Task: Look for space in Biddulph, United Kingdom from 12th  July, 2023 to 15th July, 2023 for 3 adults in price range Rs.12000 to Rs.16000. Place can be entire place with 2 bedrooms having 3 beds and 1 bathroom. Property type can be house, flat, guest house. Booking option can be shelf check-in. Required host language is English.
Action: Mouse moved to (498, 77)
Screenshot: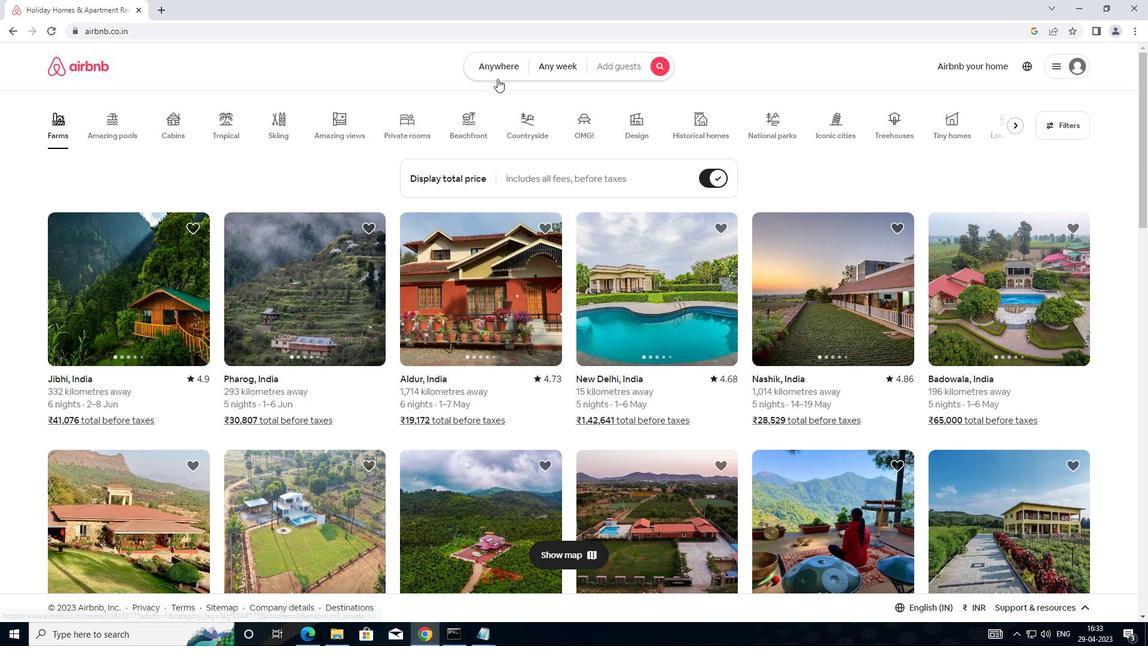 
Action: Mouse pressed left at (498, 77)
Screenshot: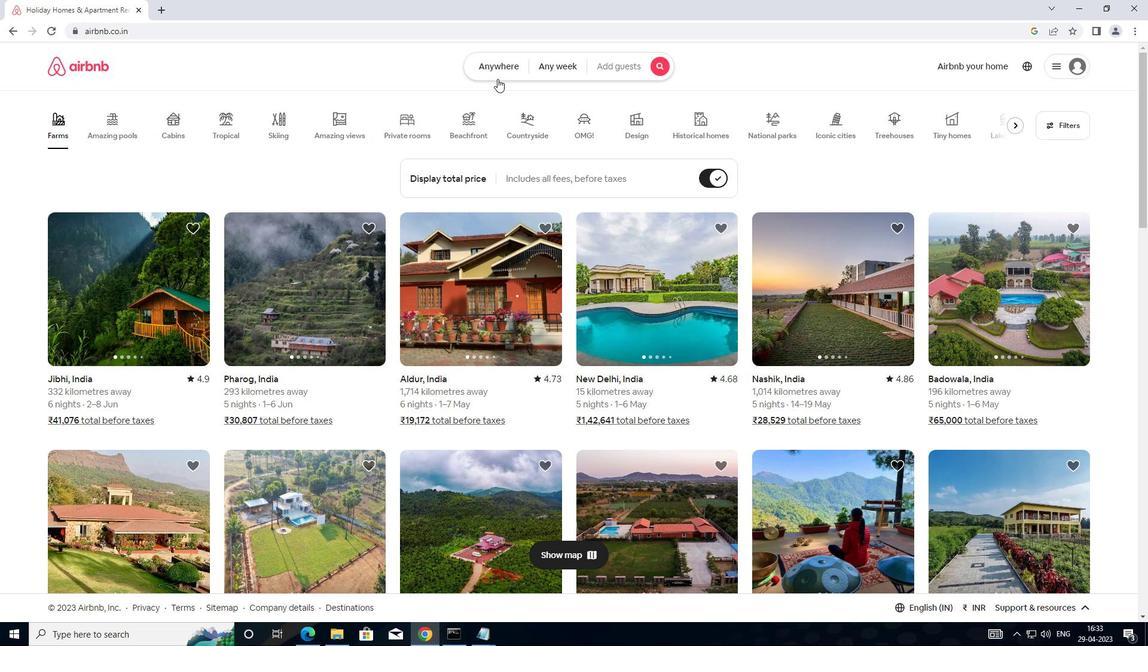 
Action: Mouse moved to (362, 119)
Screenshot: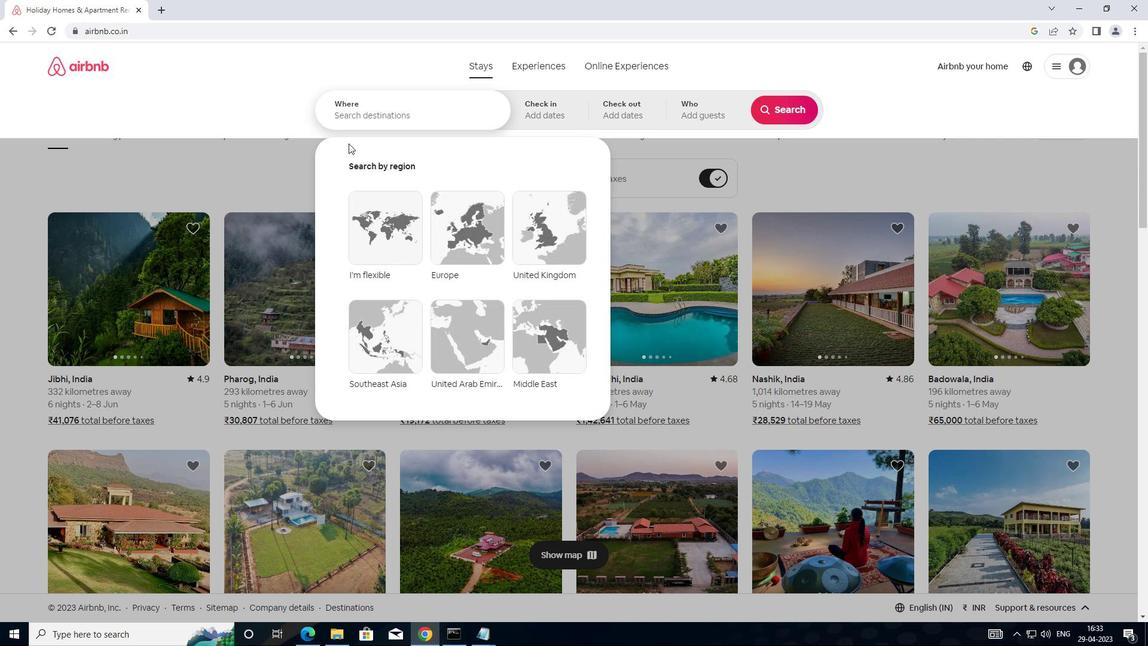 
Action: Mouse pressed left at (362, 119)
Screenshot: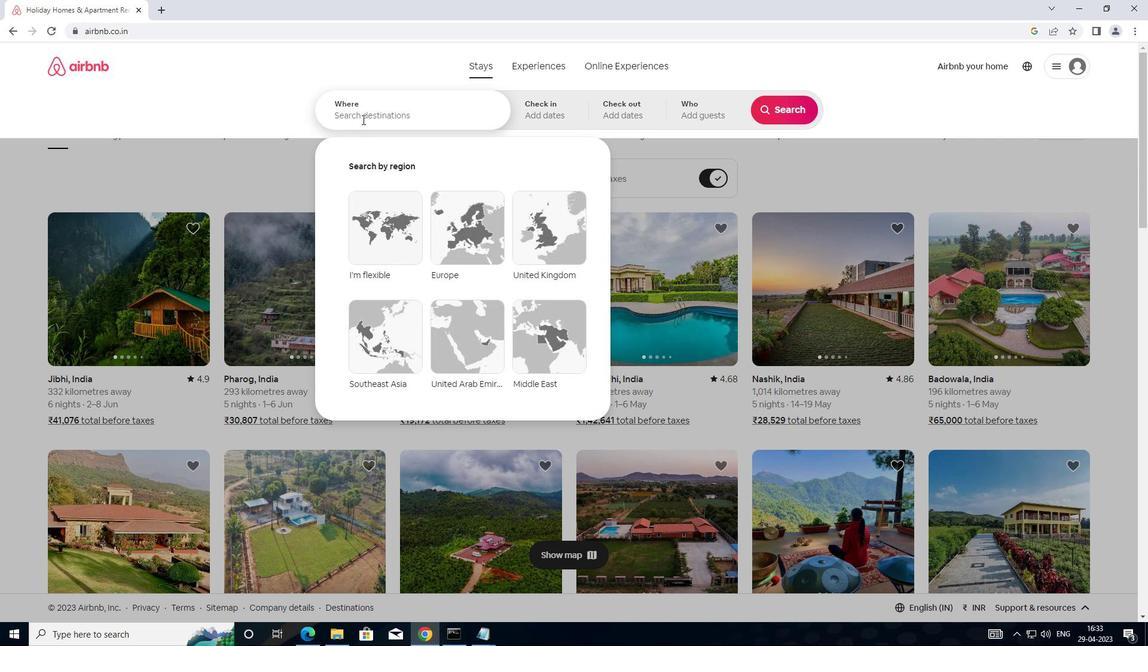 
Action: Mouse moved to (699, 55)
Screenshot: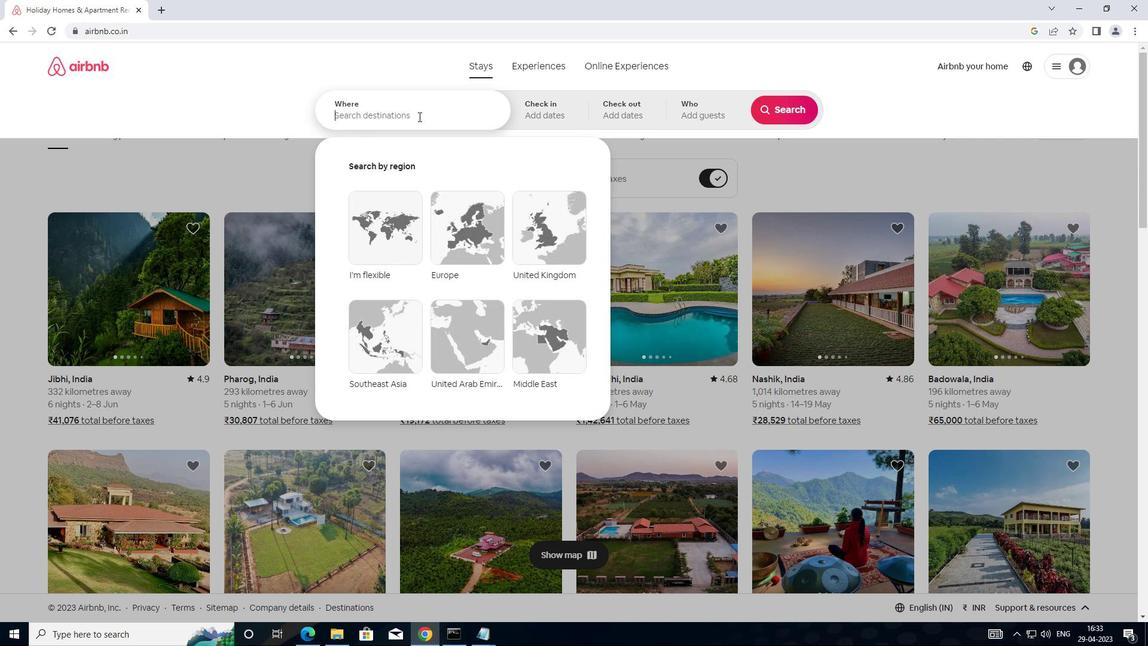 
Action: Key pressed <Key.shift>BIDDULPH,<Key.shift>UNITED
Screenshot: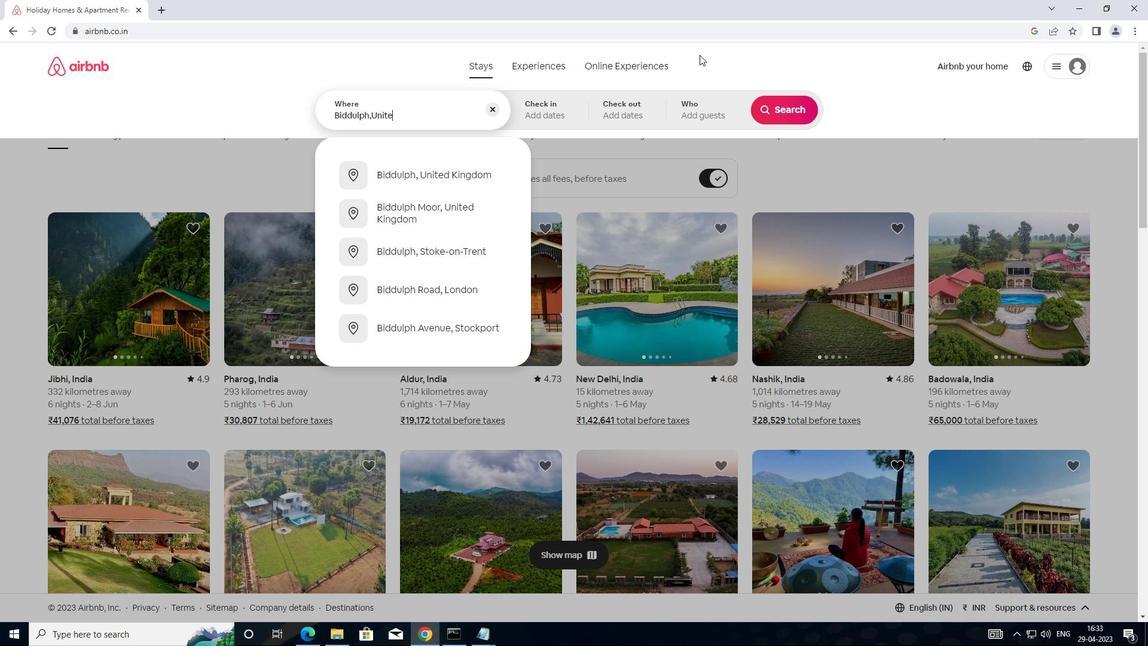 
Action: Mouse moved to (424, 166)
Screenshot: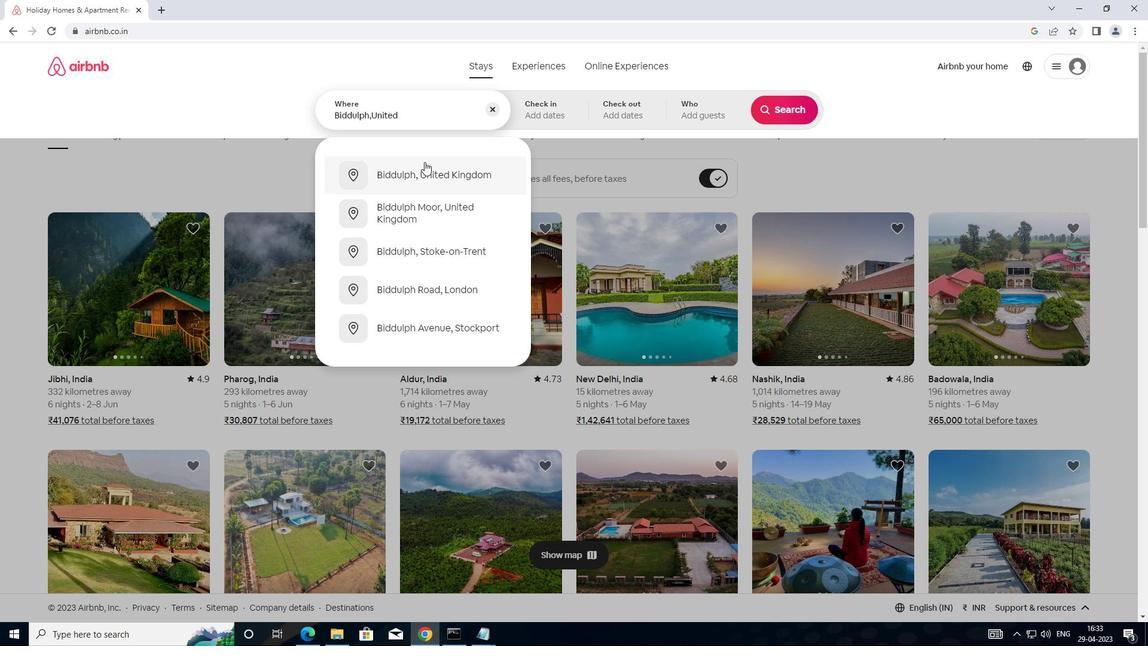 
Action: Mouse pressed left at (424, 166)
Screenshot: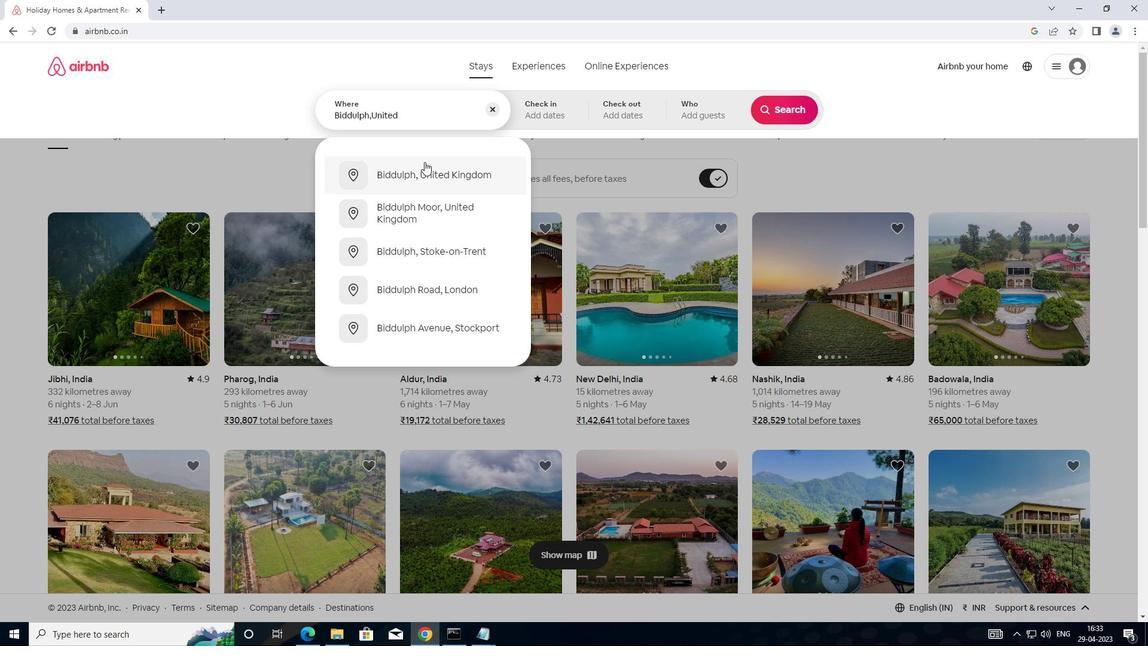 
Action: Mouse moved to (781, 199)
Screenshot: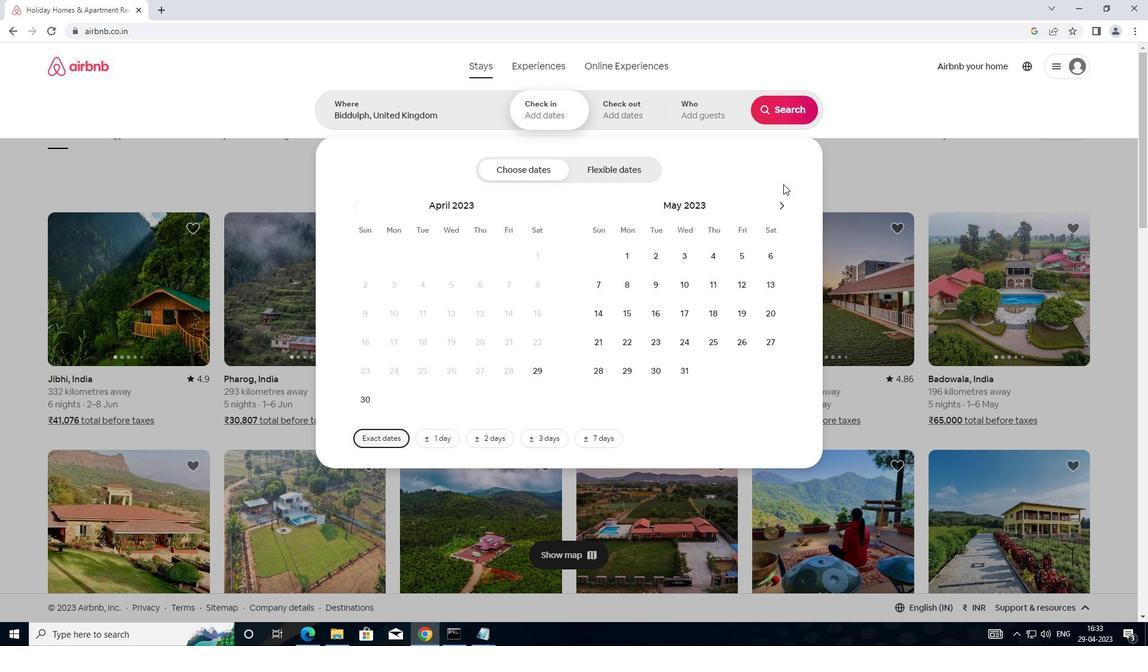 
Action: Mouse pressed left at (781, 199)
Screenshot: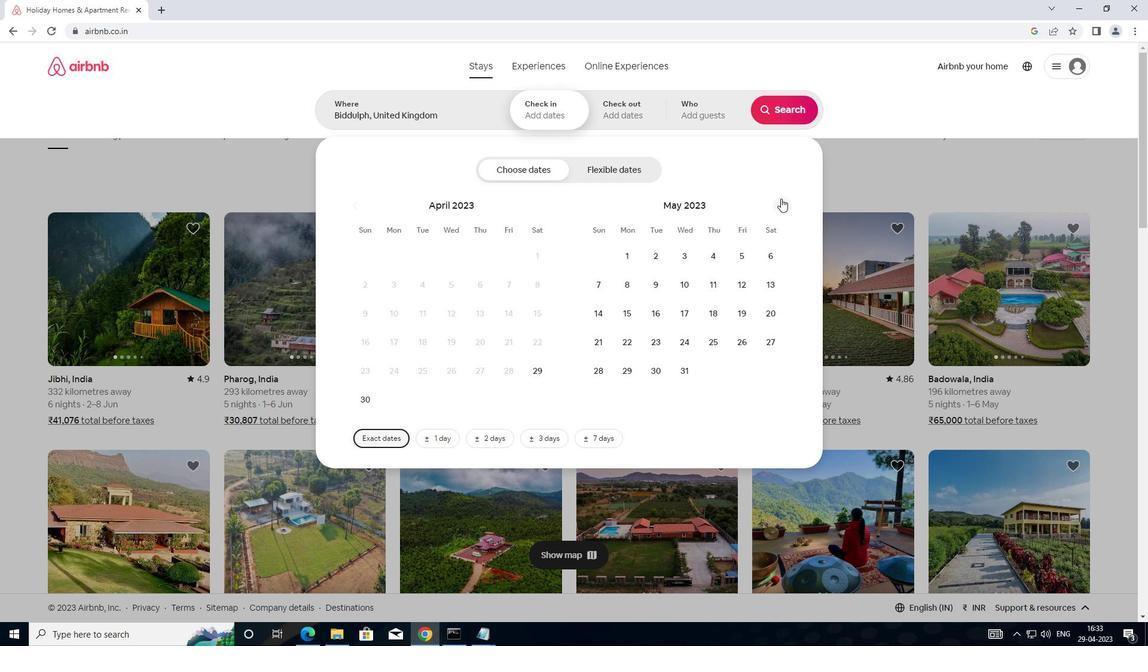 
Action: Mouse pressed left at (781, 199)
Screenshot: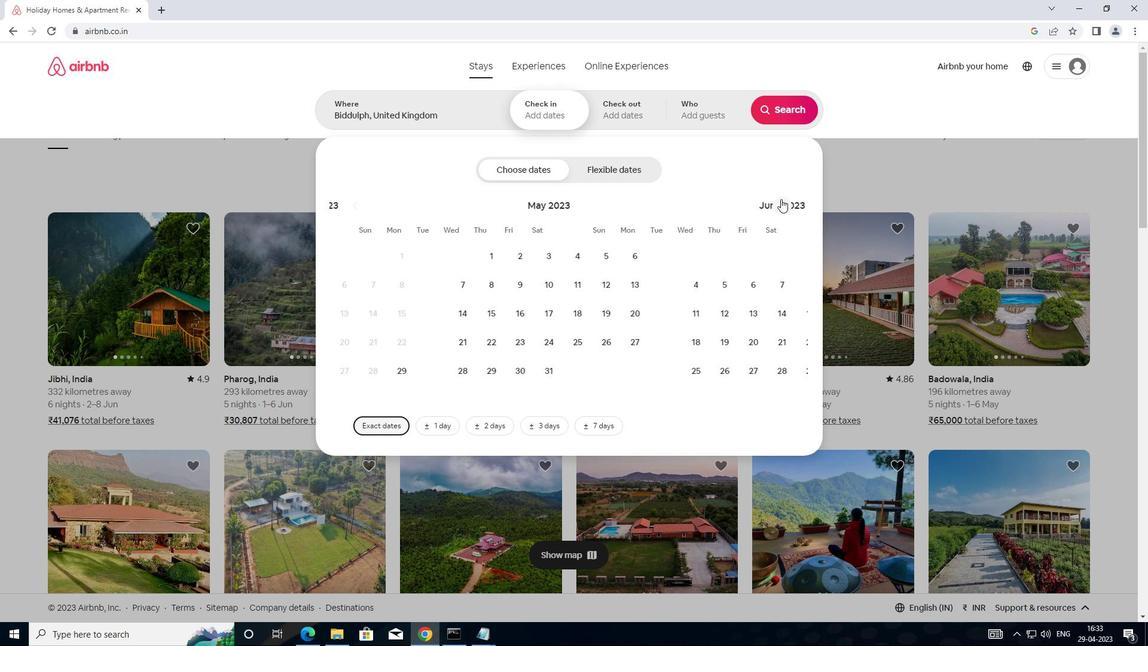 
Action: Mouse moved to (690, 309)
Screenshot: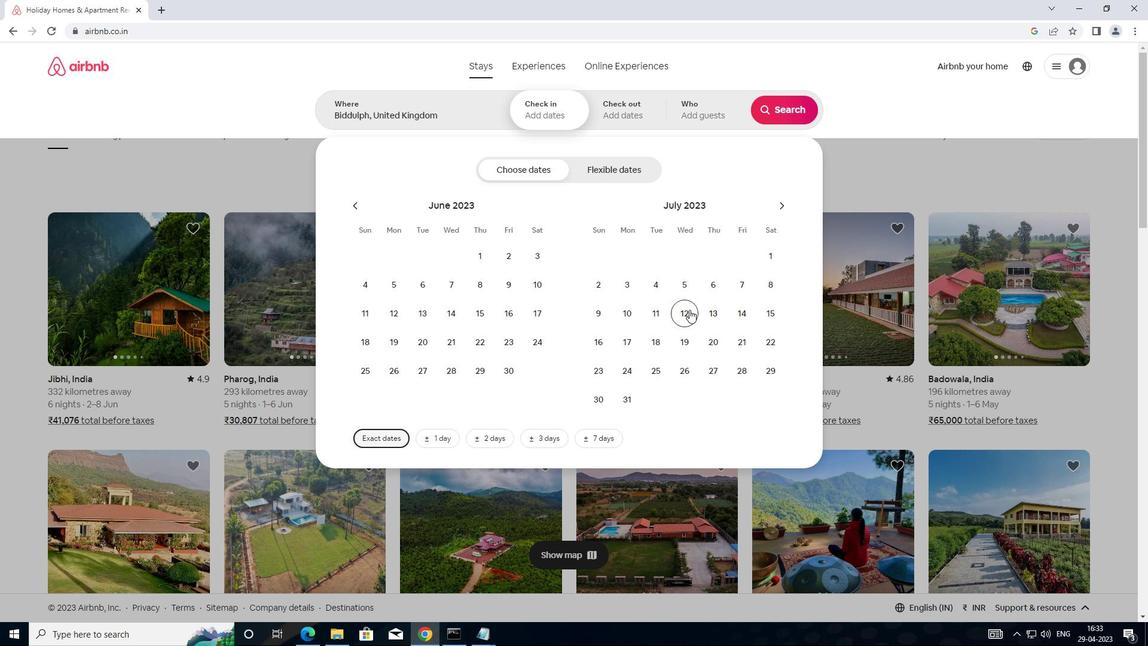
Action: Mouse pressed left at (690, 309)
Screenshot: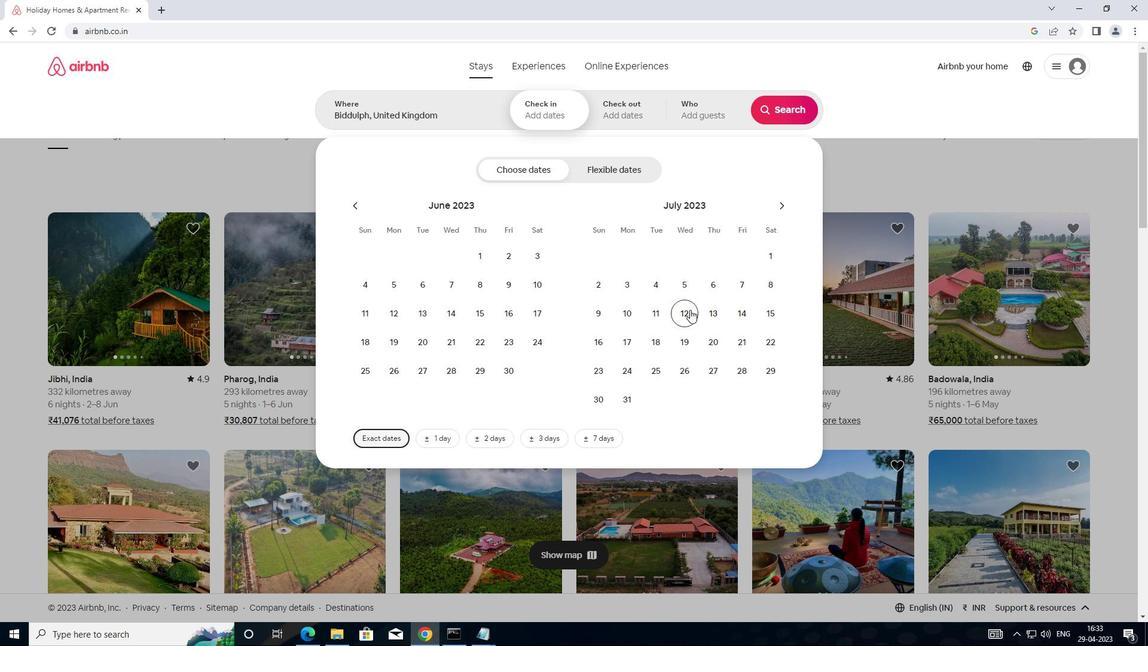 
Action: Mouse moved to (769, 314)
Screenshot: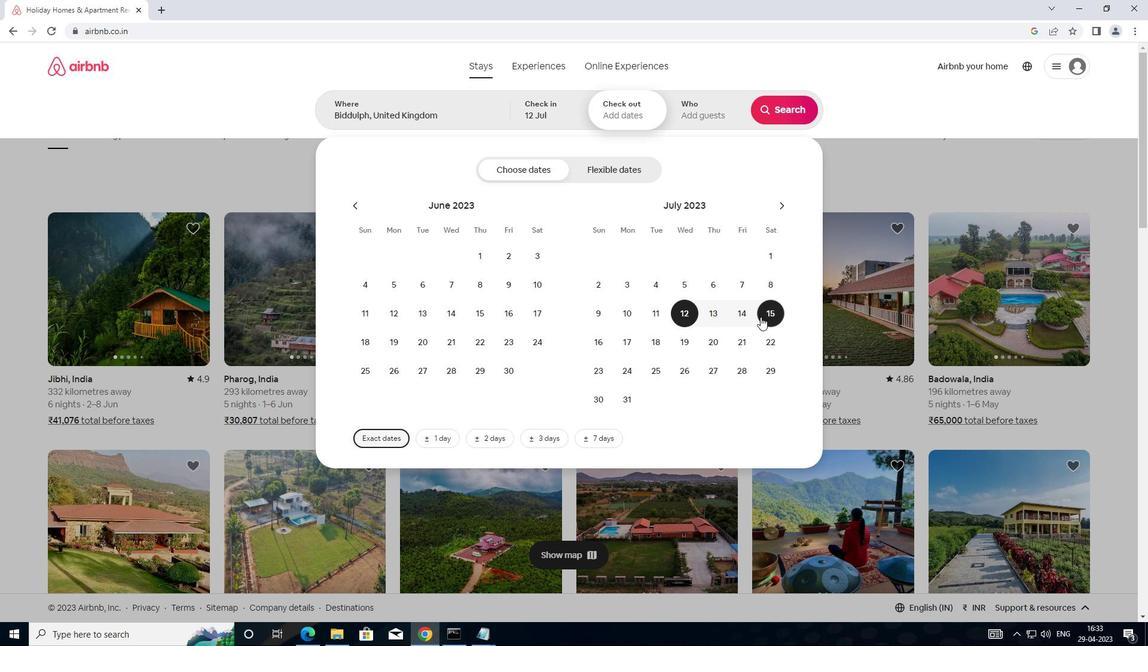 
Action: Mouse pressed left at (769, 314)
Screenshot: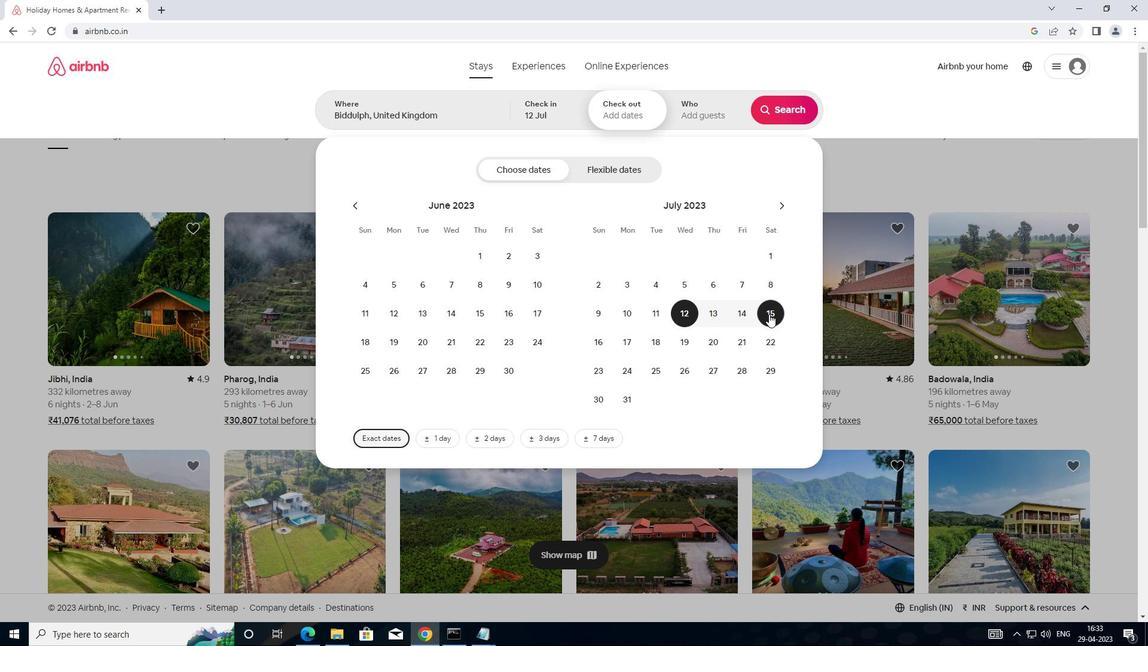 
Action: Mouse moved to (705, 115)
Screenshot: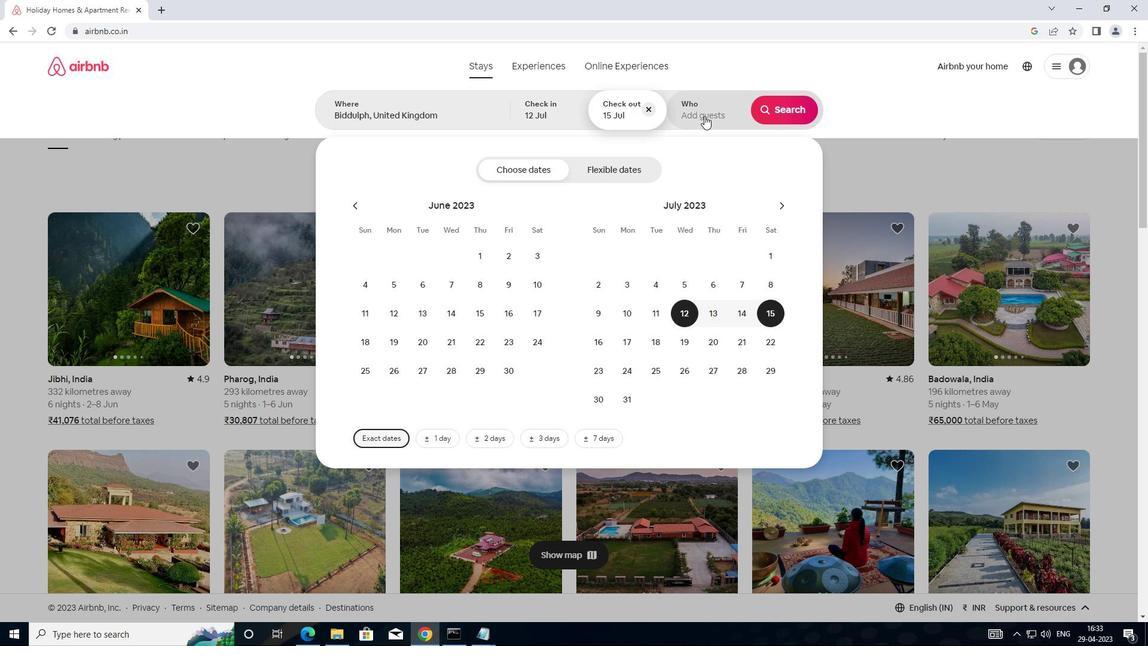 
Action: Mouse pressed left at (705, 115)
Screenshot: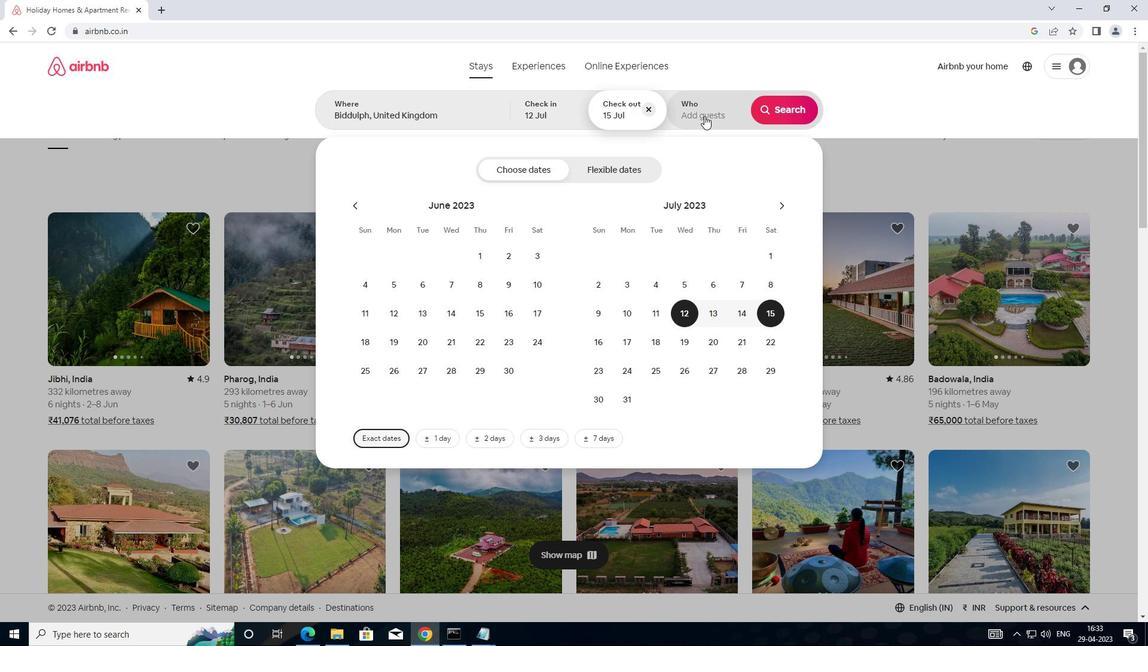 
Action: Mouse moved to (793, 173)
Screenshot: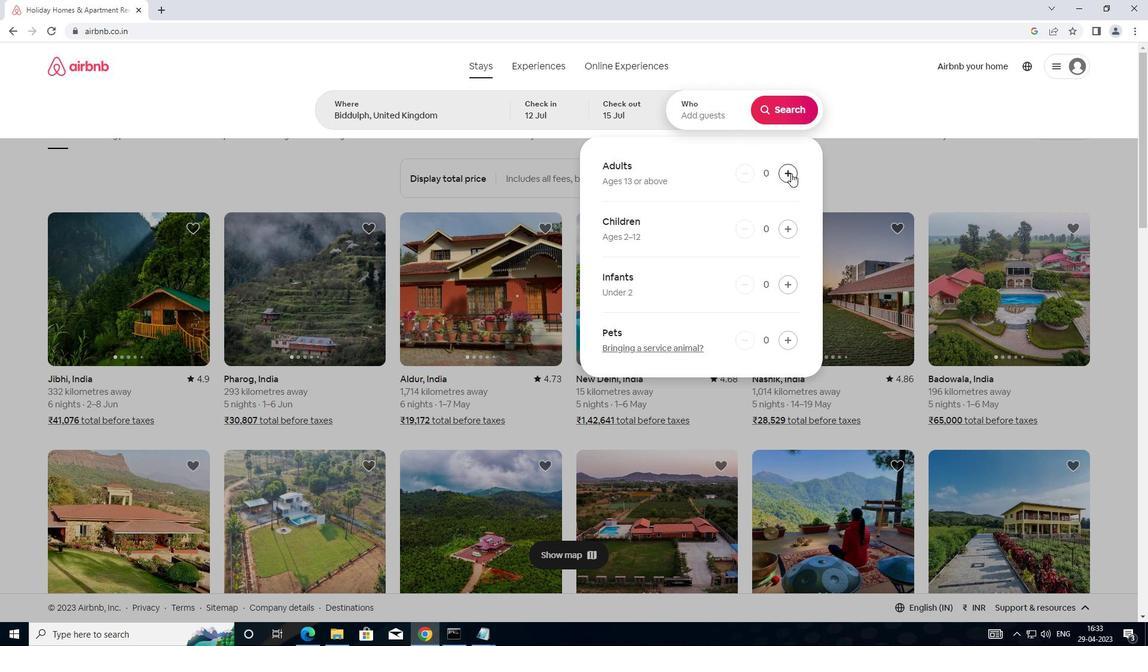 
Action: Mouse pressed left at (793, 173)
Screenshot: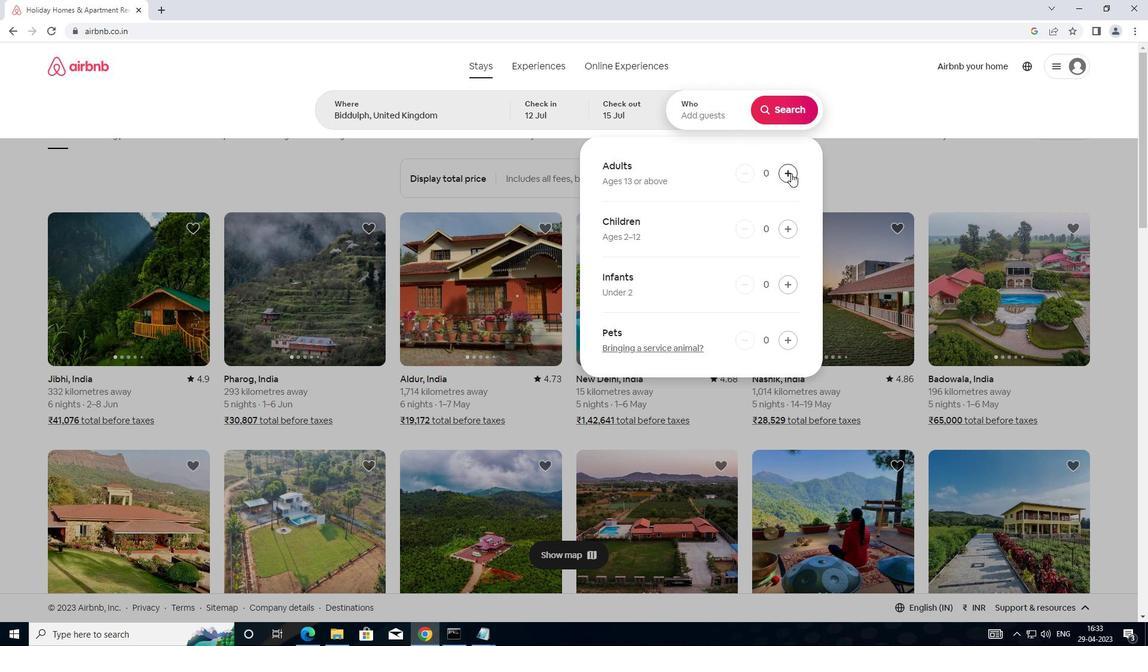 
Action: Mouse moved to (793, 172)
Screenshot: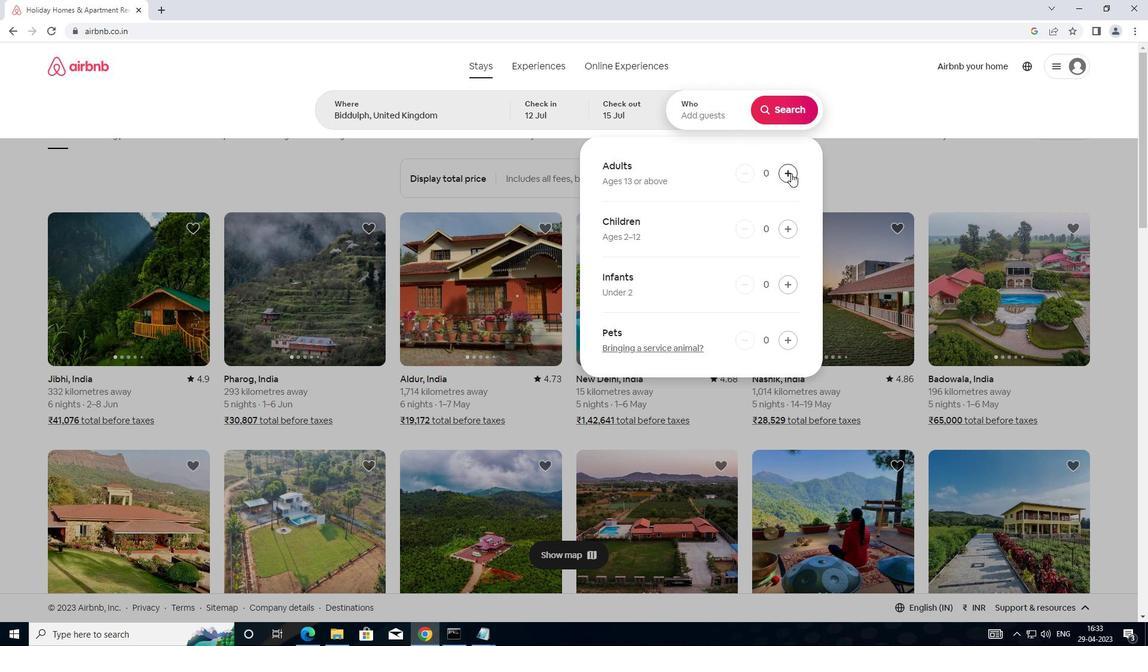 
Action: Mouse pressed left at (793, 172)
Screenshot: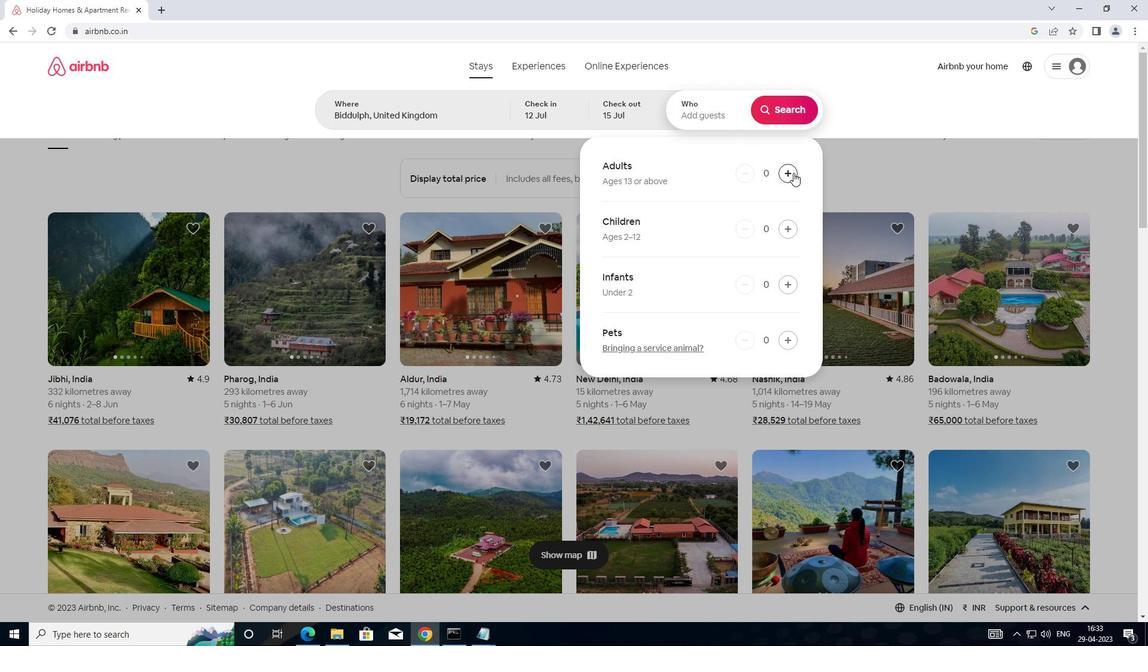 
Action: Mouse pressed left at (793, 172)
Screenshot: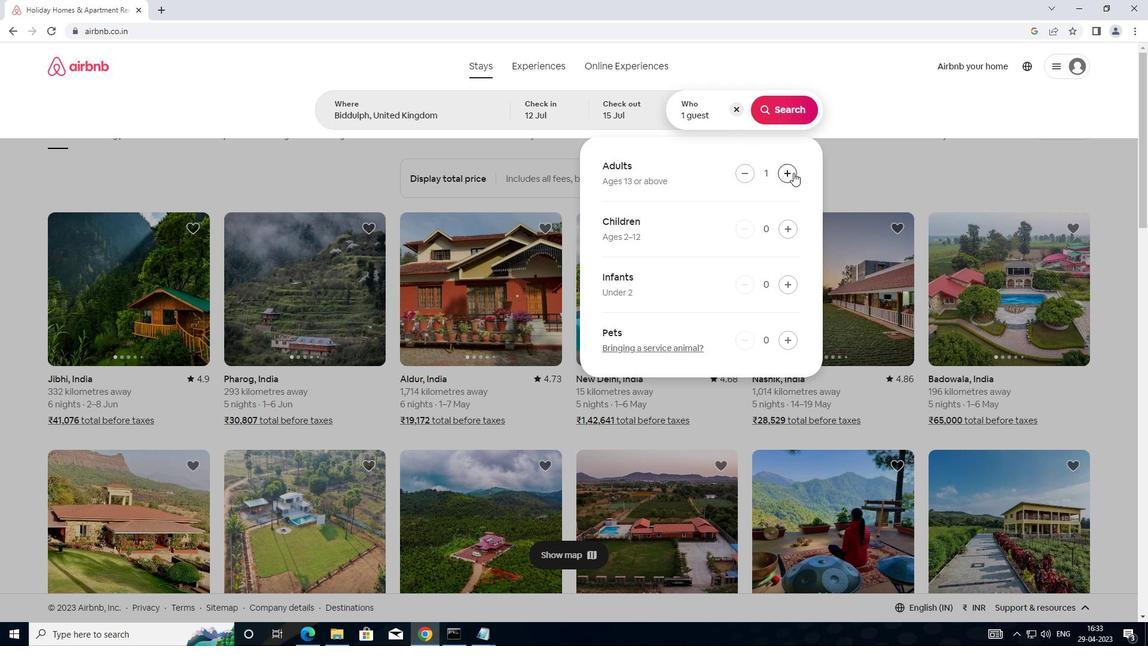 
Action: Mouse moved to (781, 116)
Screenshot: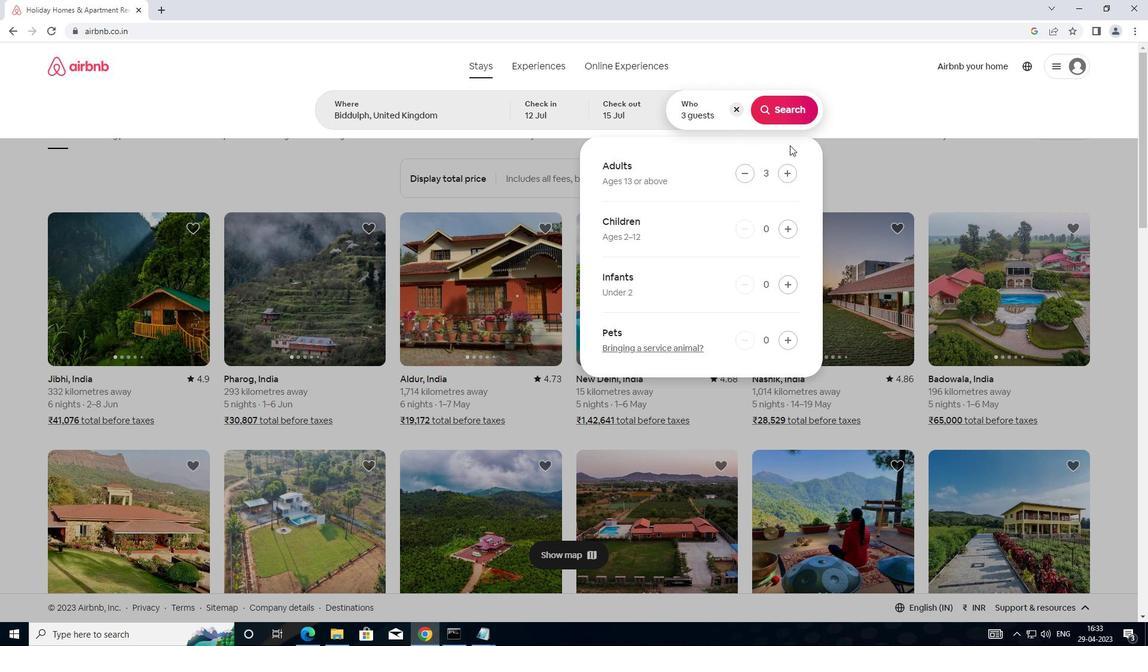 
Action: Mouse pressed left at (781, 116)
Screenshot: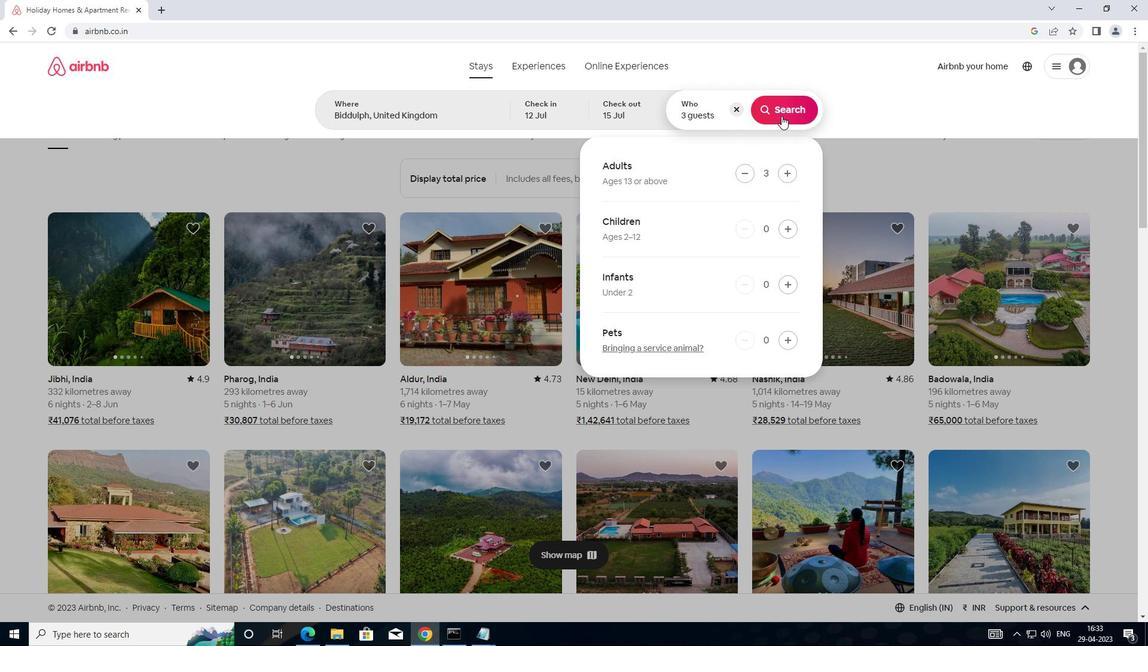 
Action: Mouse moved to (1086, 115)
Screenshot: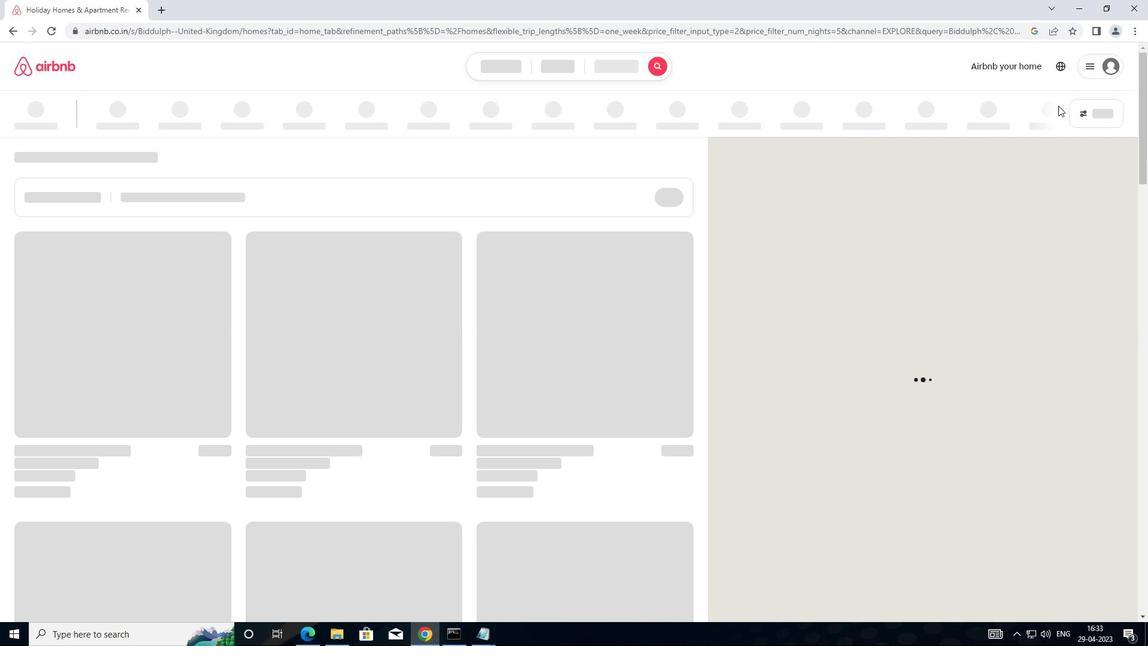 
Action: Mouse pressed left at (1086, 115)
Screenshot: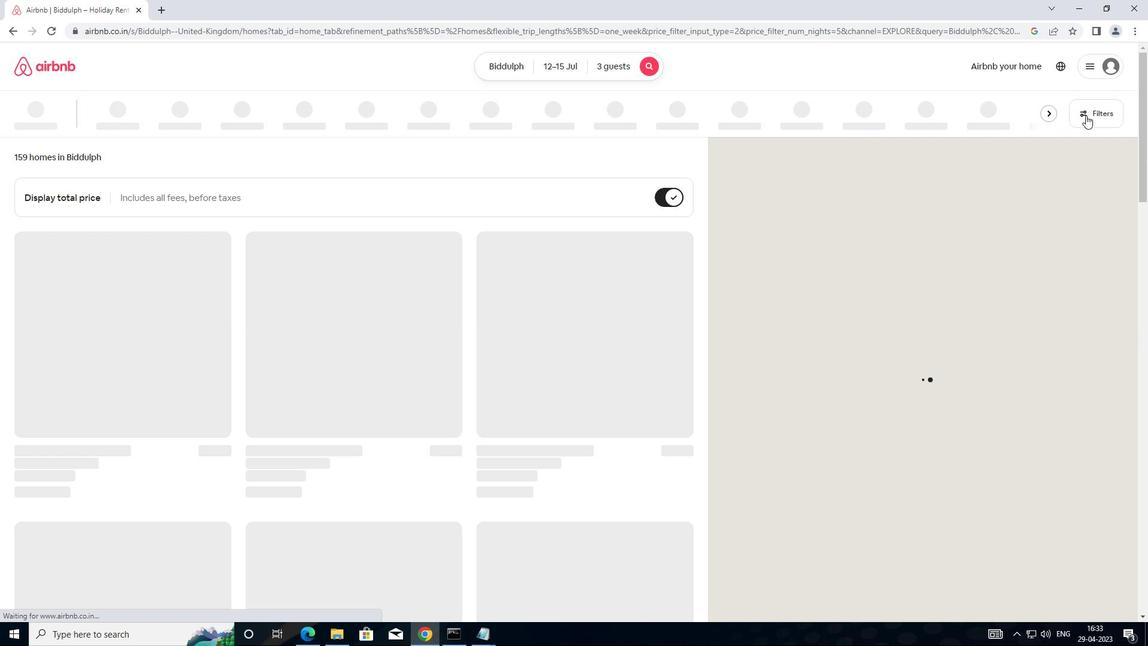 
Action: Mouse moved to (455, 266)
Screenshot: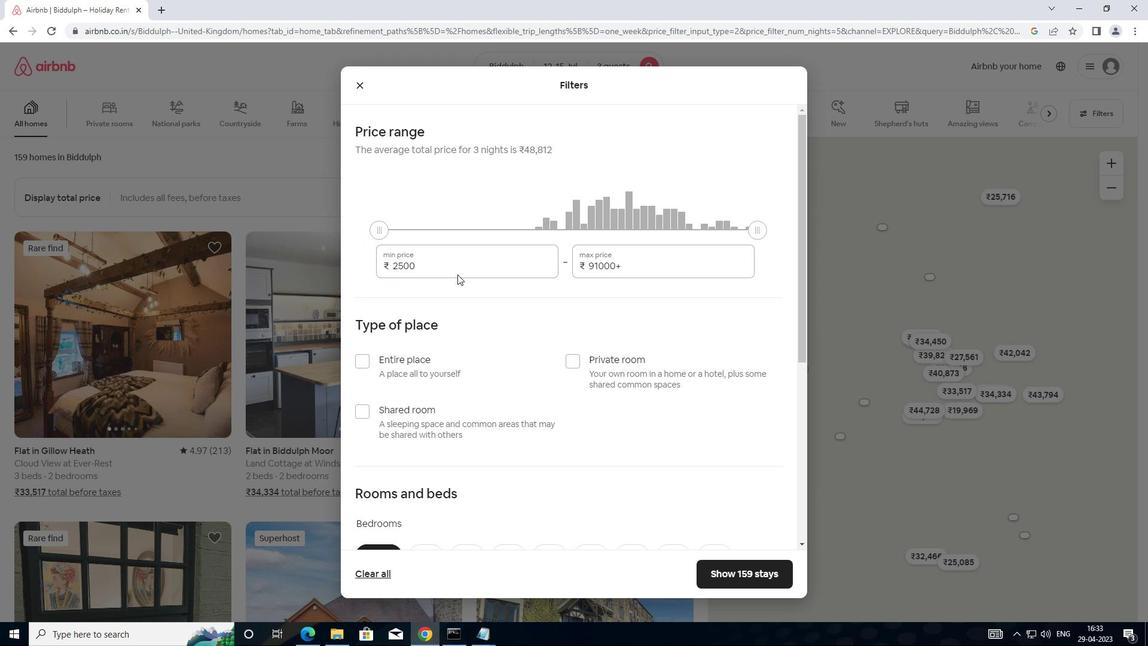 
Action: Mouse pressed left at (455, 266)
Screenshot: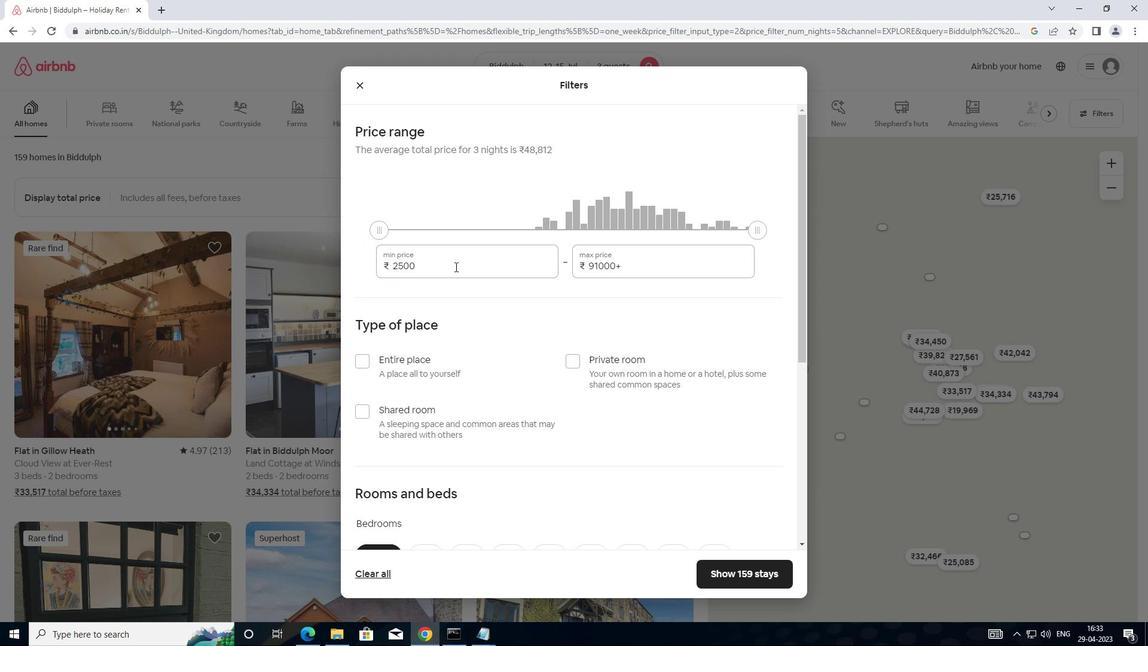 
Action: Mouse moved to (478, 261)
Screenshot: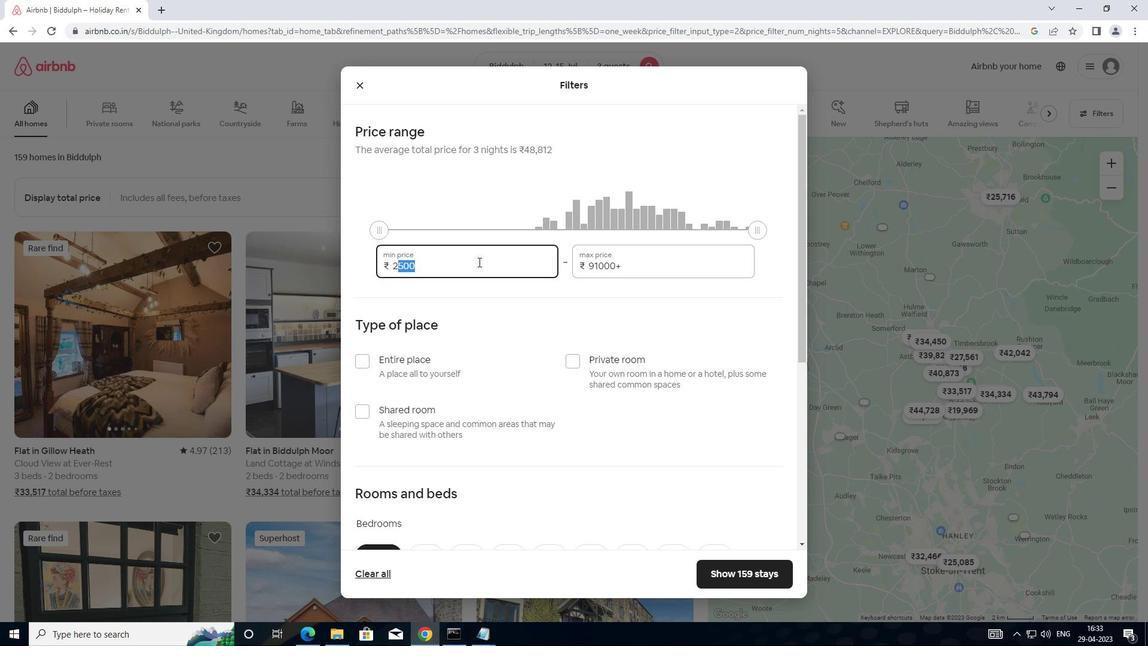 
Action: Mouse pressed left at (478, 261)
Screenshot: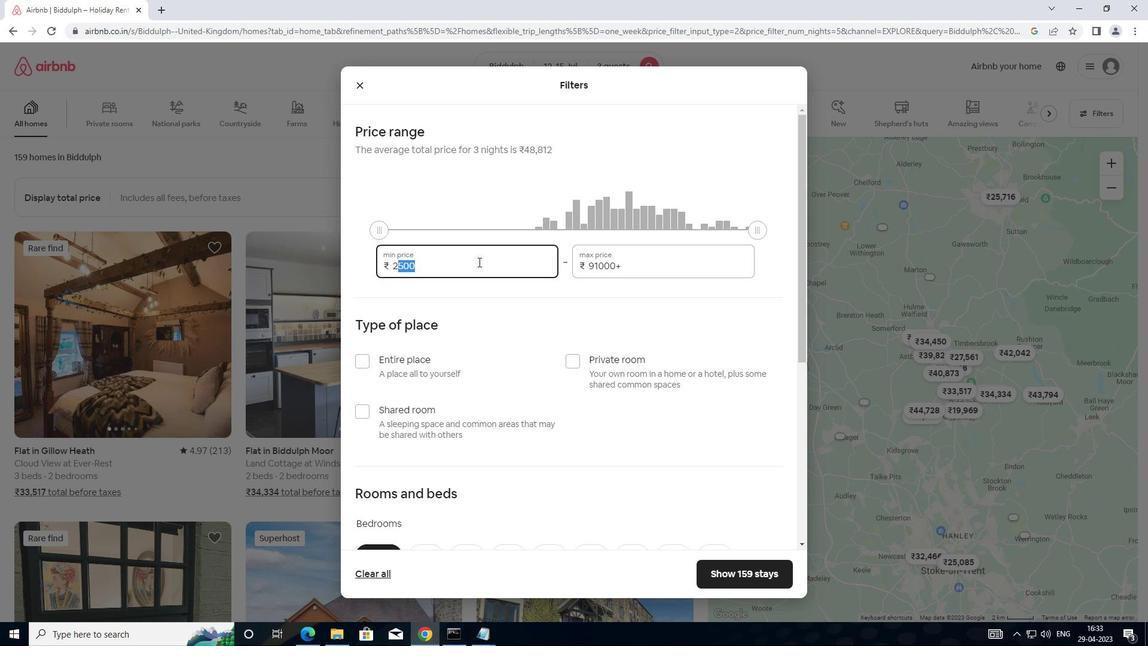 
Action: Mouse moved to (470, 256)
Screenshot: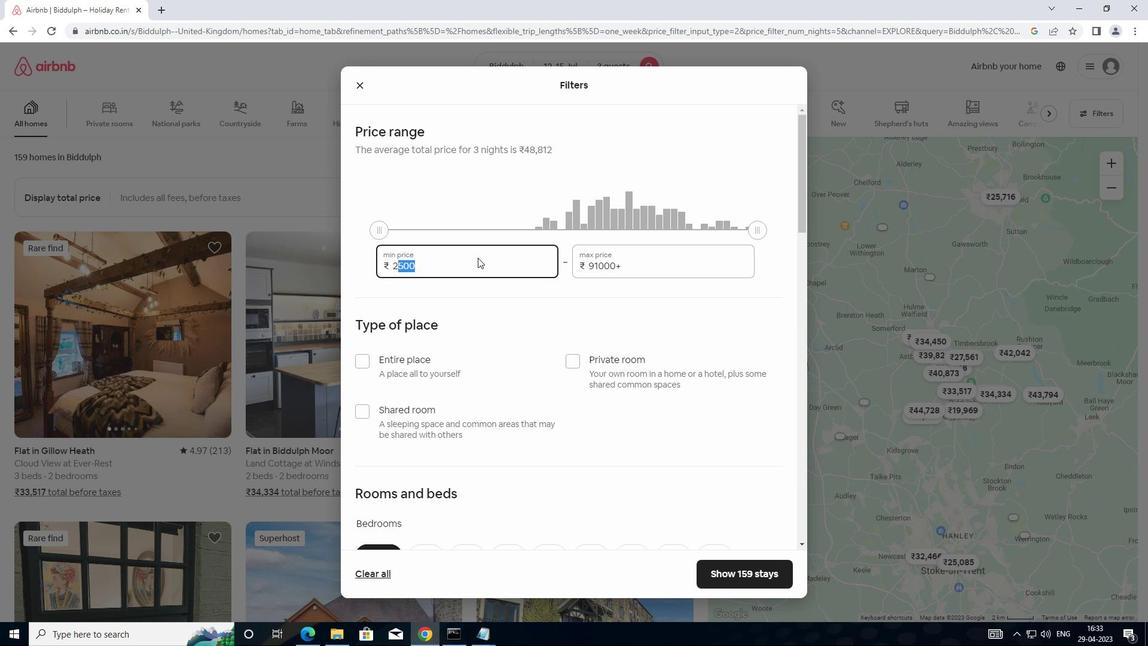 
Action: Mouse pressed left at (470, 256)
Screenshot: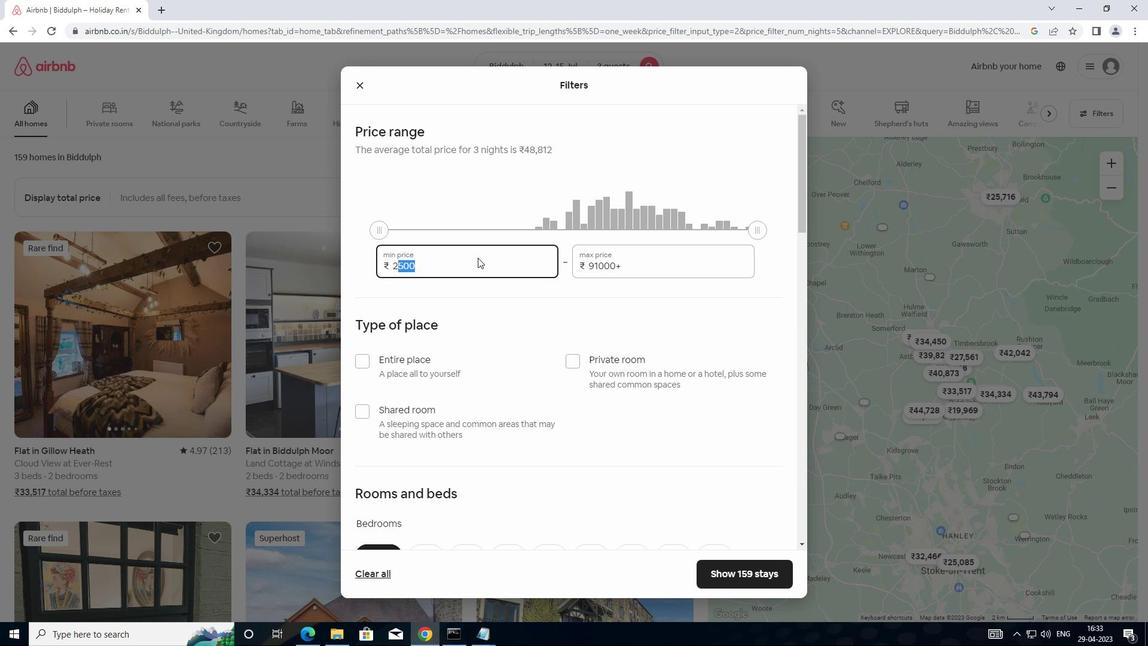
Action: Mouse moved to (458, 258)
Screenshot: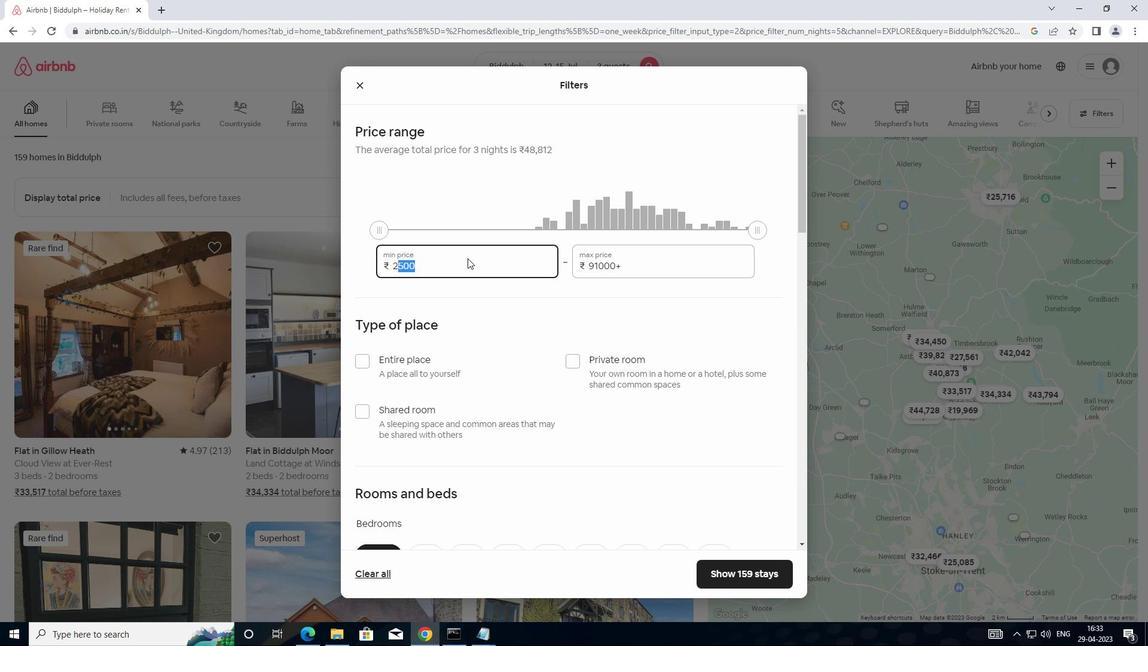 
Action: Mouse pressed left at (458, 258)
Screenshot: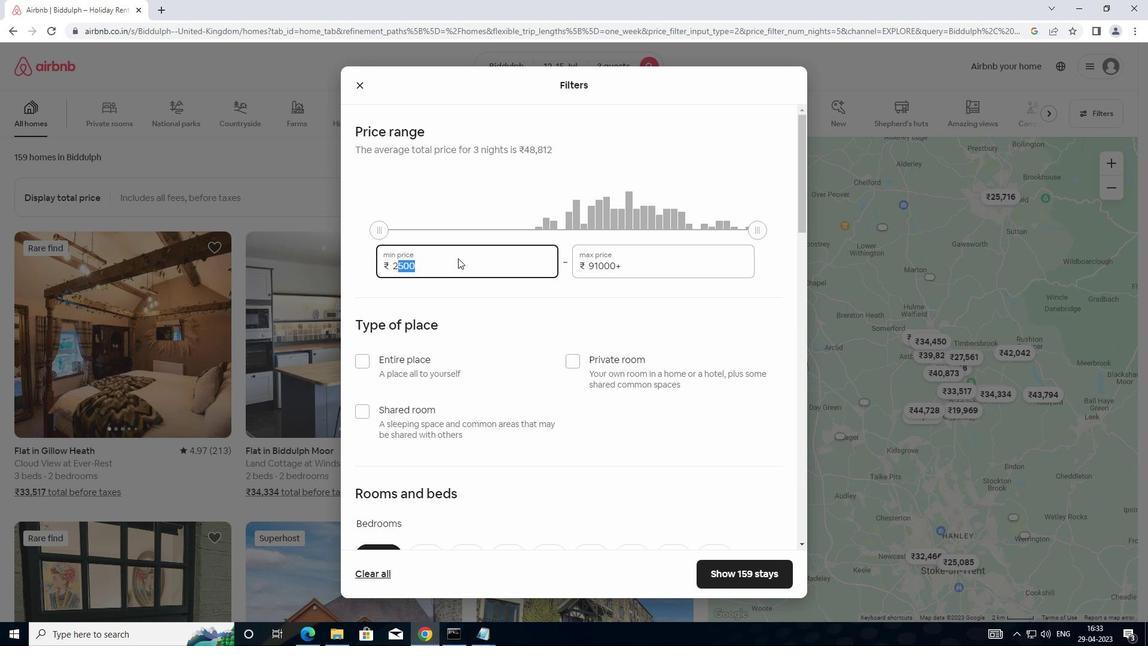 
Action: Mouse moved to (436, 264)
Screenshot: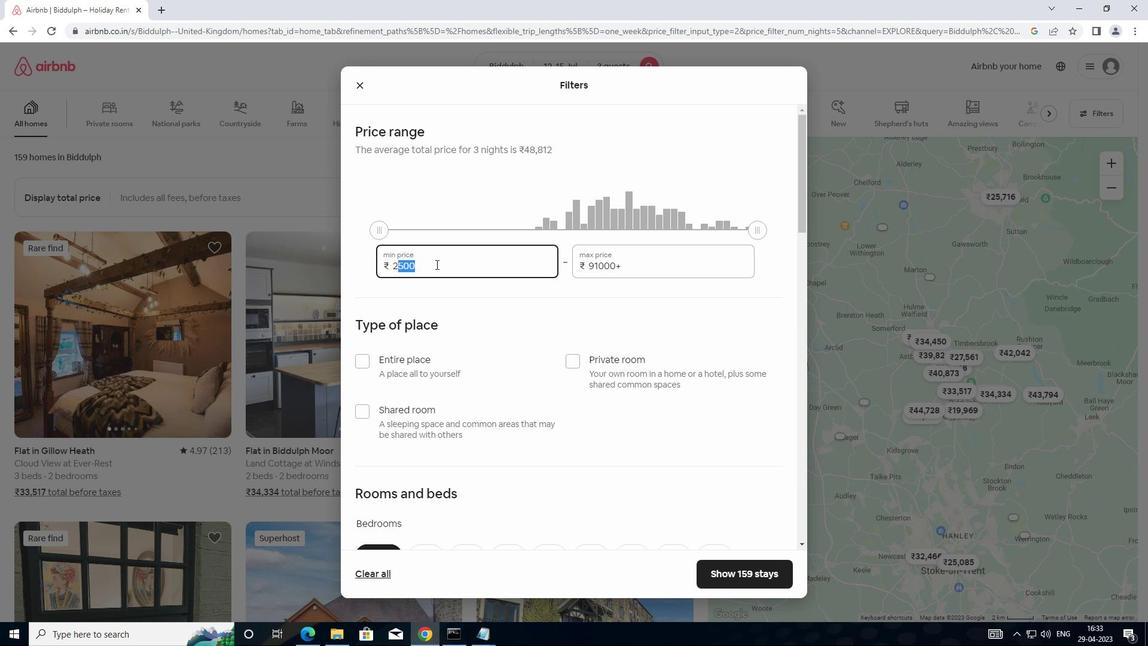
Action: Mouse pressed left at (436, 264)
Screenshot: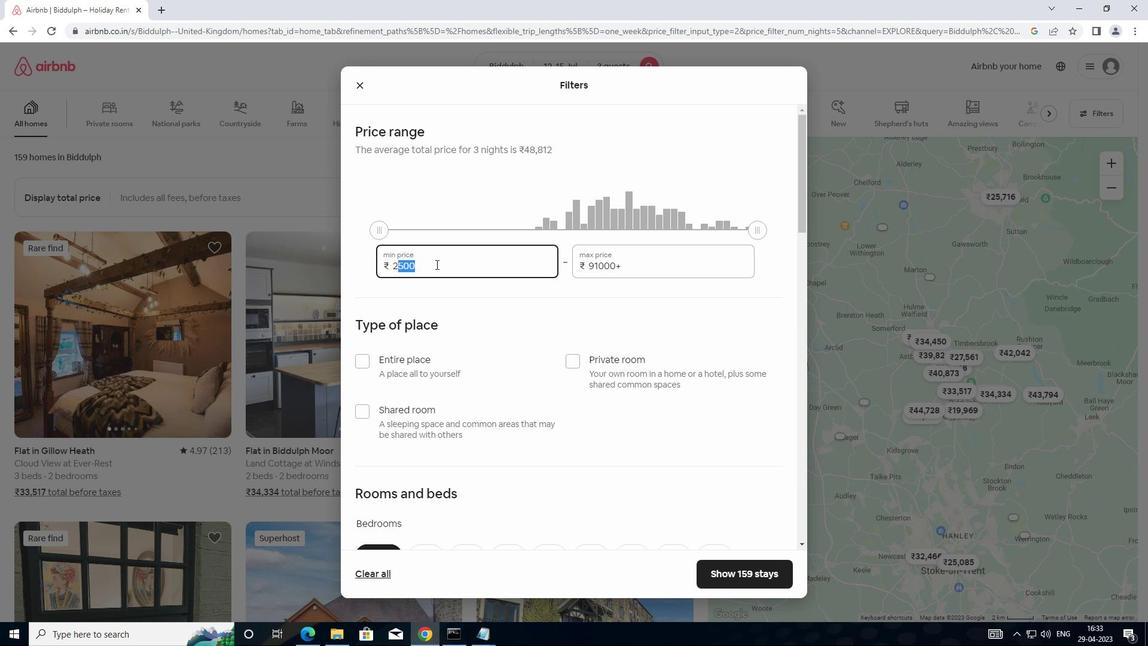 
Action: Mouse moved to (436, 264)
Screenshot: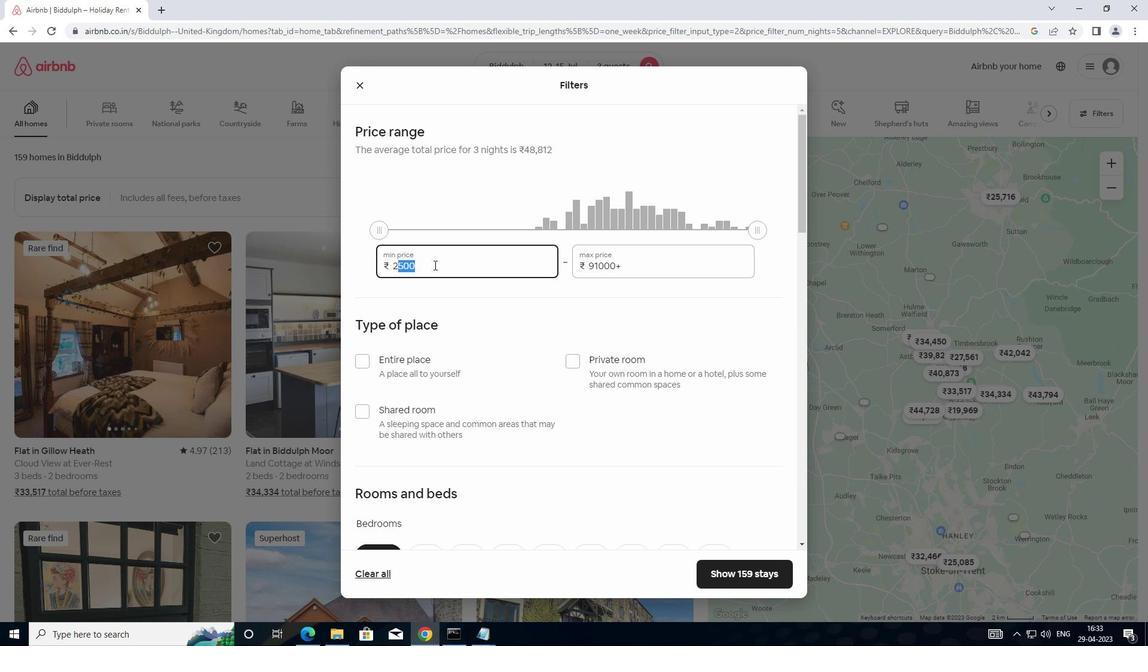 
Action: Key pressed <Key.backspace>
Screenshot: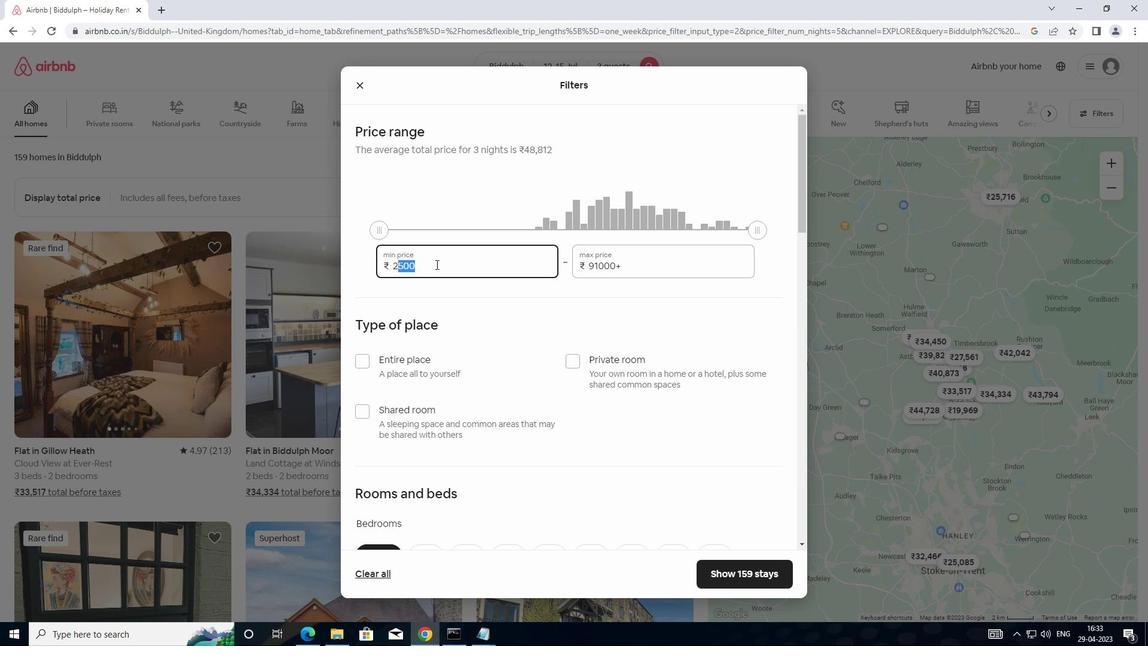 
Action: Mouse moved to (443, 258)
Screenshot: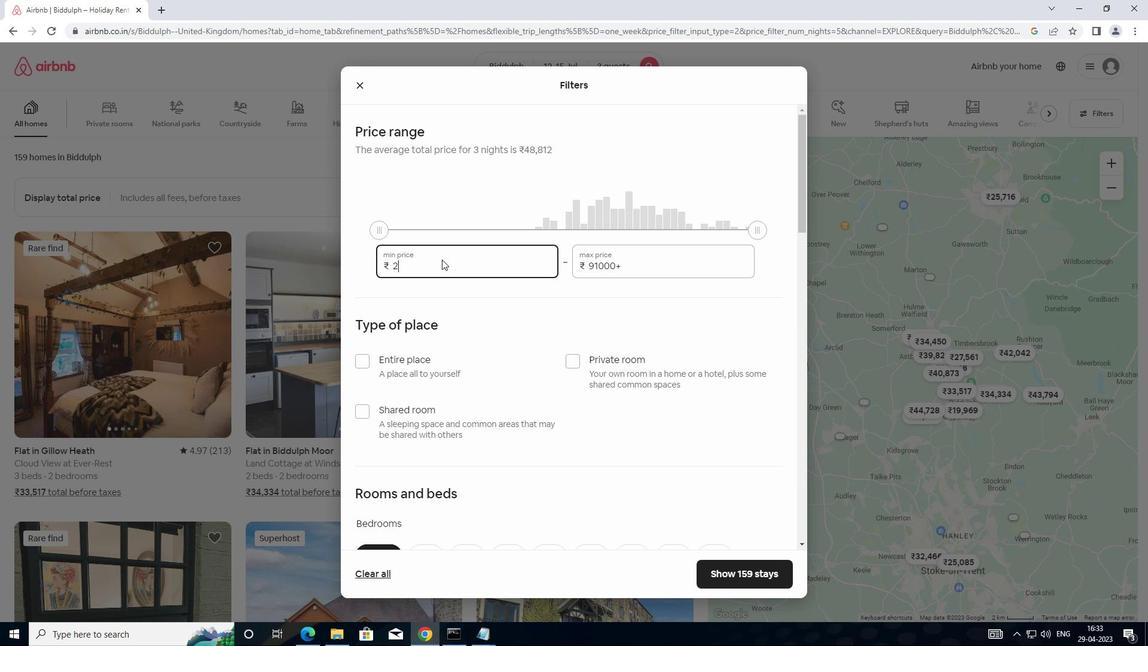 
Action: Key pressed <Key.backspace>
Screenshot: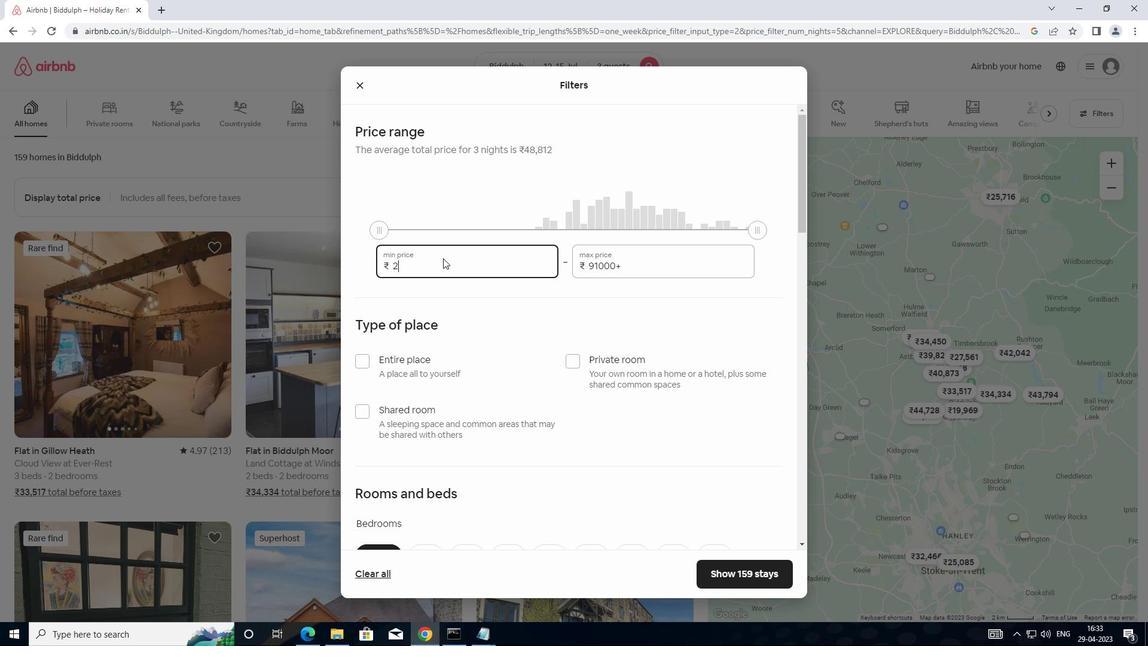 
Action: Mouse moved to (615, 244)
Screenshot: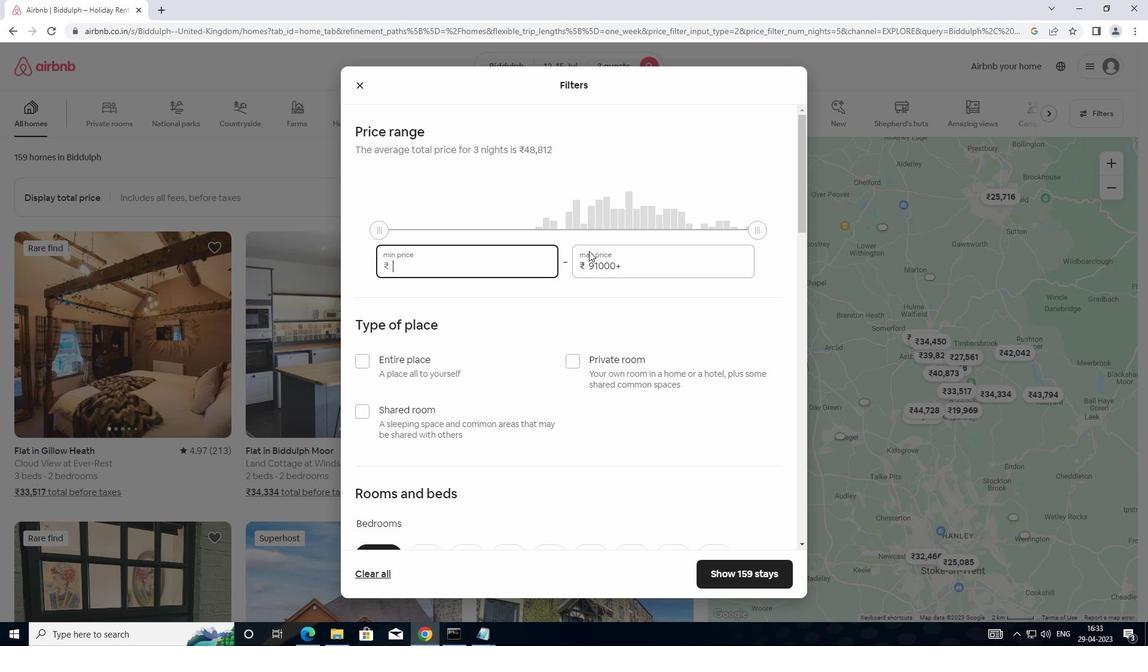 
Action: Key pressed 12000
Screenshot: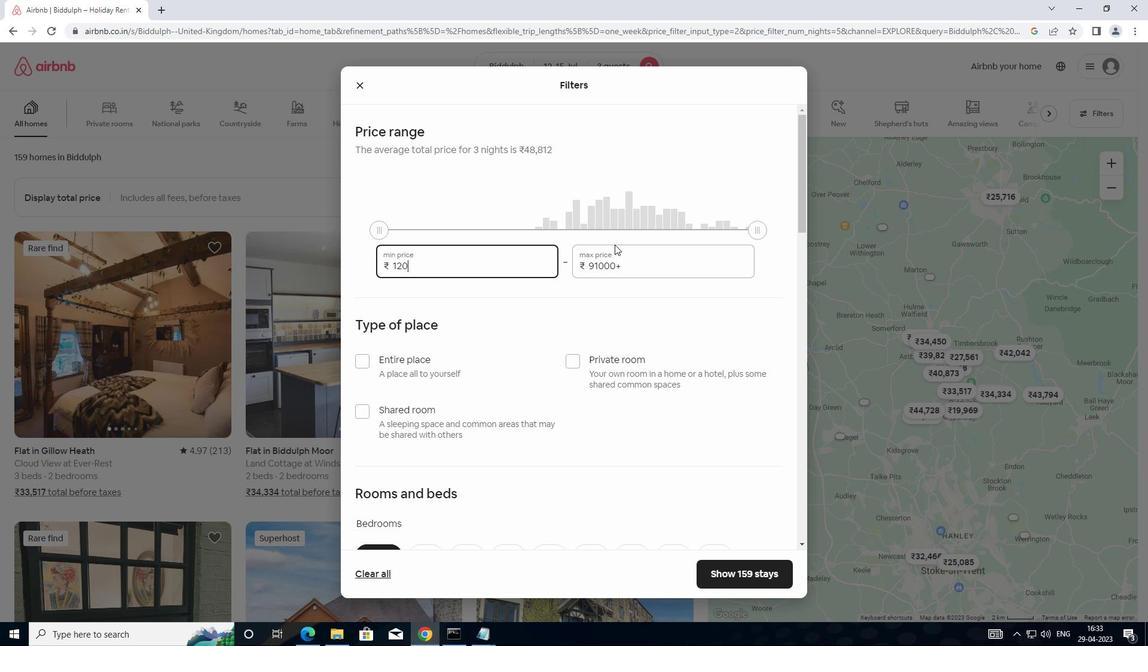 
Action: Mouse moved to (634, 262)
Screenshot: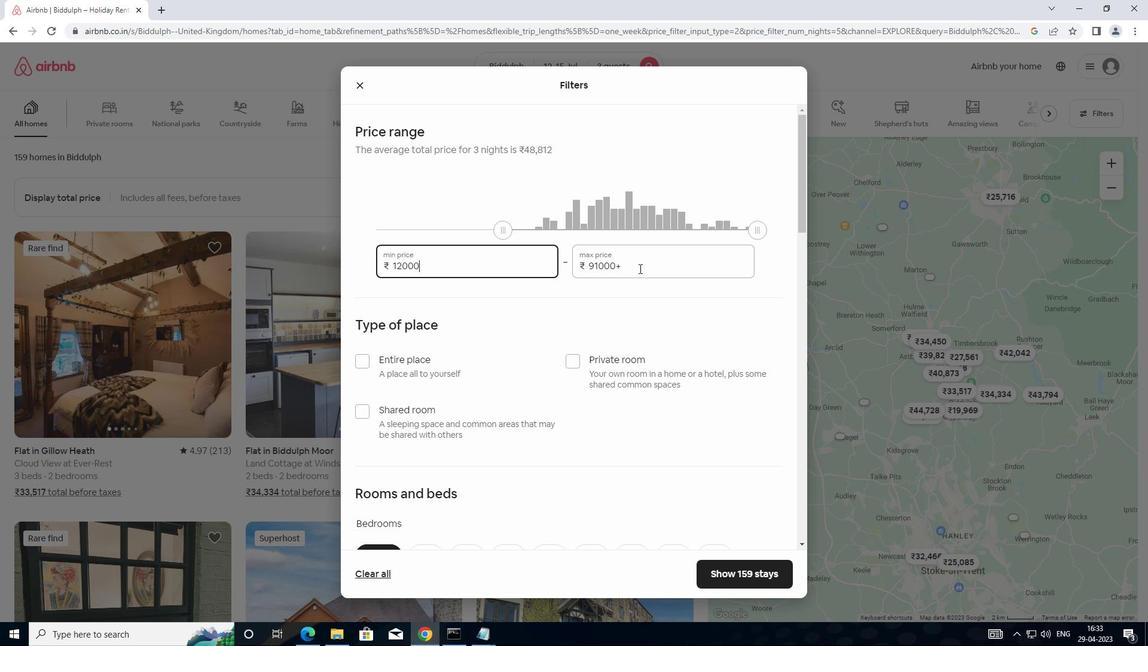
Action: Mouse pressed left at (634, 262)
Screenshot: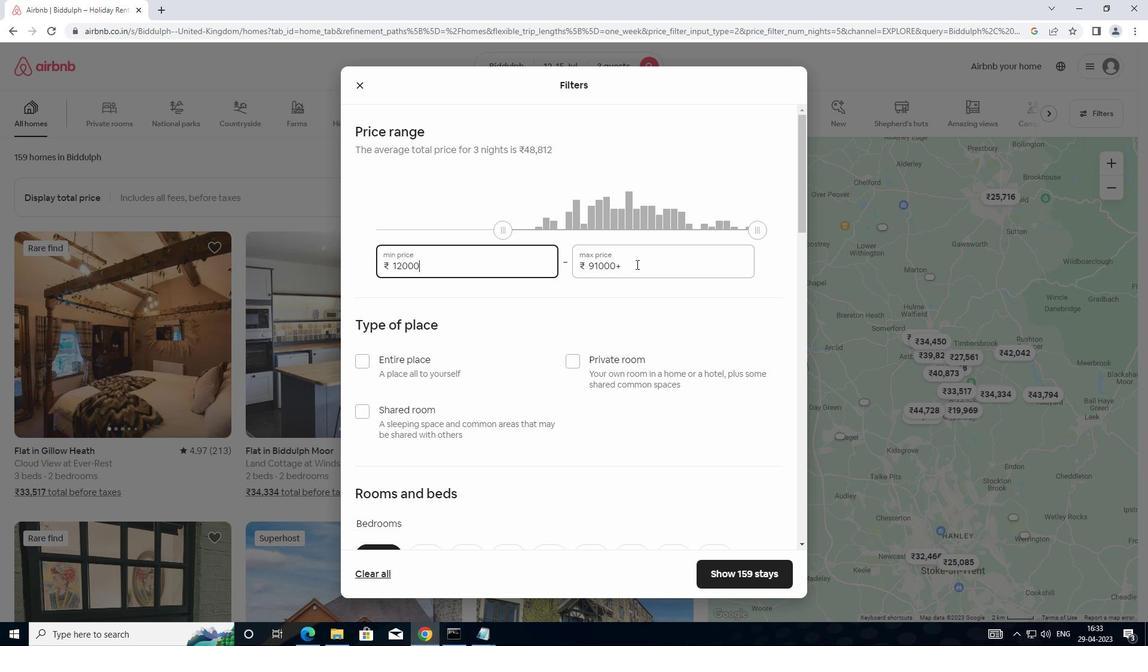 
Action: Mouse moved to (577, 262)
Screenshot: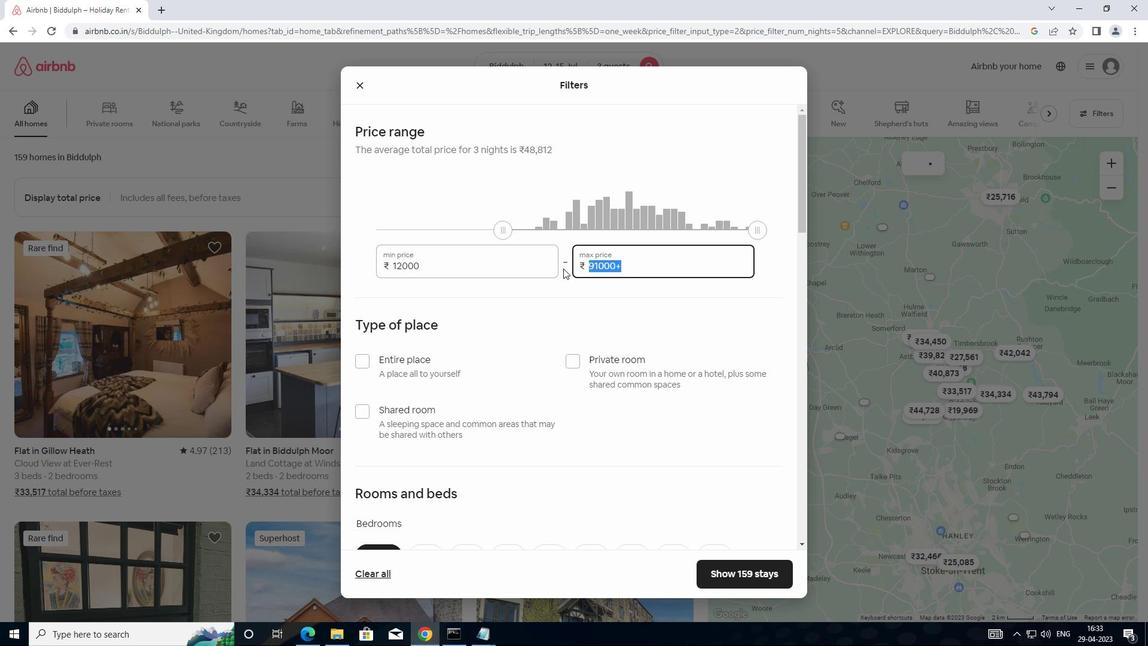 
Action: Key pressed 1
Screenshot: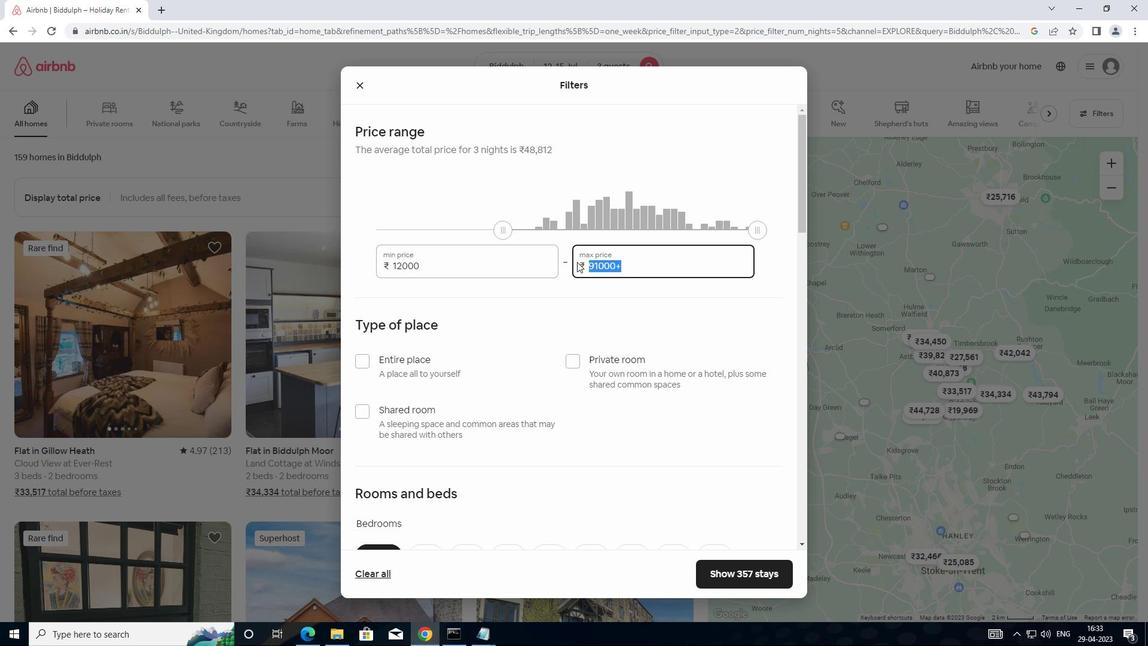 
Action: Mouse moved to (588, 255)
Screenshot: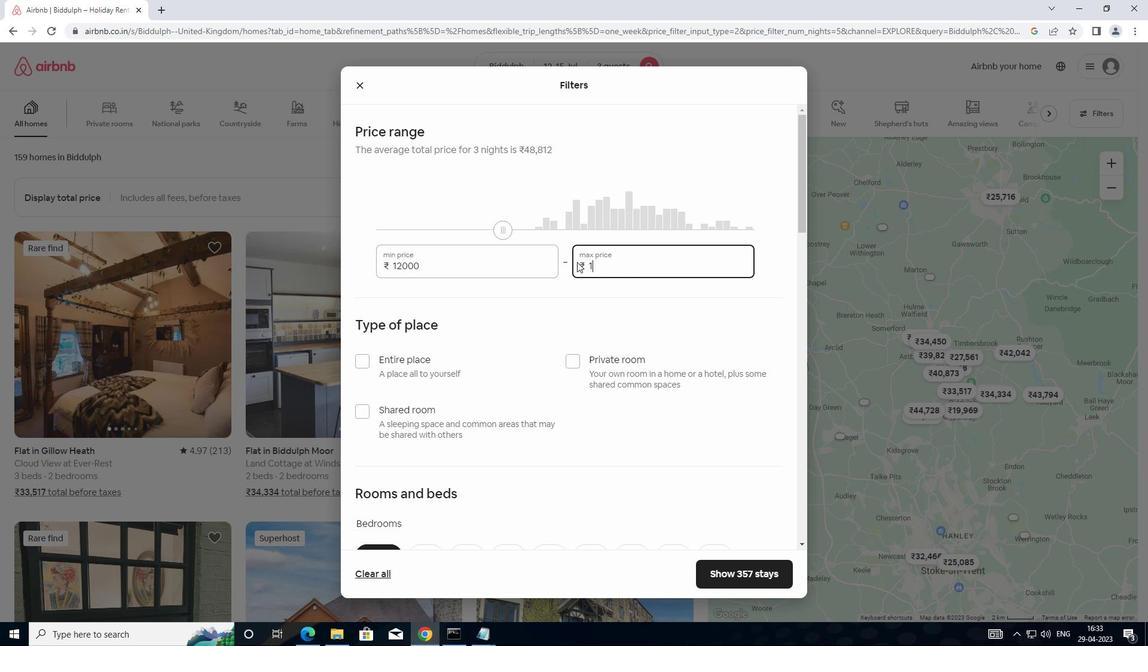 
Action: Key pressed 6
Screenshot: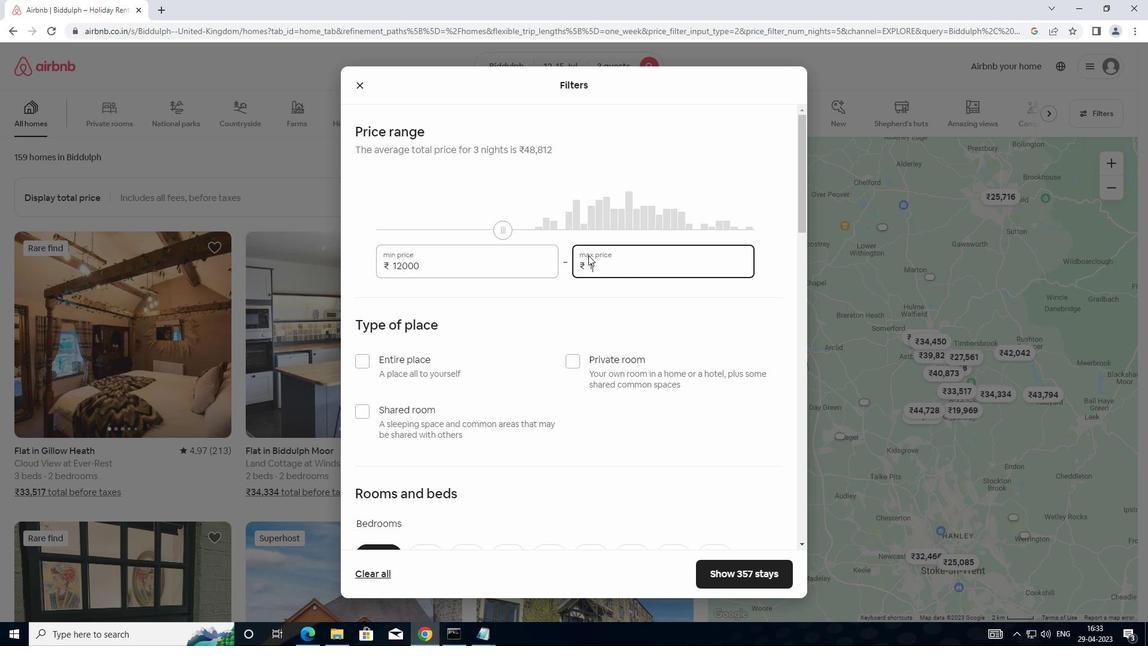 
Action: Mouse moved to (620, 265)
Screenshot: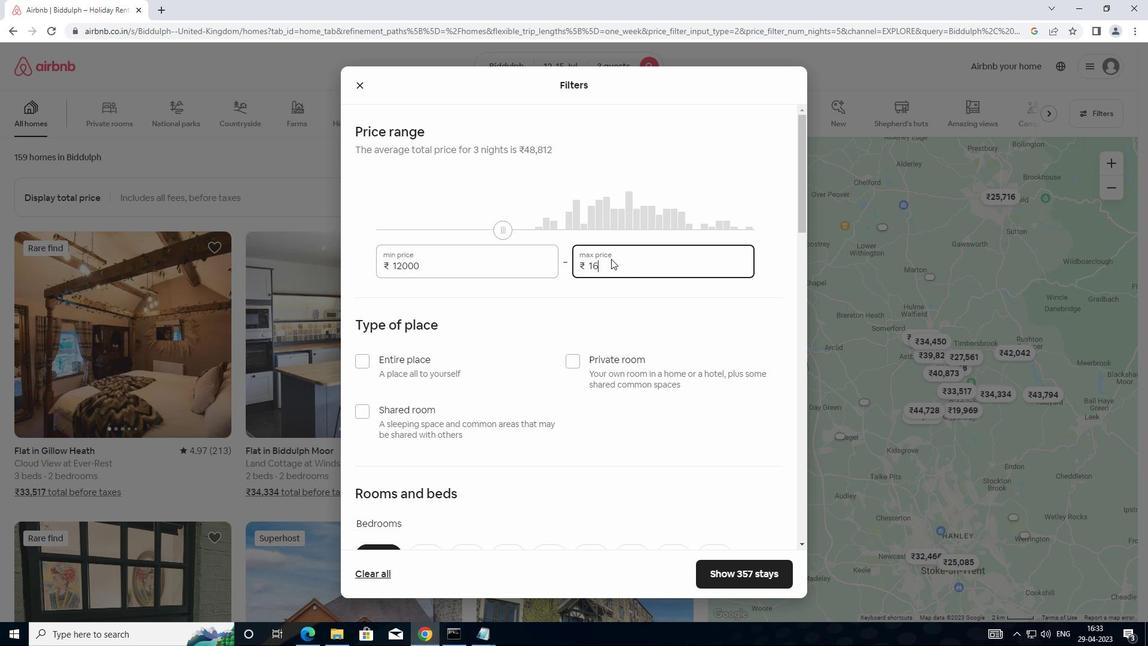 
Action: Key pressed 9
Screenshot: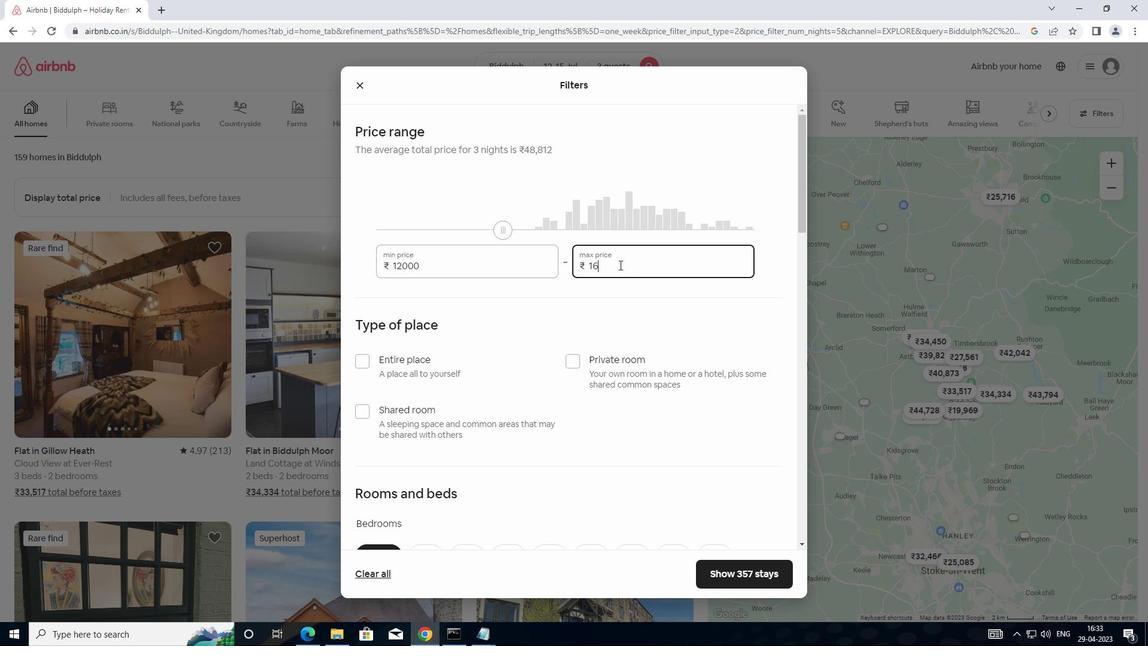 
Action: Mouse moved to (653, 271)
Screenshot: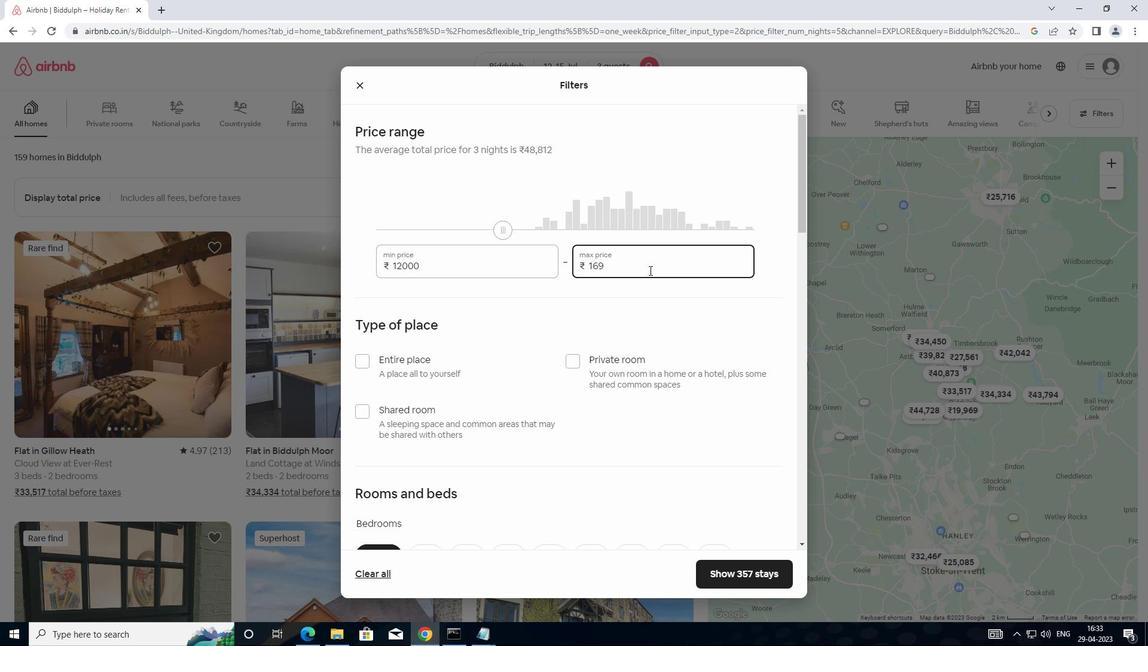 
Action: Key pressed <Key.backspace>
Screenshot: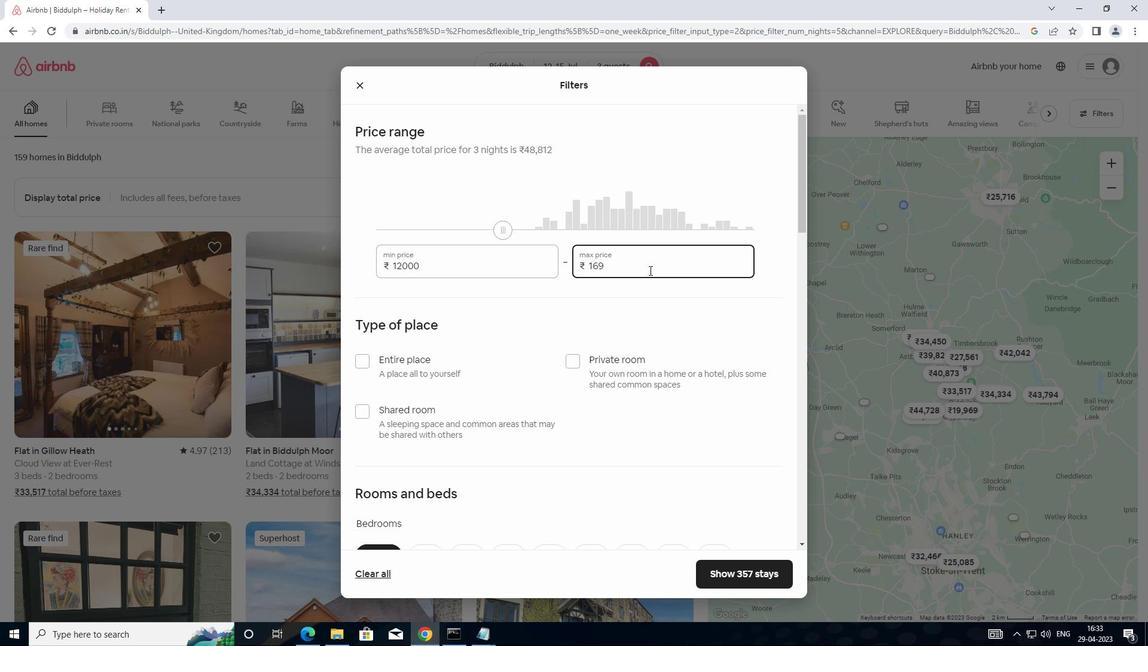
Action: Mouse moved to (667, 283)
Screenshot: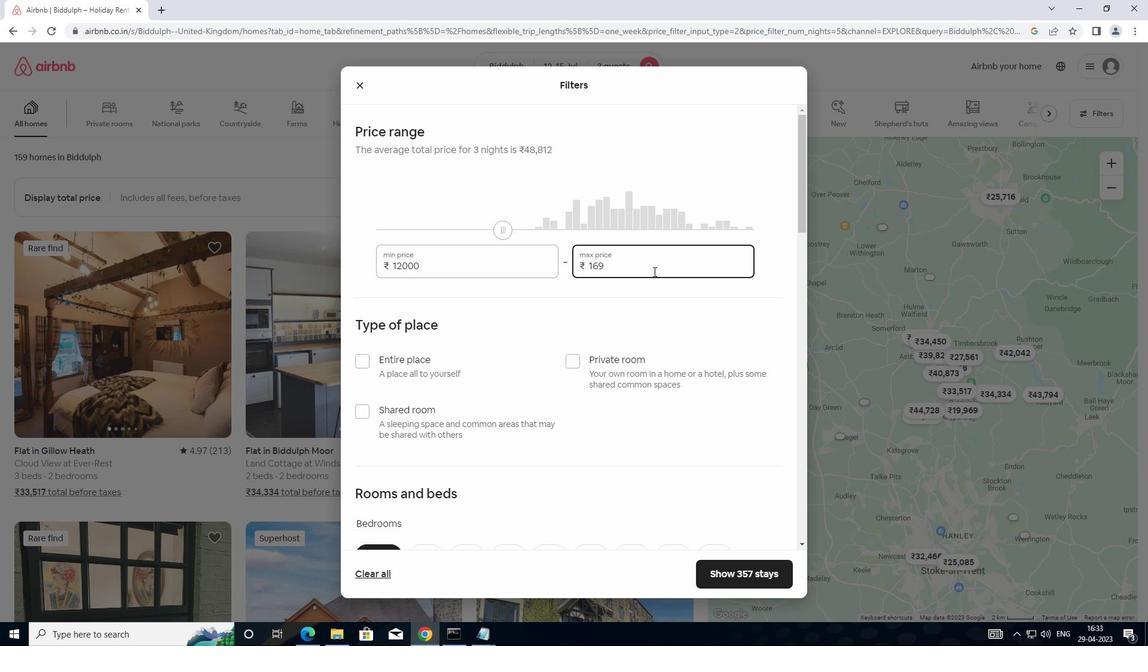 
Action: Key pressed 000
Screenshot: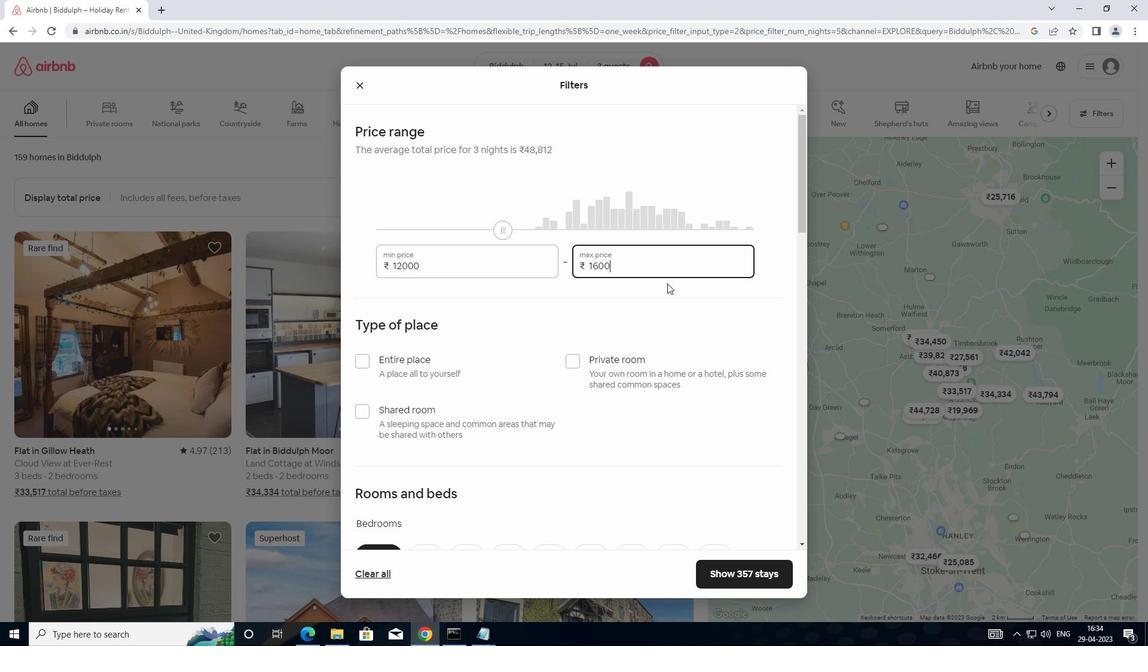 
Action: Mouse moved to (626, 256)
Screenshot: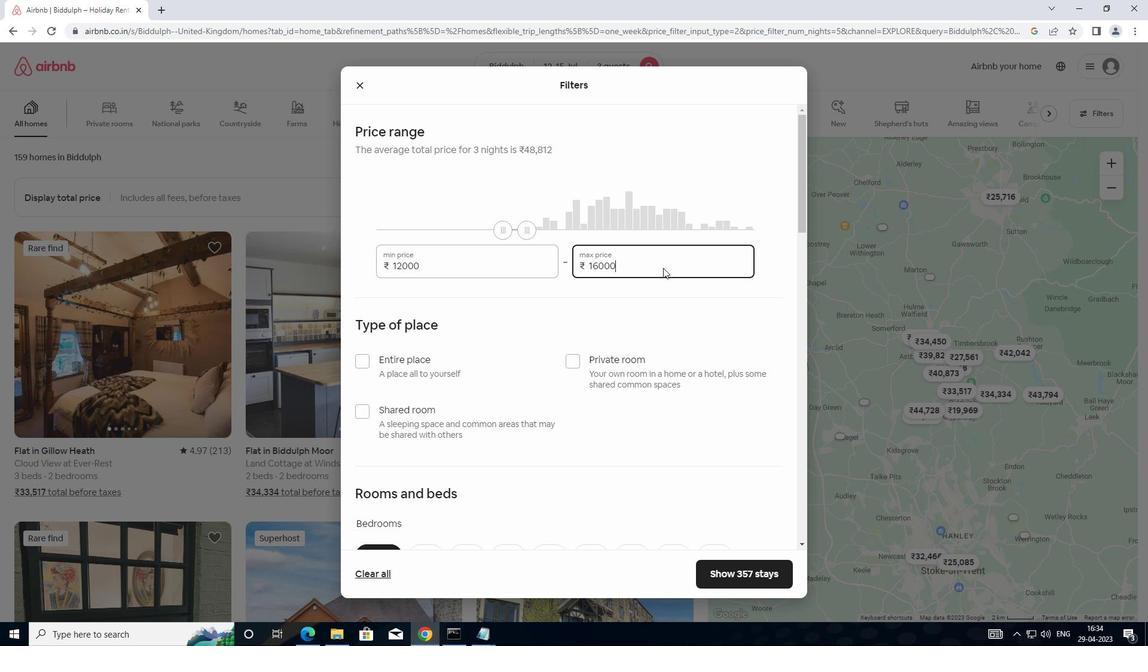 
Action: Mouse scrolled (626, 255) with delta (0, 0)
Screenshot: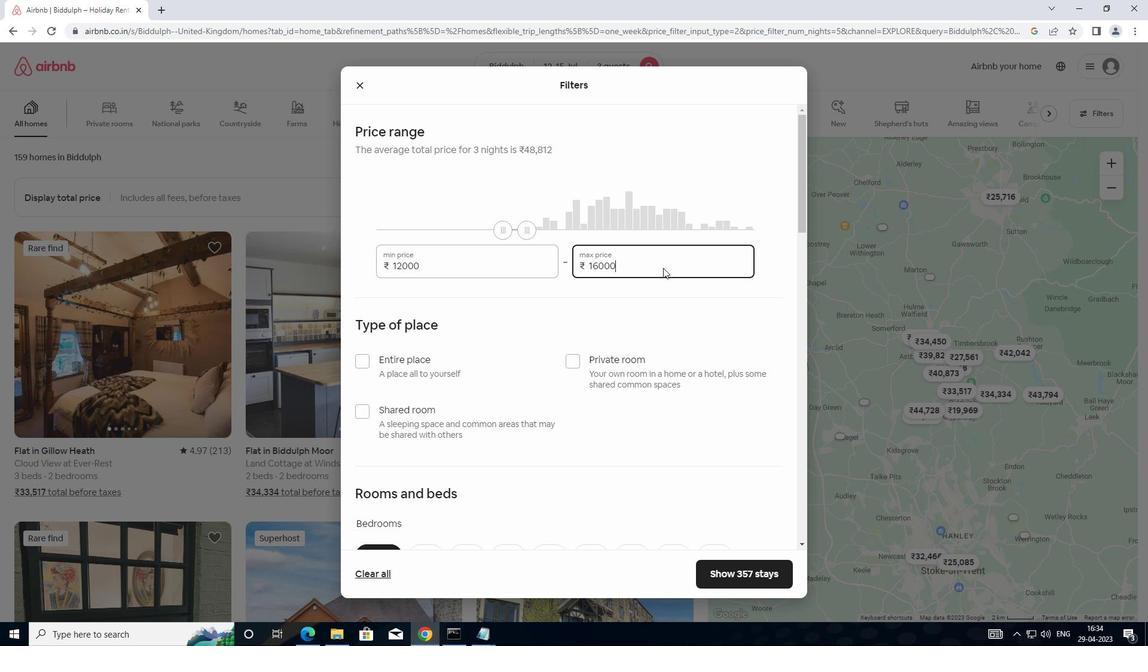 
Action: Mouse moved to (363, 303)
Screenshot: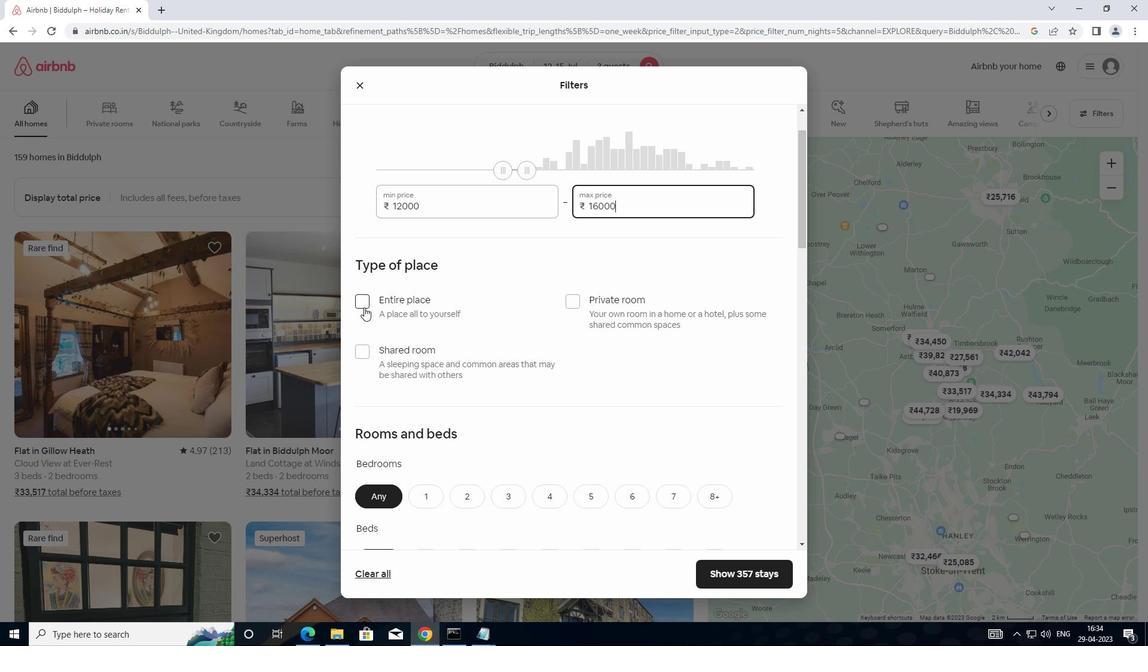 
Action: Mouse pressed left at (363, 303)
Screenshot: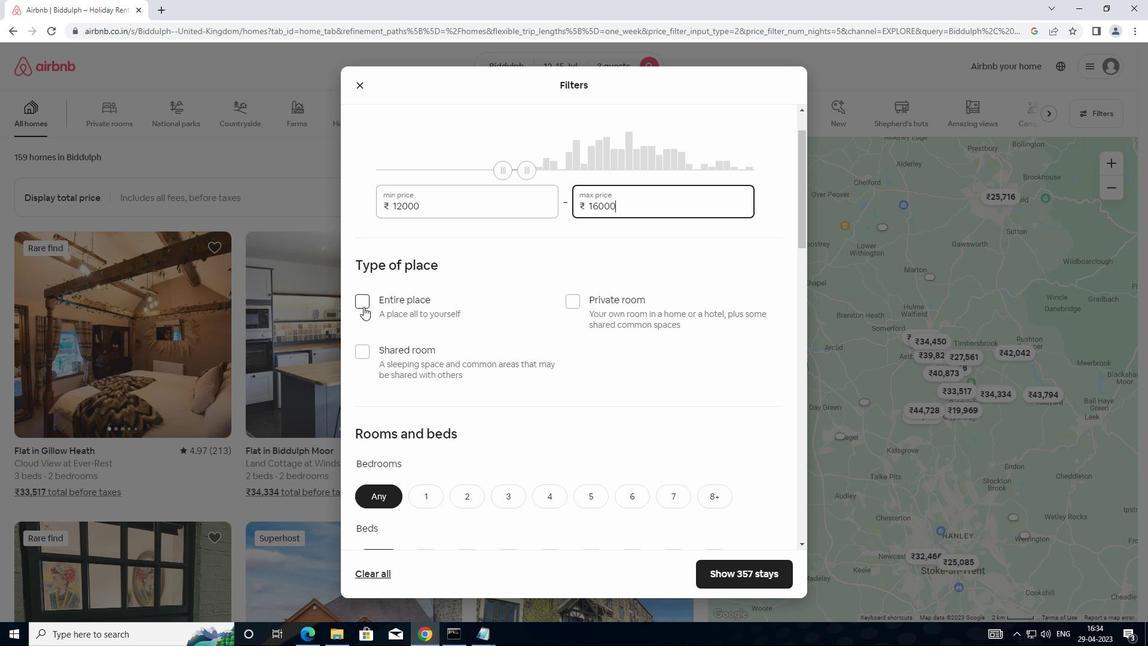 
Action: Mouse moved to (453, 329)
Screenshot: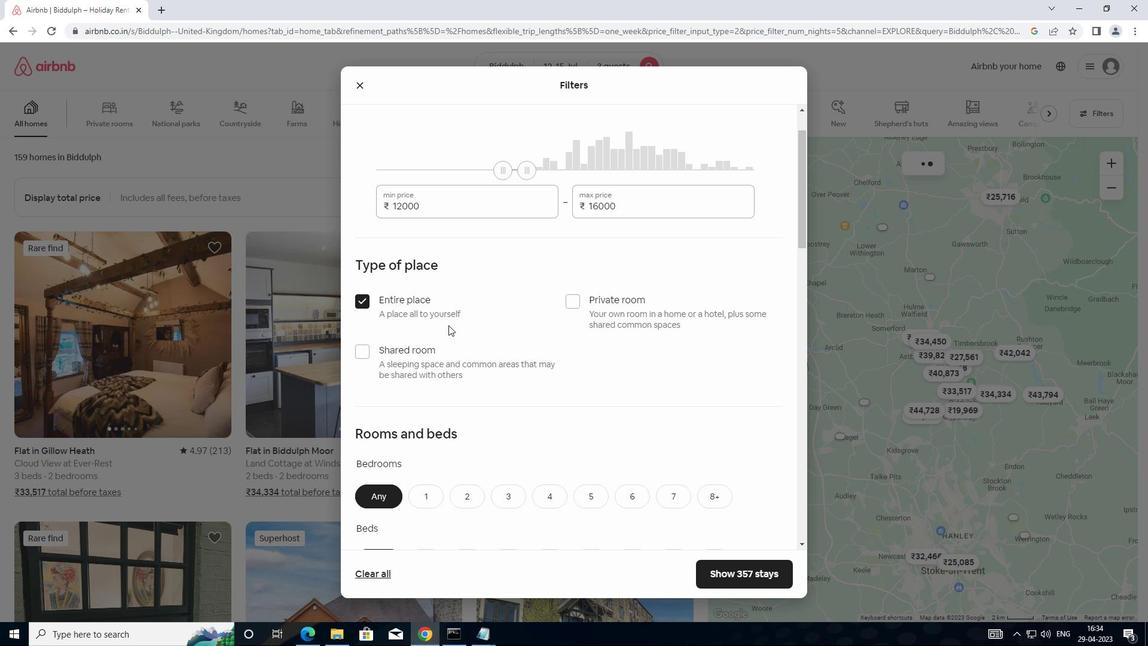
Action: Mouse scrolled (453, 329) with delta (0, 0)
Screenshot: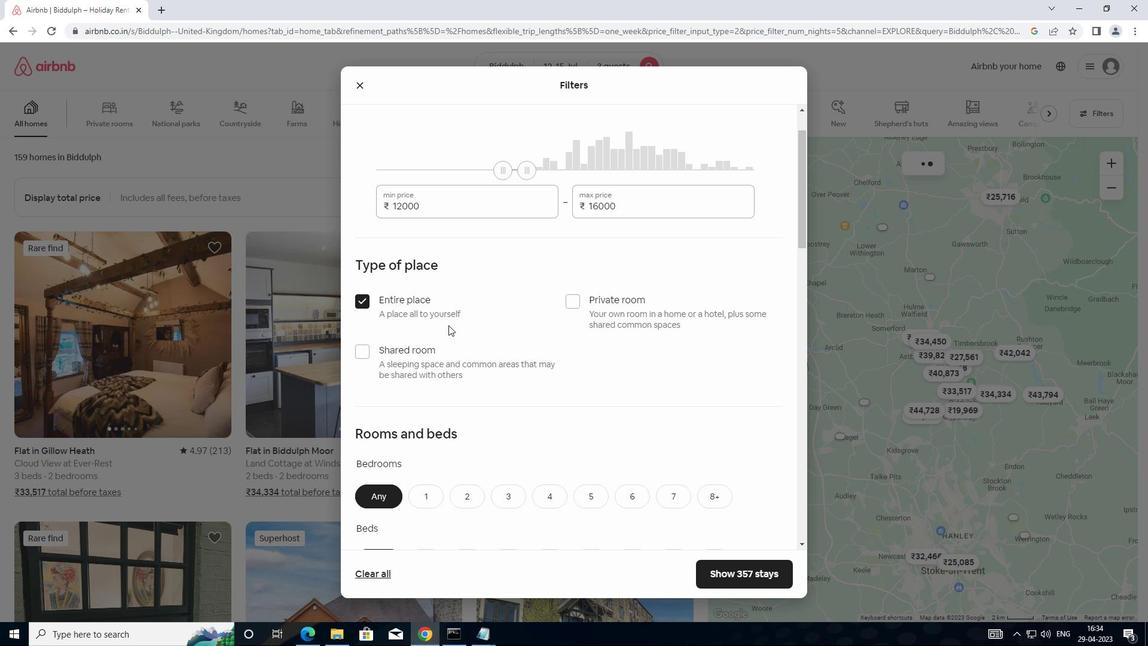 
Action: Mouse moved to (454, 330)
Screenshot: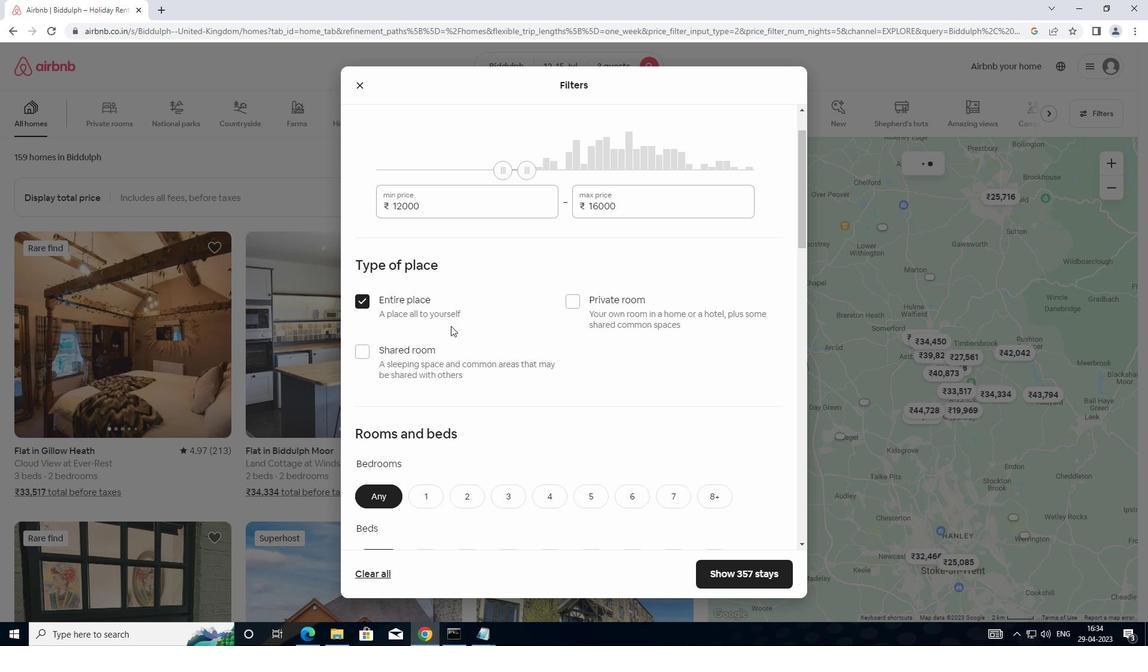 
Action: Mouse scrolled (454, 330) with delta (0, 0)
Screenshot: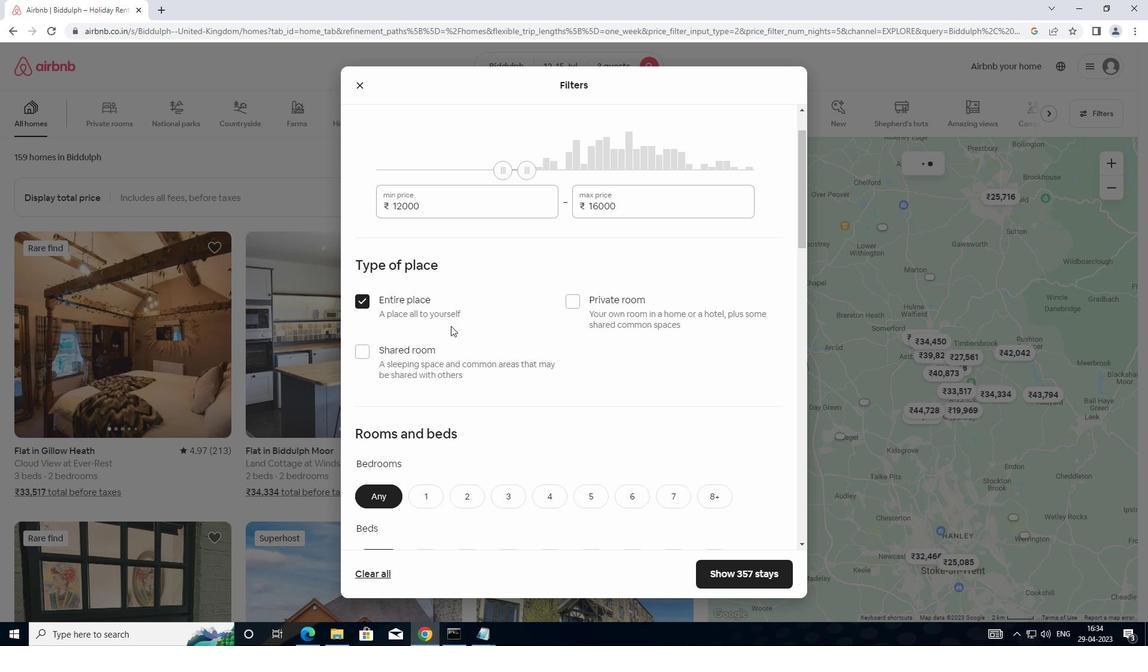 
Action: Mouse moved to (470, 373)
Screenshot: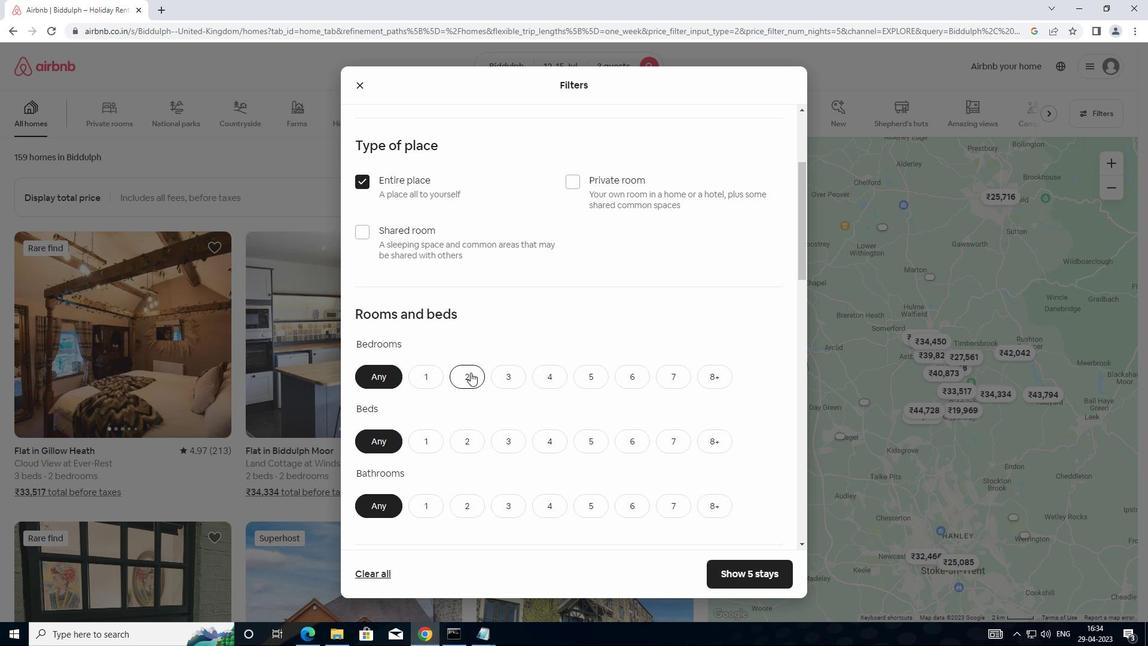 
Action: Mouse pressed left at (470, 373)
Screenshot: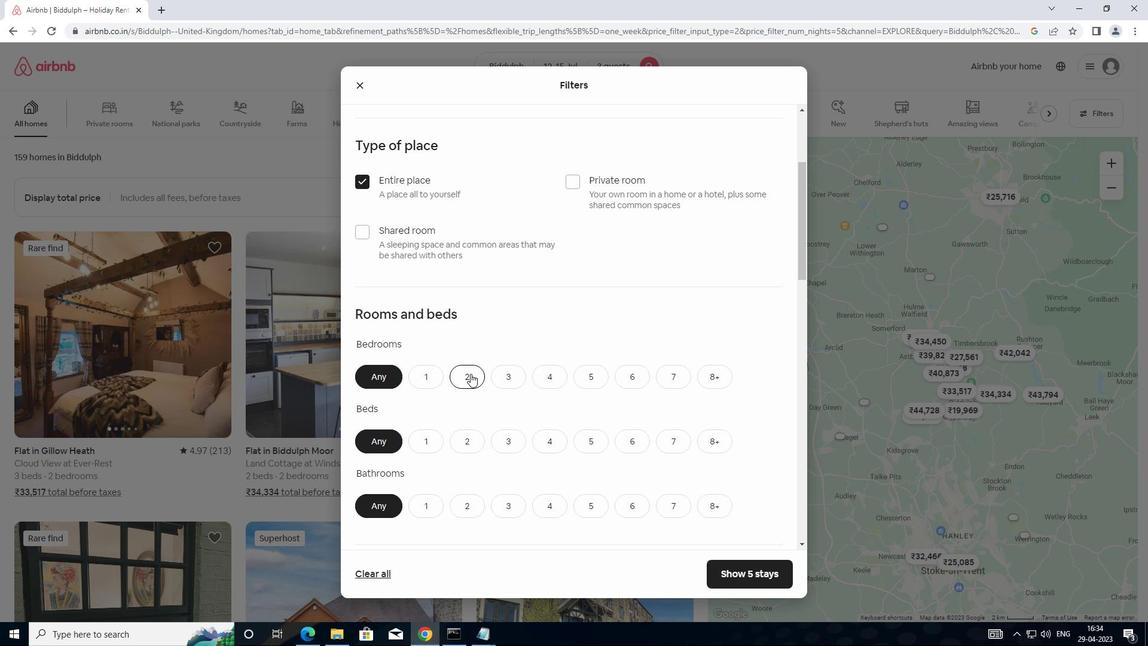 
Action: Mouse moved to (510, 443)
Screenshot: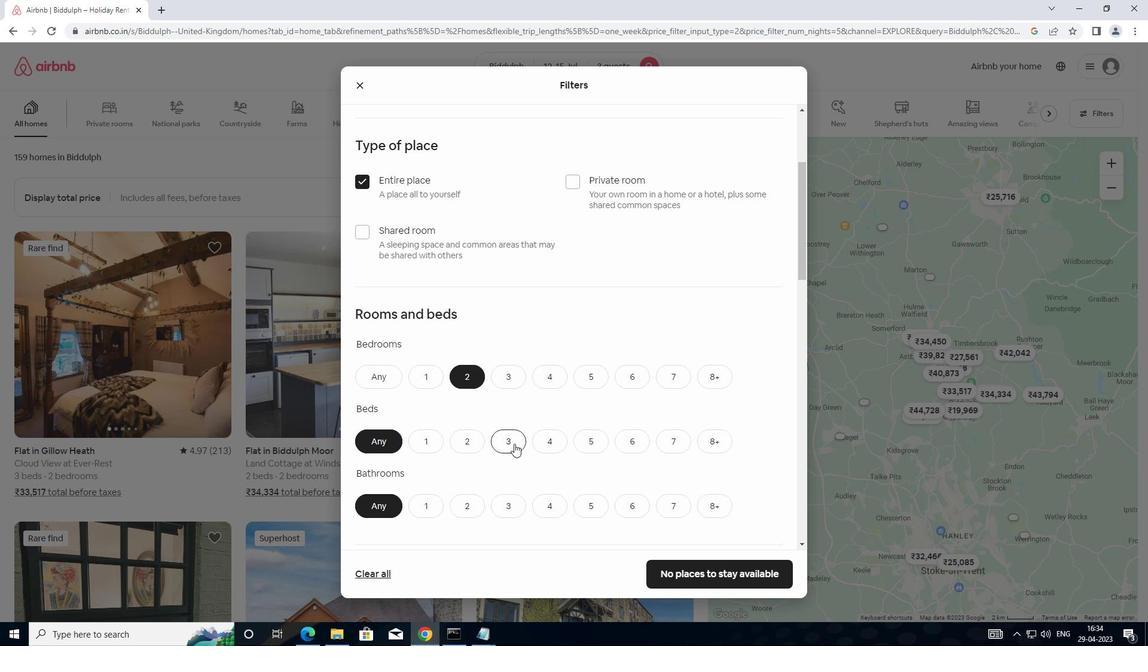 
Action: Mouse pressed left at (510, 443)
Screenshot: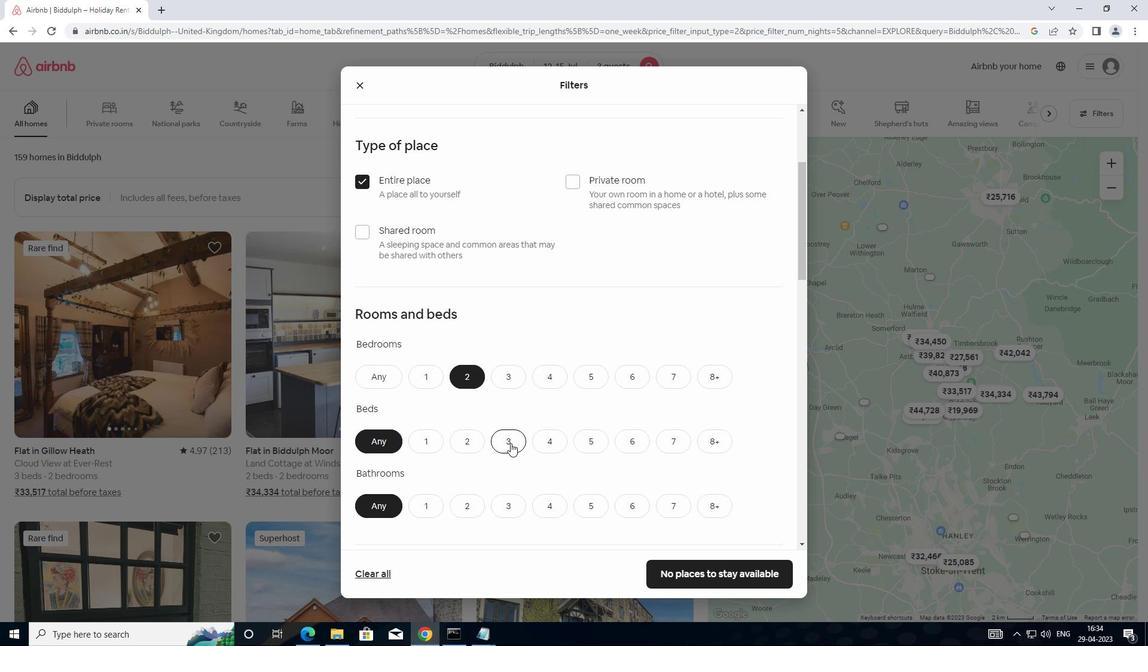 
Action: Mouse moved to (430, 502)
Screenshot: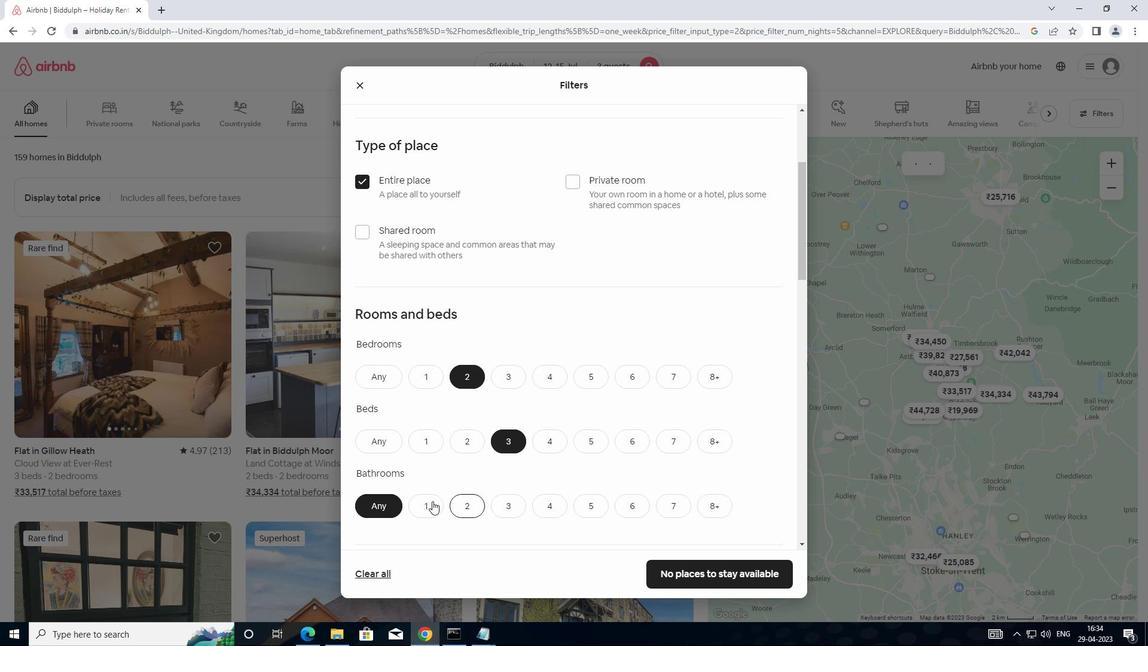 
Action: Mouse pressed left at (430, 502)
Screenshot: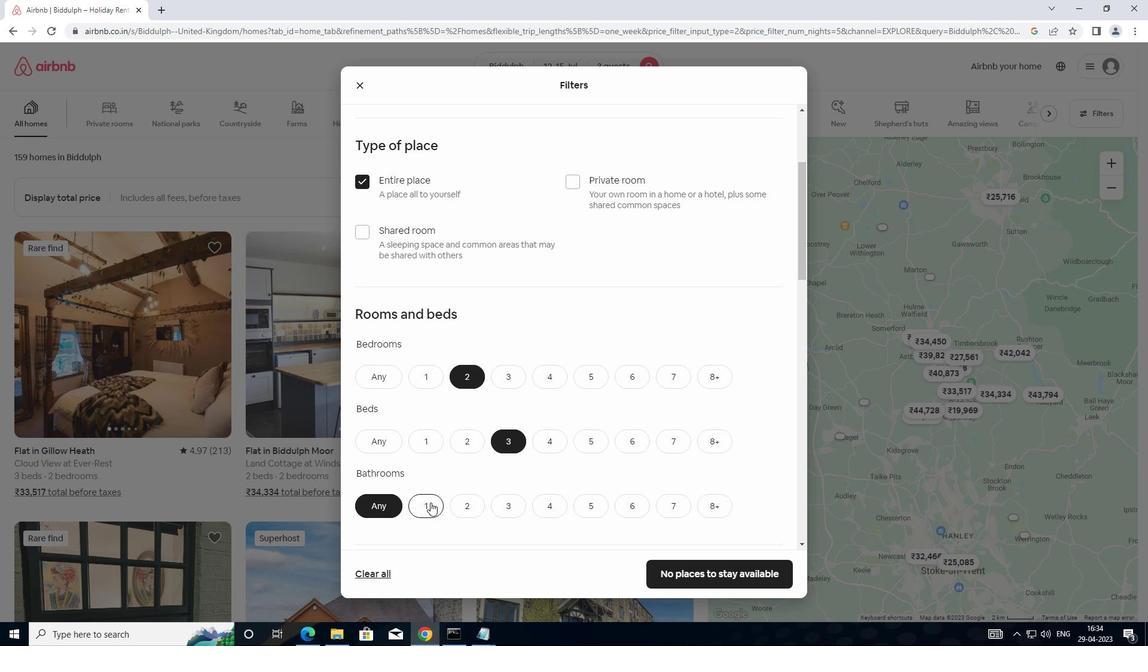 
Action: Mouse moved to (492, 479)
Screenshot: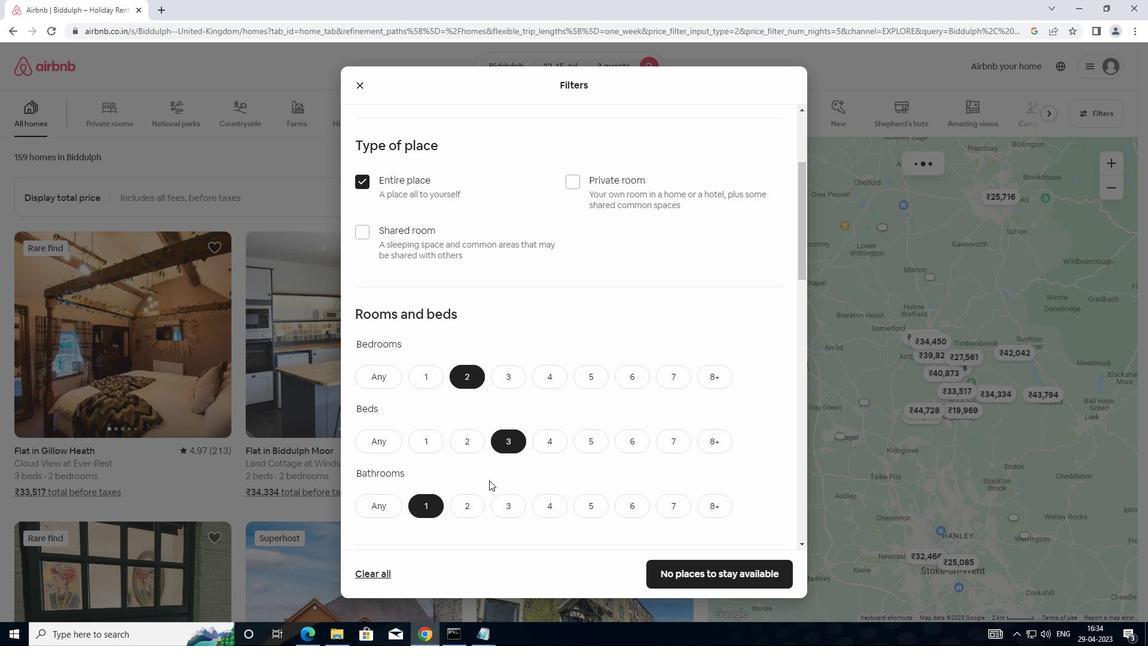 
Action: Mouse scrolled (492, 478) with delta (0, 0)
Screenshot: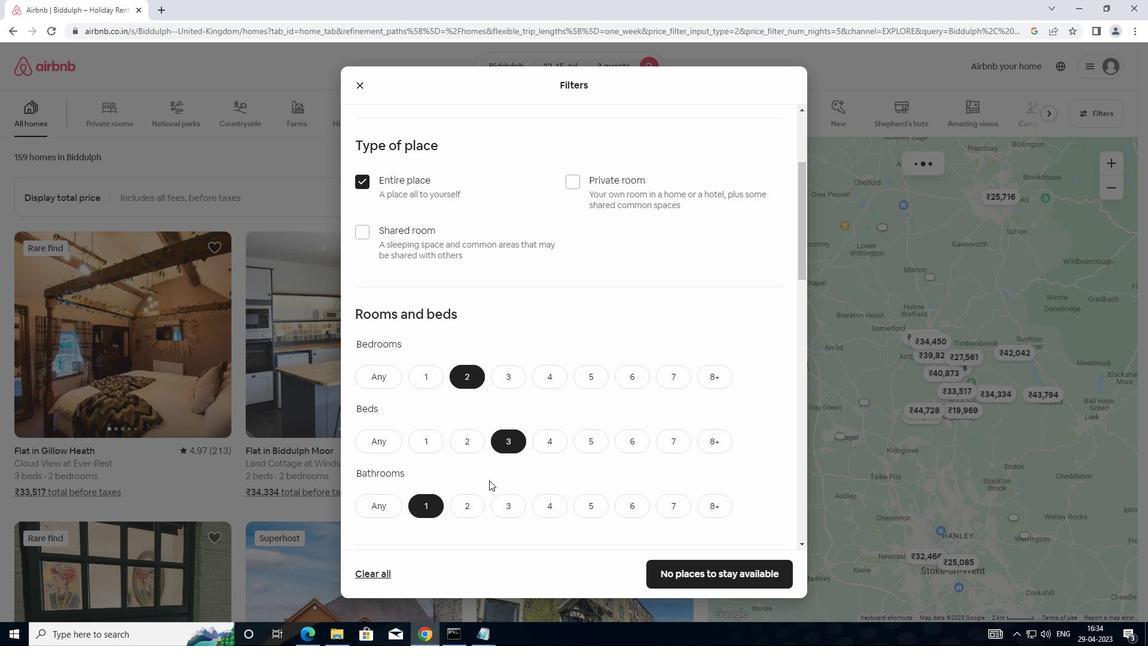
Action: Mouse moved to (508, 470)
Screenshot: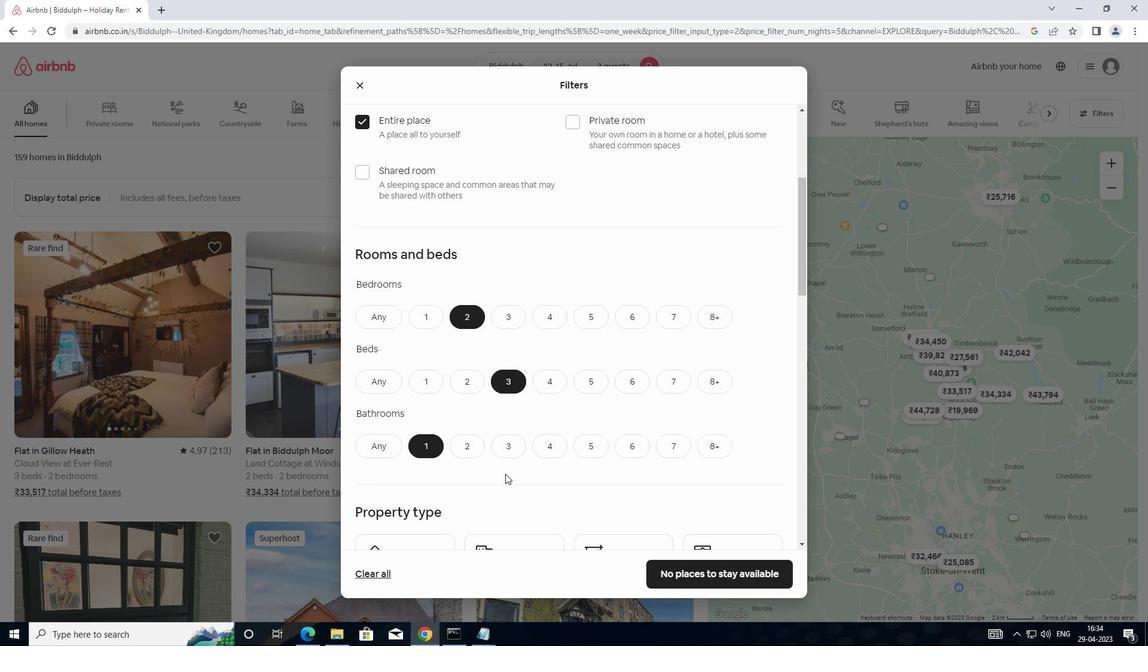 
Action: Mouse scrolled (508, 470) with delta (0, 0)
Screenshot: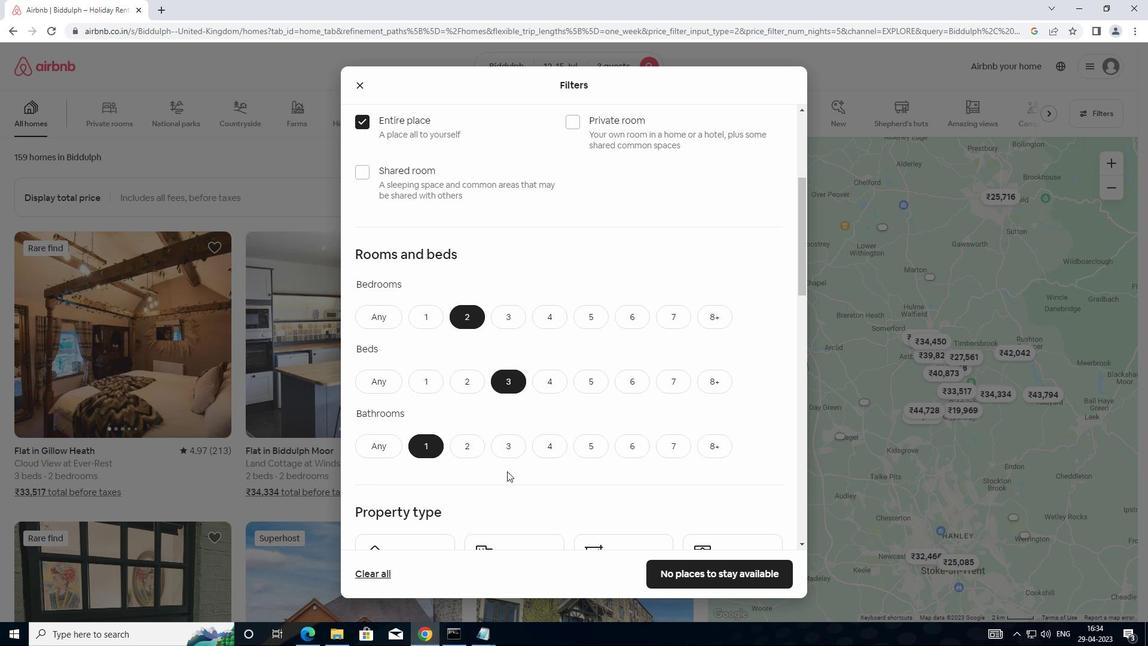 
Action: Mouse scrolled (508, 470) with delta (0, 0)
Screenshot: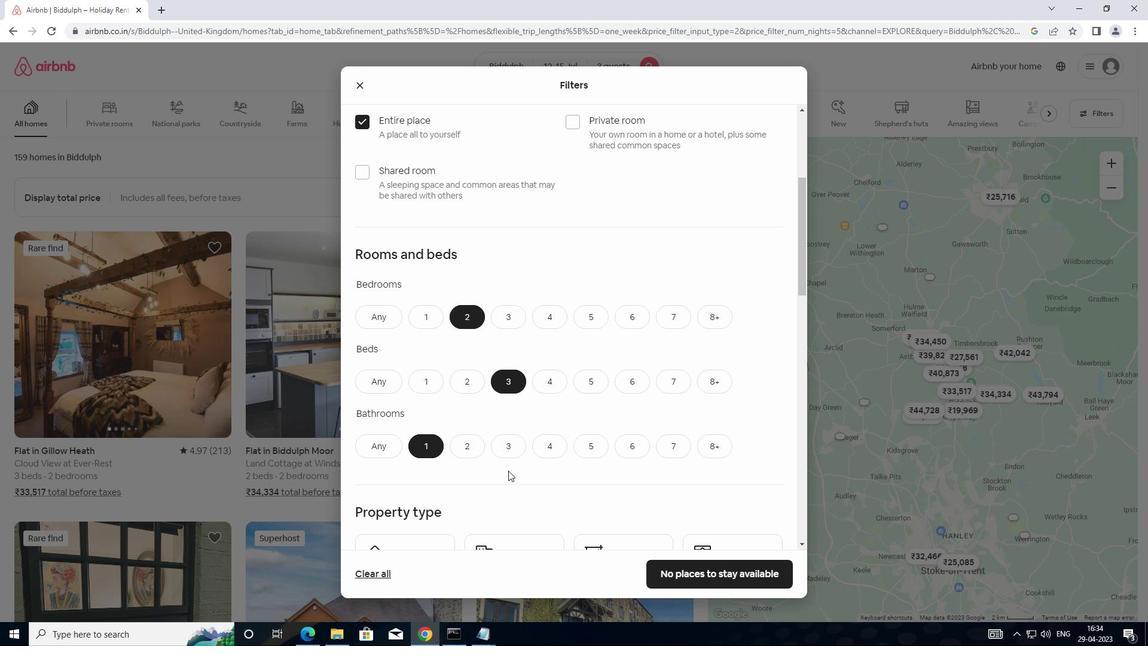 
Action: Mouse moved to (537, 443)
Screenshot: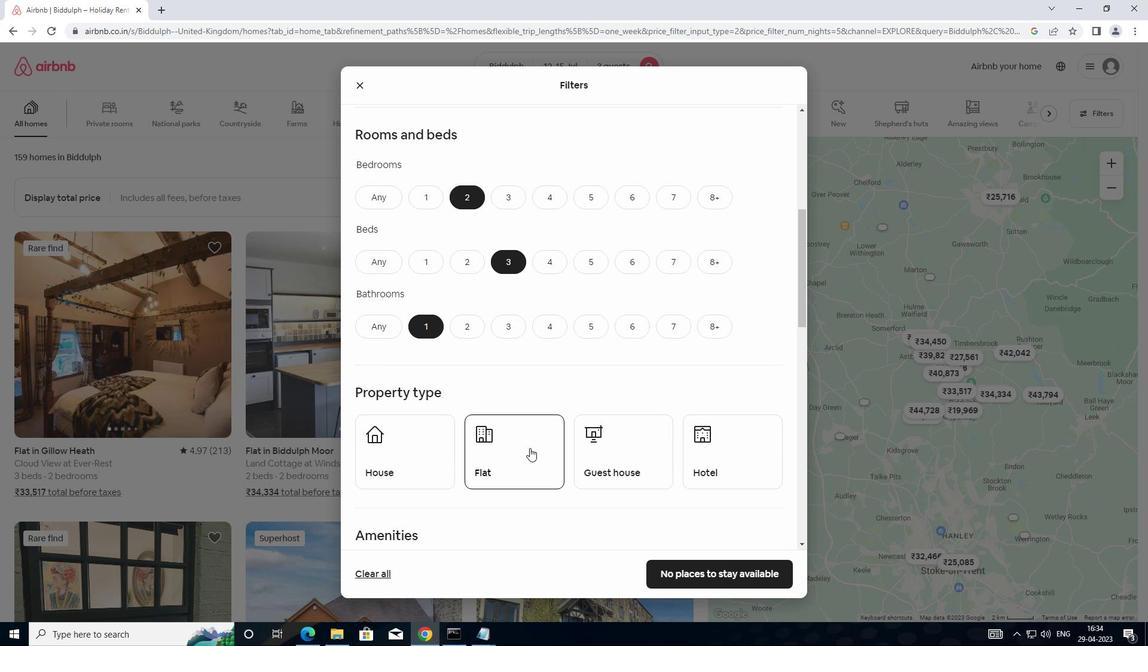 
Action: Mouse scrolled (537, 443) with delta (0, 0)
Screenshot: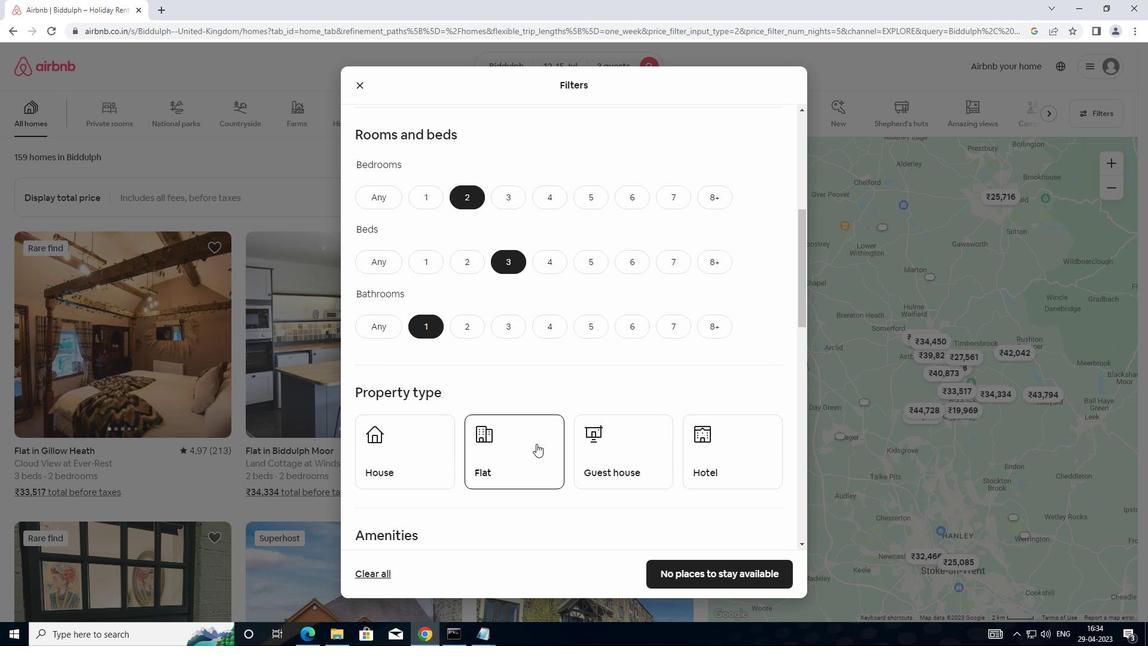 
Action: Mouse moved to (424, 422)
Screenshot: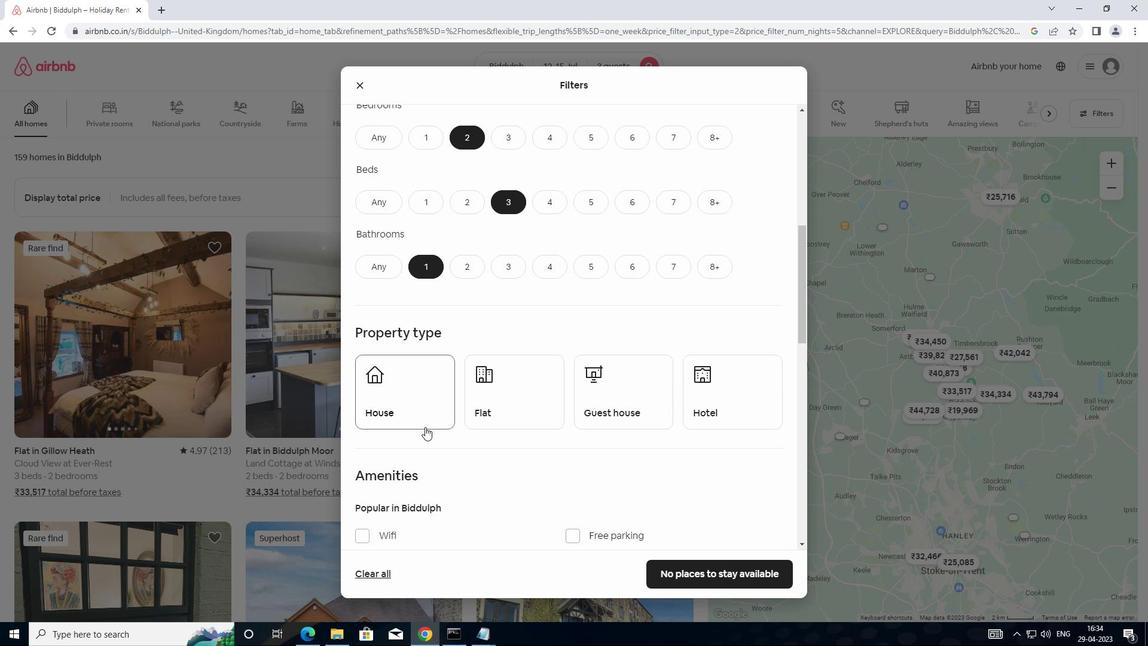 
Action: Mouse pressed left at (424, 422)
Screenshot: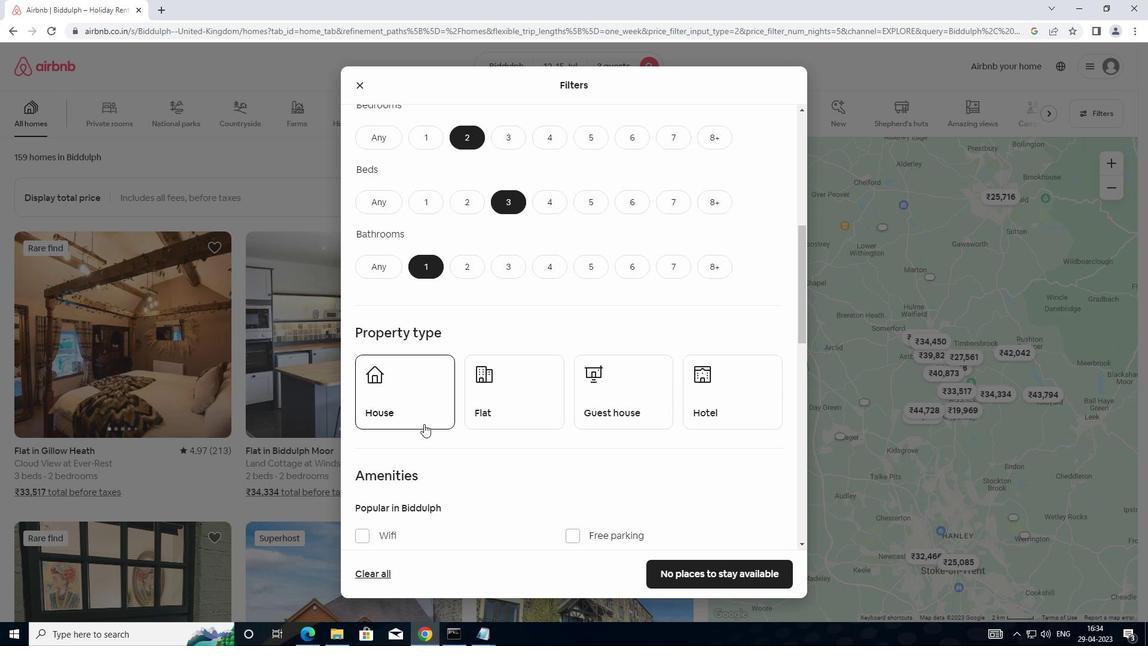 
Action: Mouse moved to (524, 424)
Screenshot: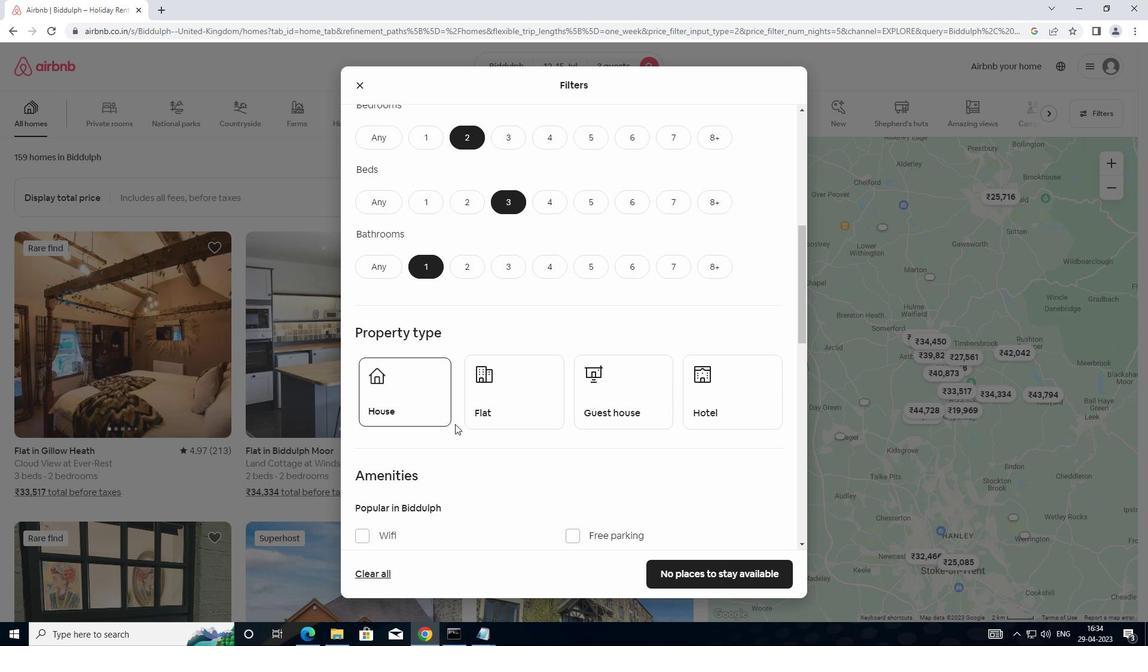 
Action: Mouse pressed left at (524, 424)
Screenshot: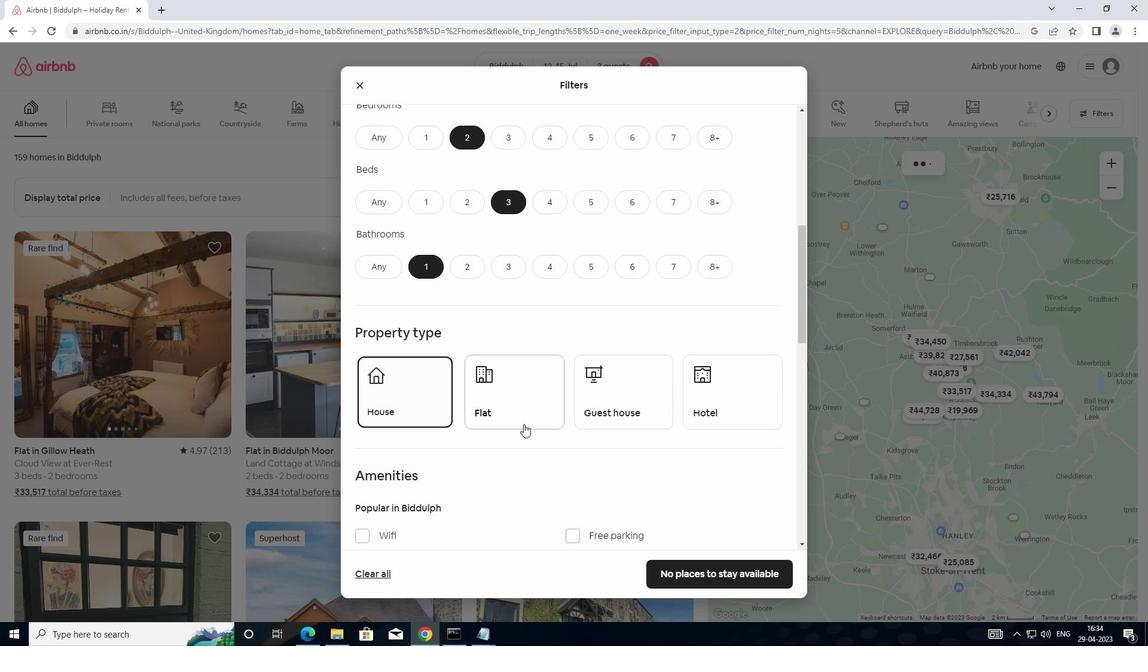 
Action: Mouse moved to (621, 398)
Screenshot: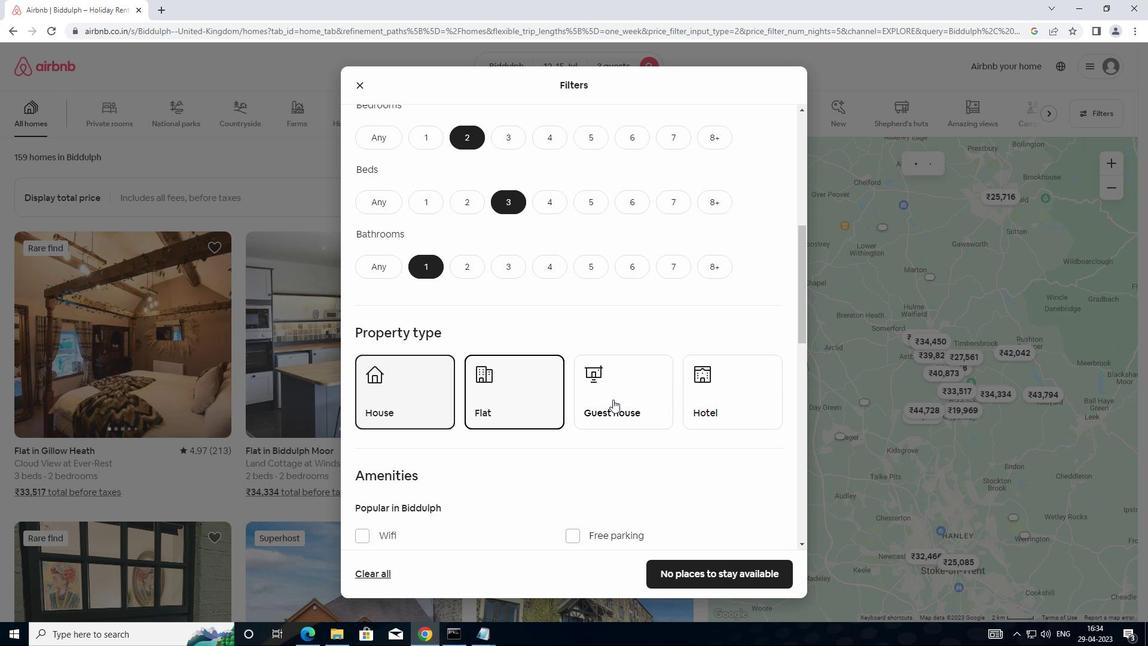 
Action: Mouse pressed left at (621, 398)
Screenshot: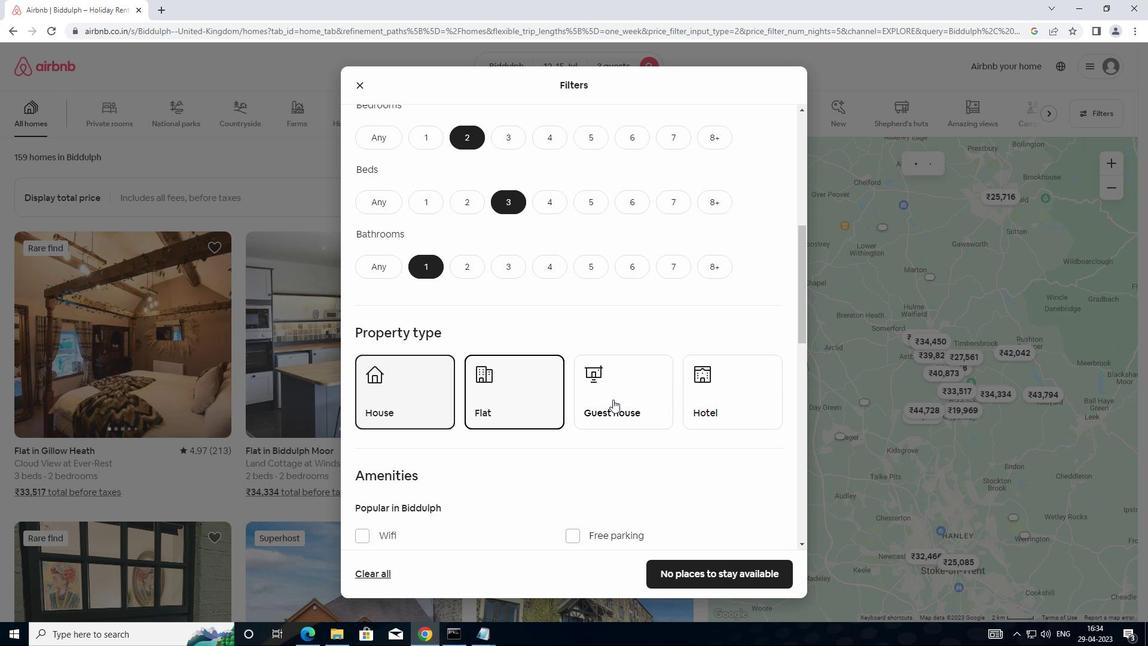 
Action: Mouse moved to (628, 399)
Screenshot: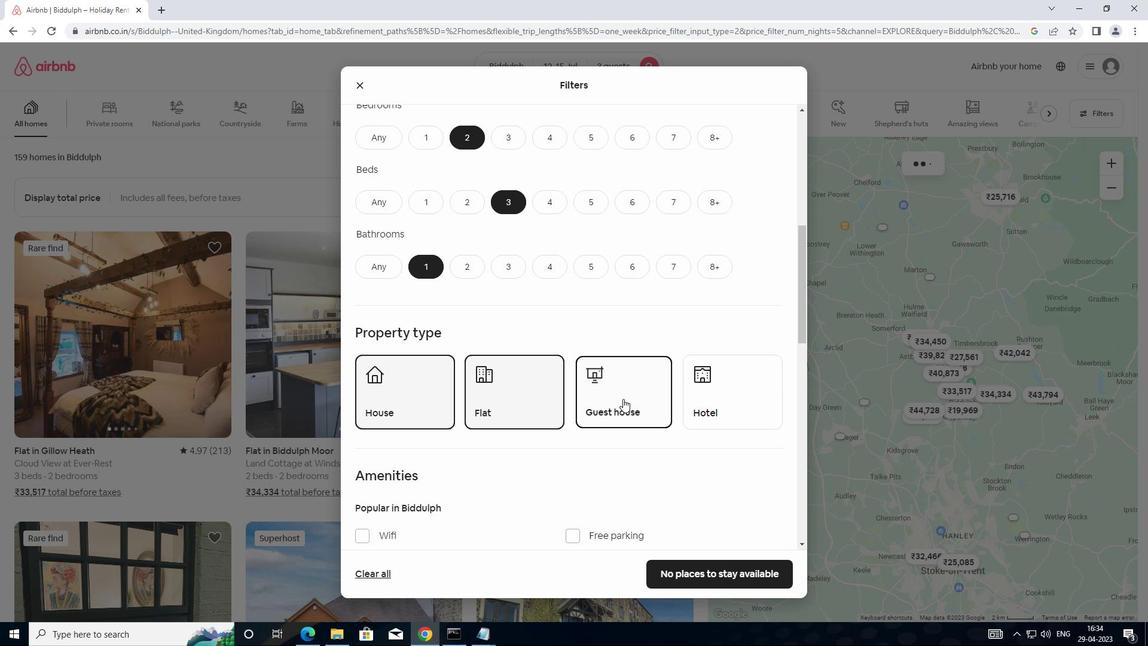 
Action: Mouse scrolled (628, 399) with delta (0, 0)
Screenshot: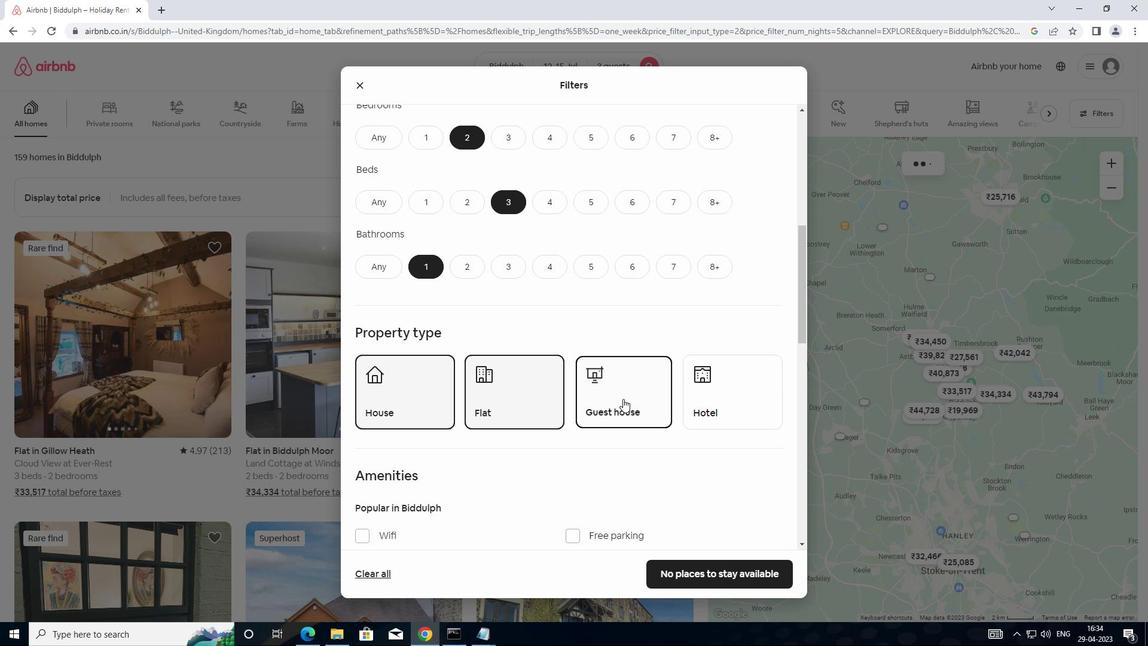 
Action: Mouse moved to (629, 400)
Screenshot: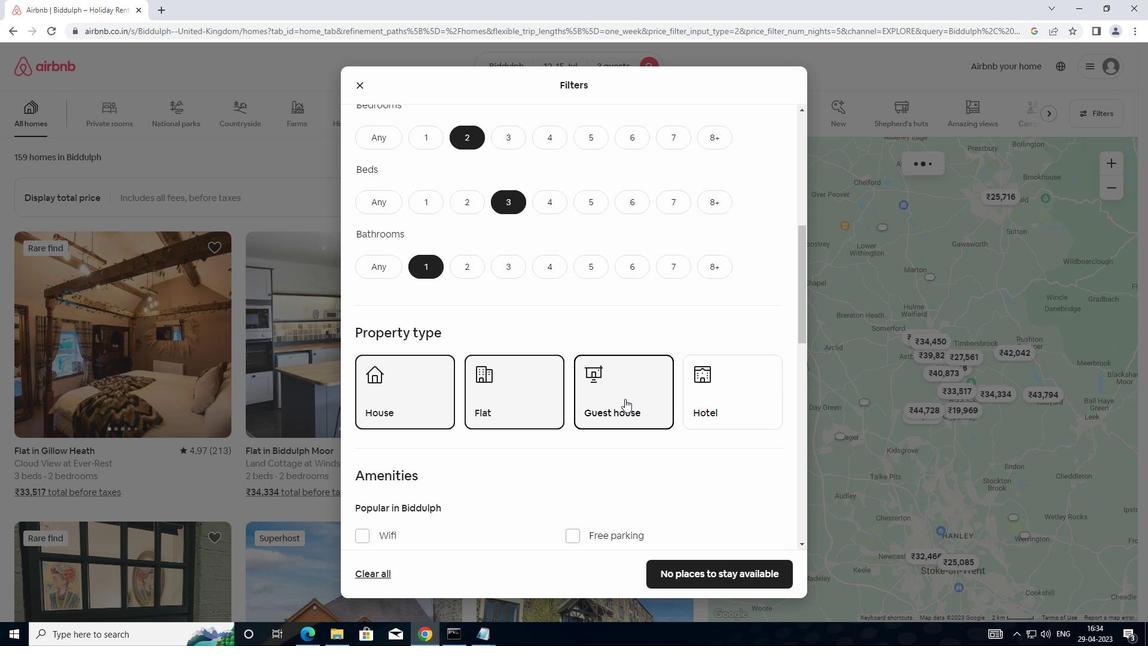 
Action: Mouse scrolled (629, 400) with delta (0, 0)
Screenshot: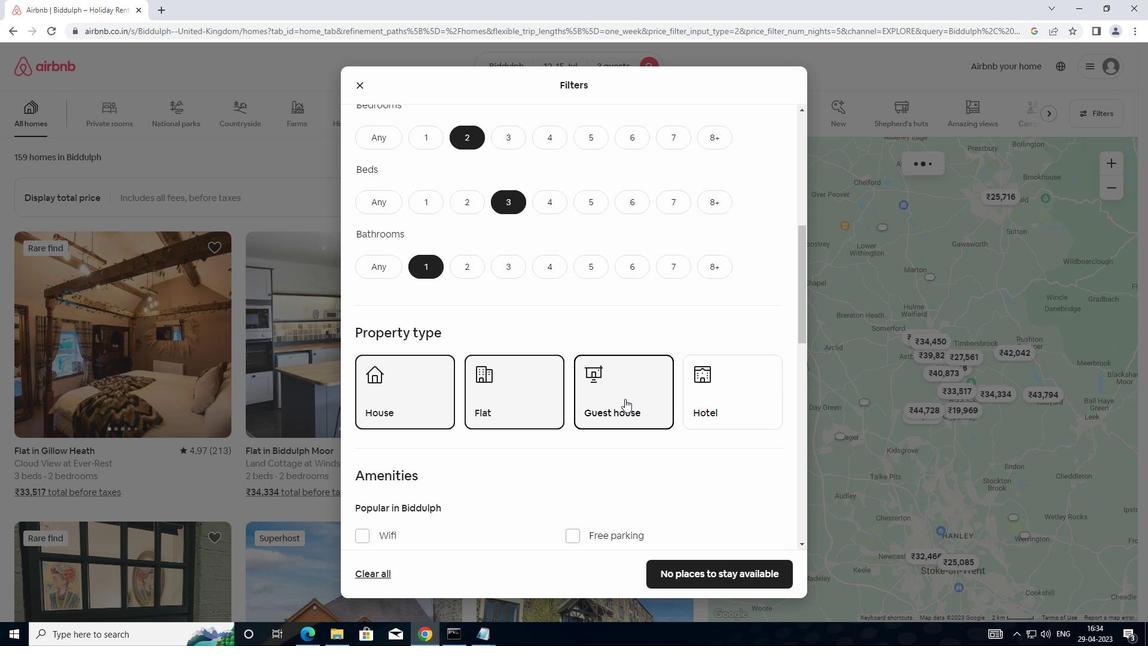 
Action: Mouse moved to (633, 397)
Screenshot: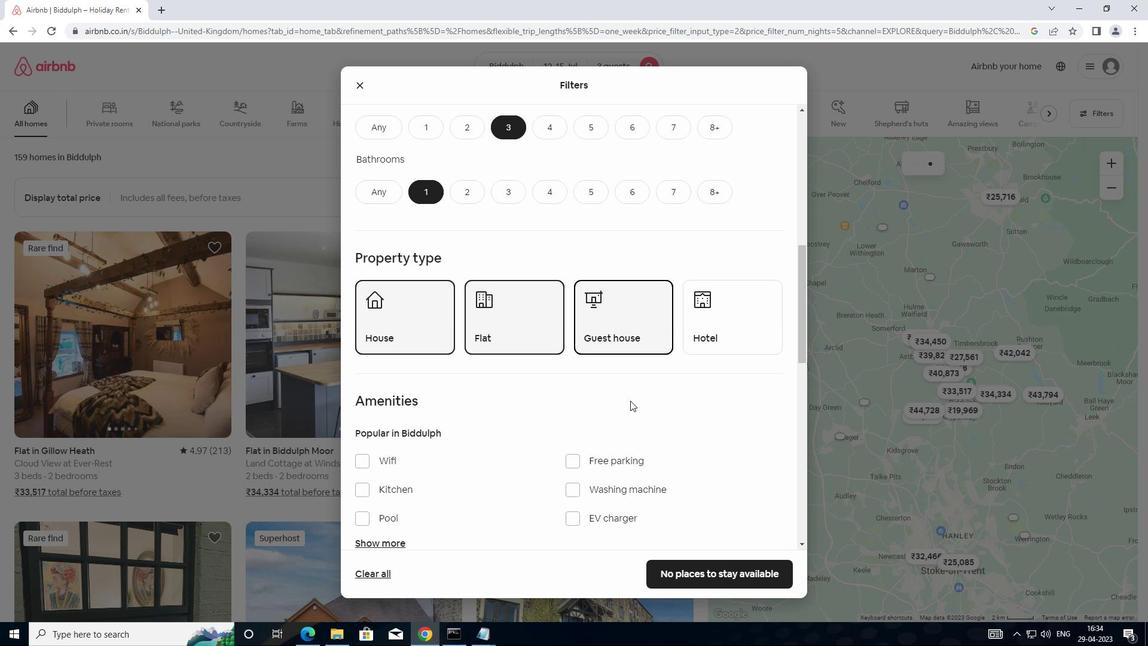 
Action: Mouse scrolled (633, 397) with delta (0, 0)
Screenshot: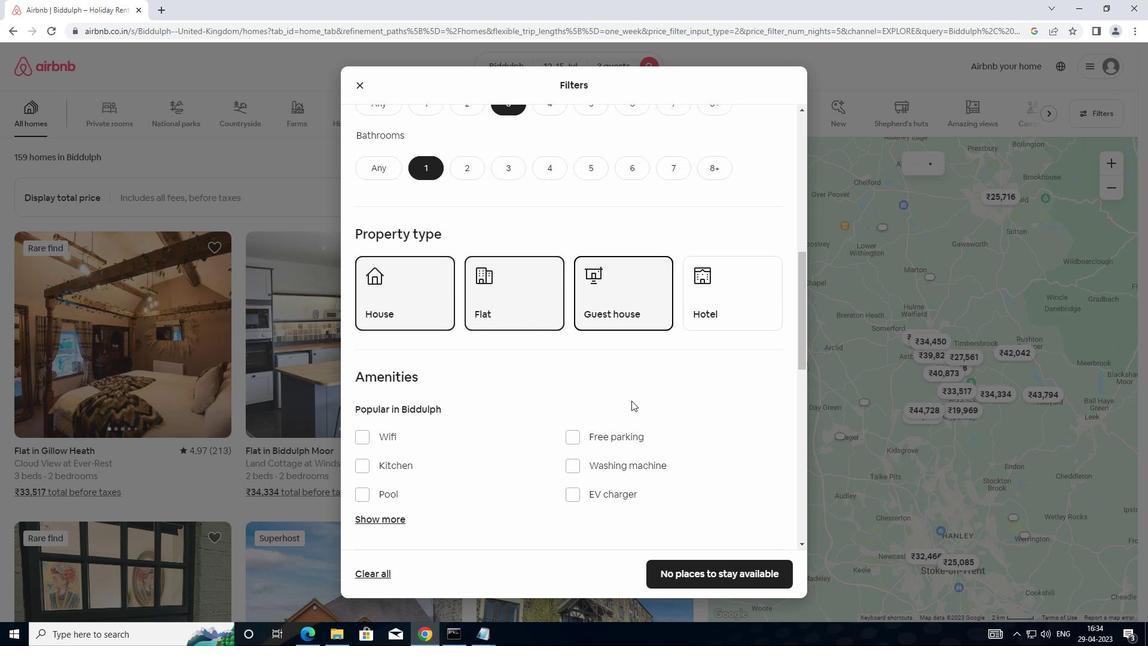 
Action: Mouse scrolled (633, 397) with delta (0, 0)
Screenshot: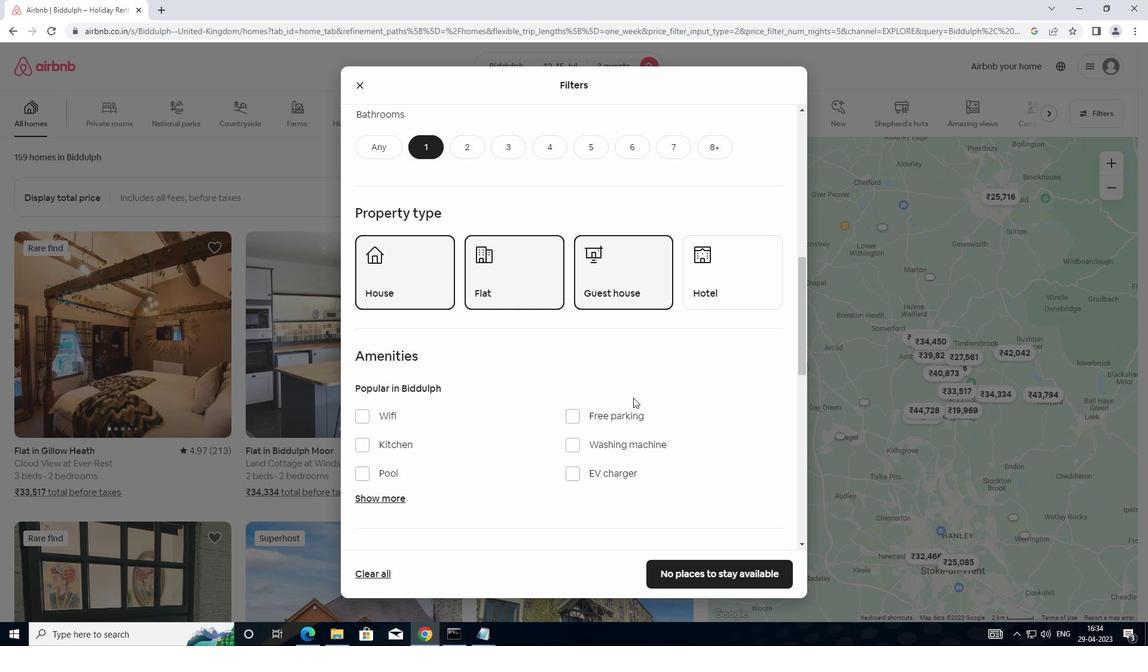 
Action: Mouse moved to (634, 397)
Screenshot: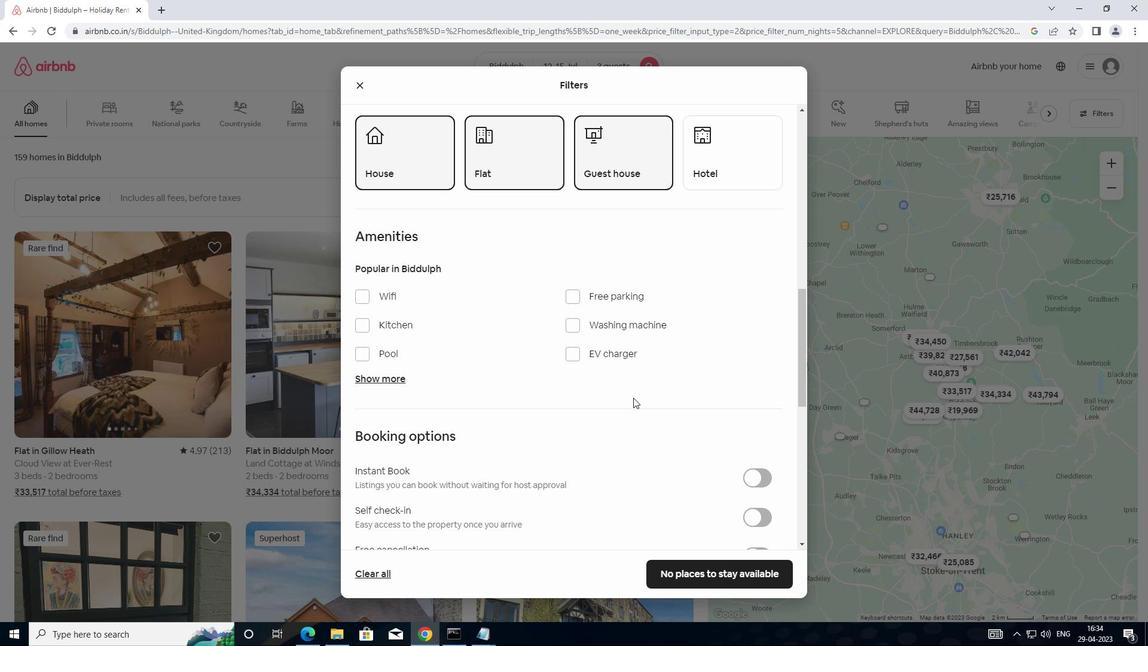 
Action: Mouse scrolled (634, 397) with delta (0, 0)
Screenshot: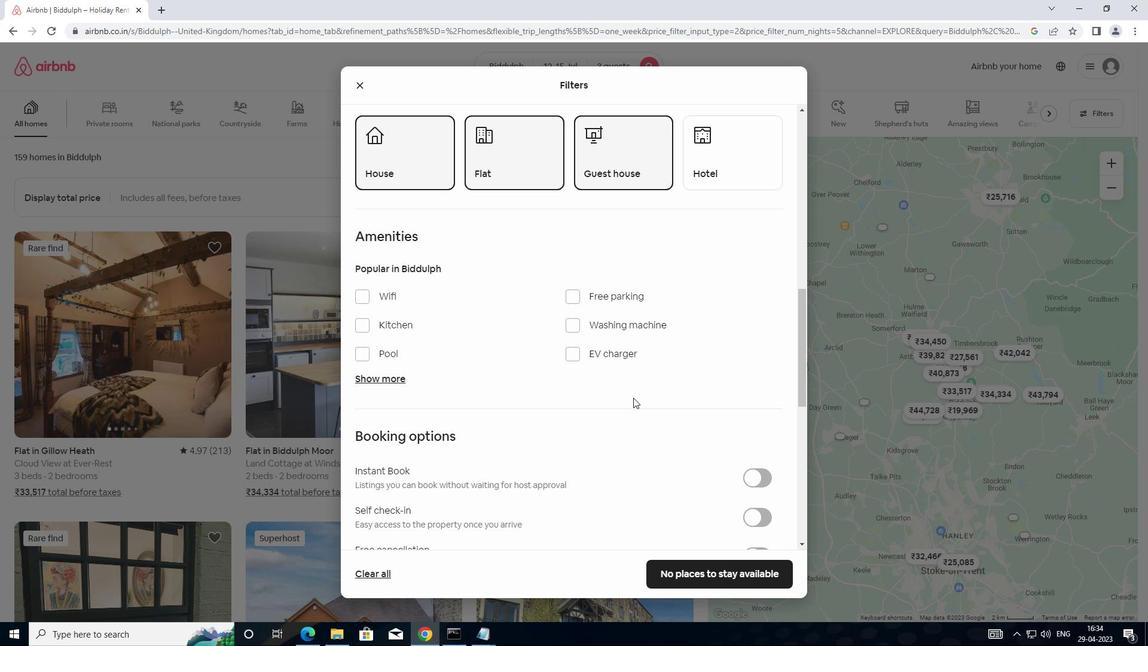
Action: Mouse moved to (650, 399)
Screenshot: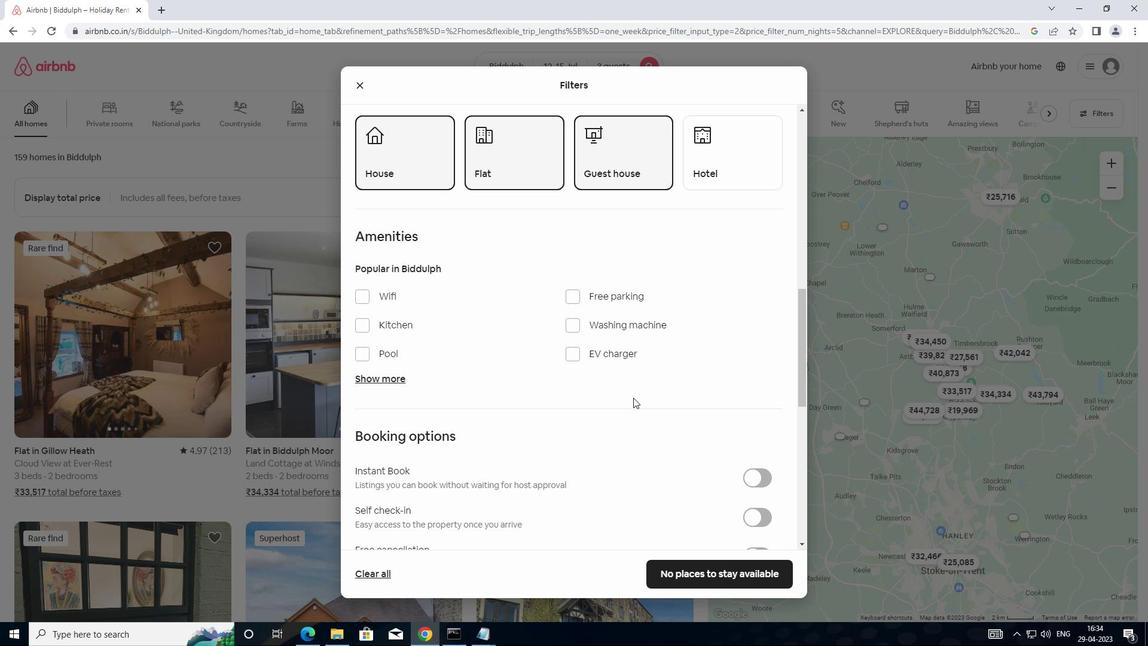 
Action: Mouse scrolled (650, 399) with delta (0, 0)
Screenshot: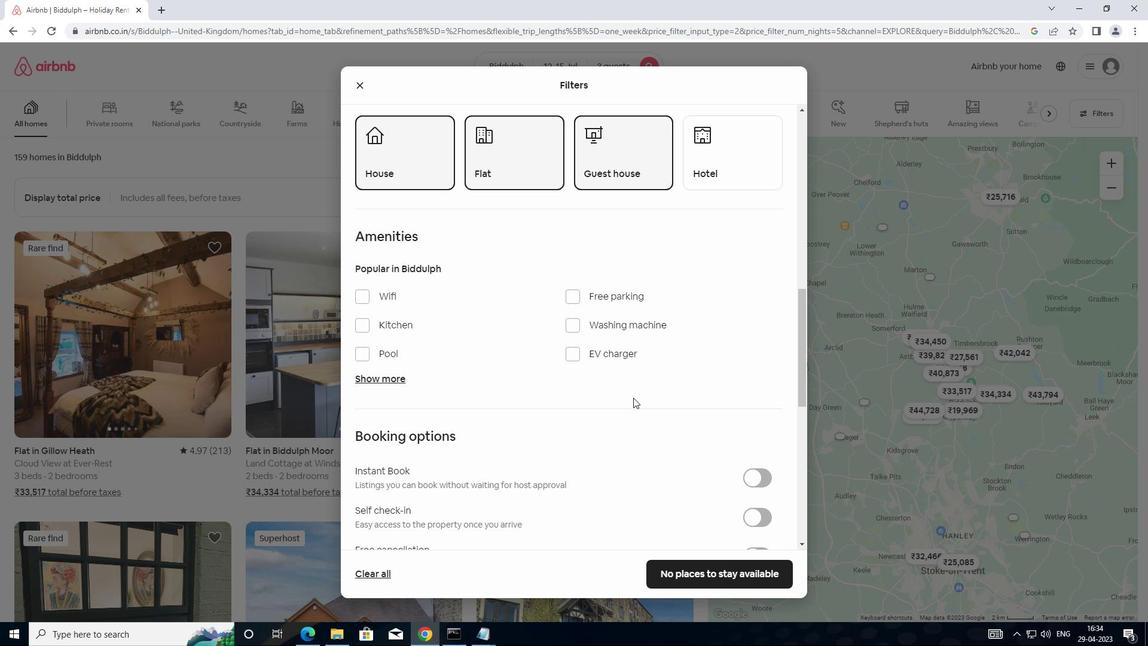 
Action: Mouse moved to (673, 403)
Screenshot: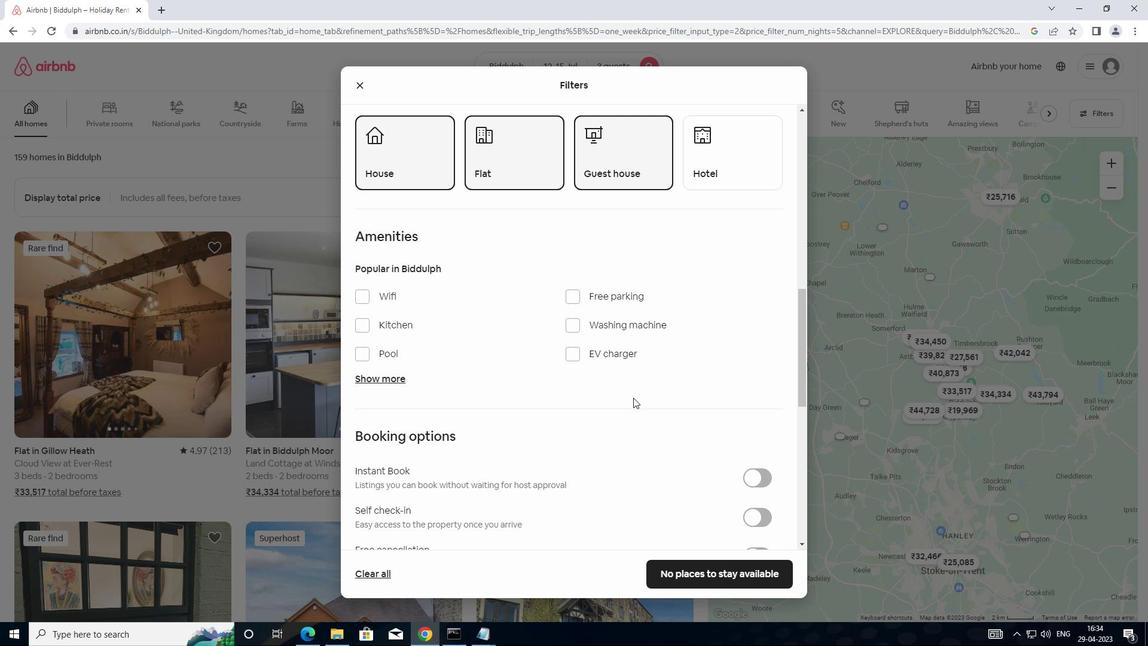 
Action: Mouse scrolled (673, 402) with delta (0, 0)
Screenshot: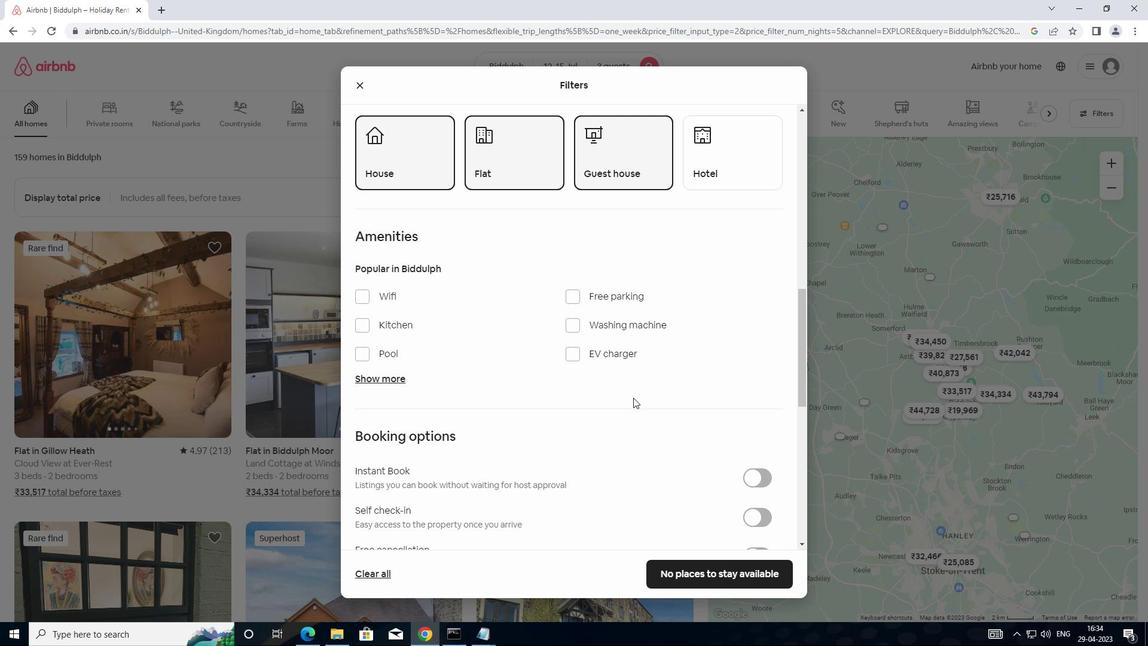 
Action: Mouse moved to (691, 403)
Screenshot: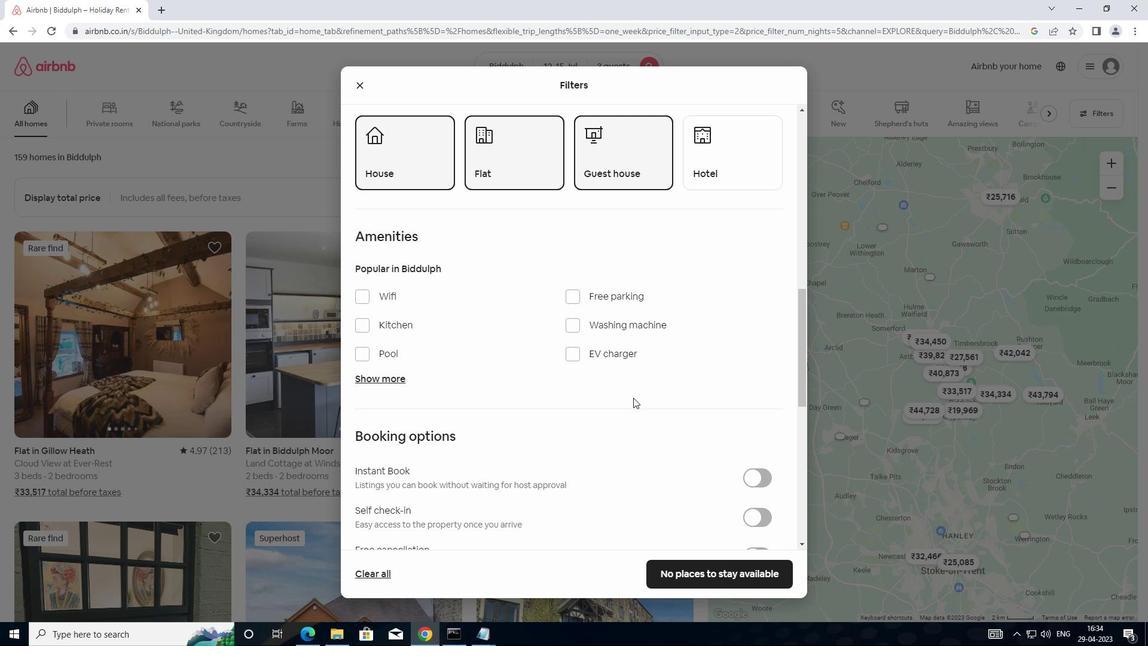 
Action: Mouse scrolled (691, 402) with delta (0, 0)
Screenshot: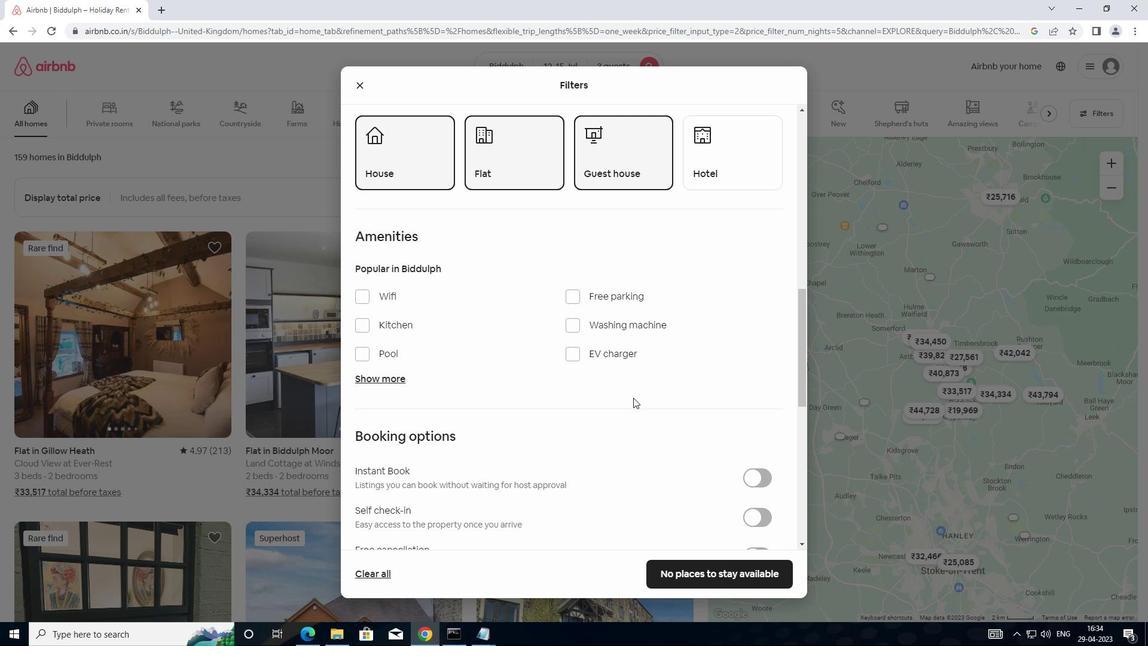 
Action: Mouse moved to (764, 275)
Screenshot: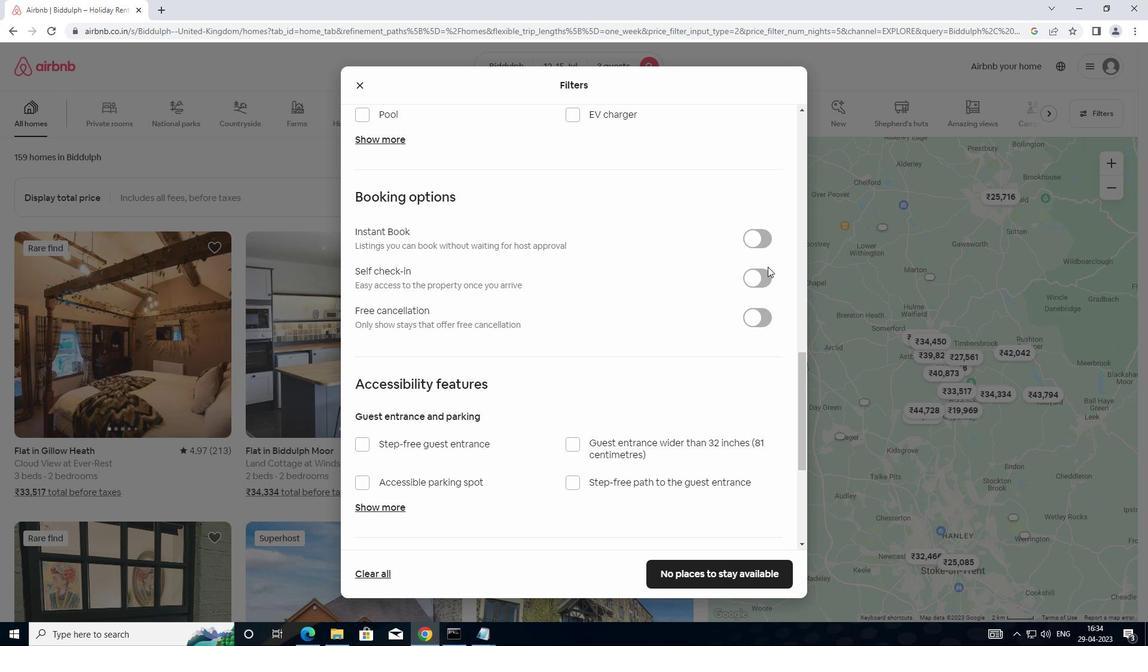 
Action: Mouse pressed left at (764, 275)
Screenshot: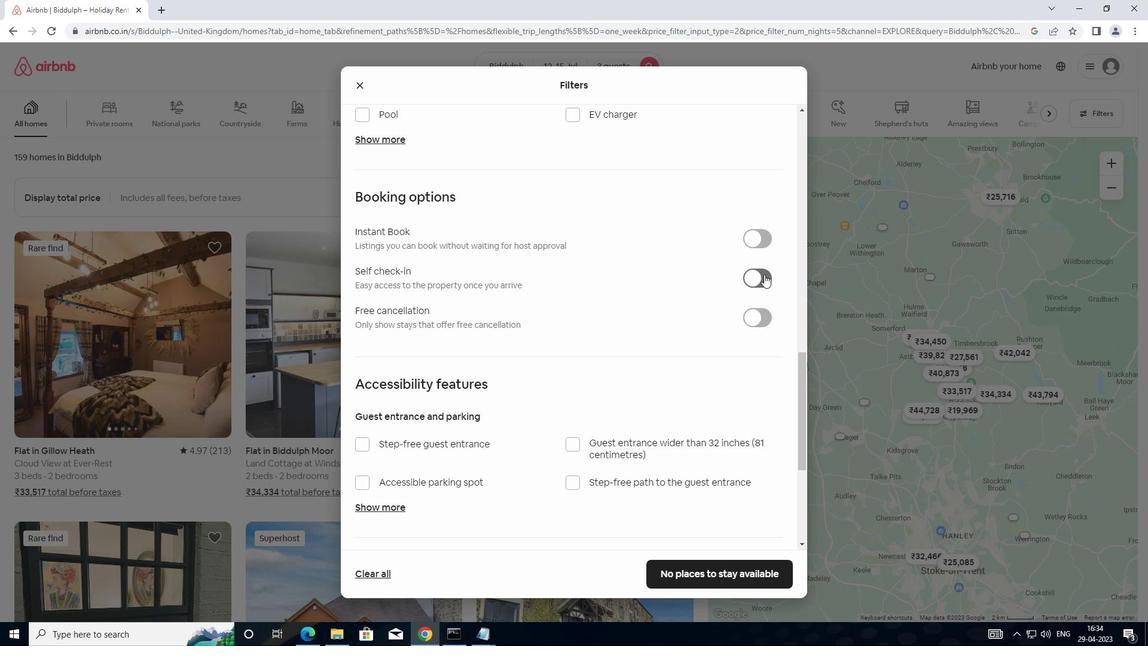 
Action: Mouse moved to (607, 376)
Screenshot: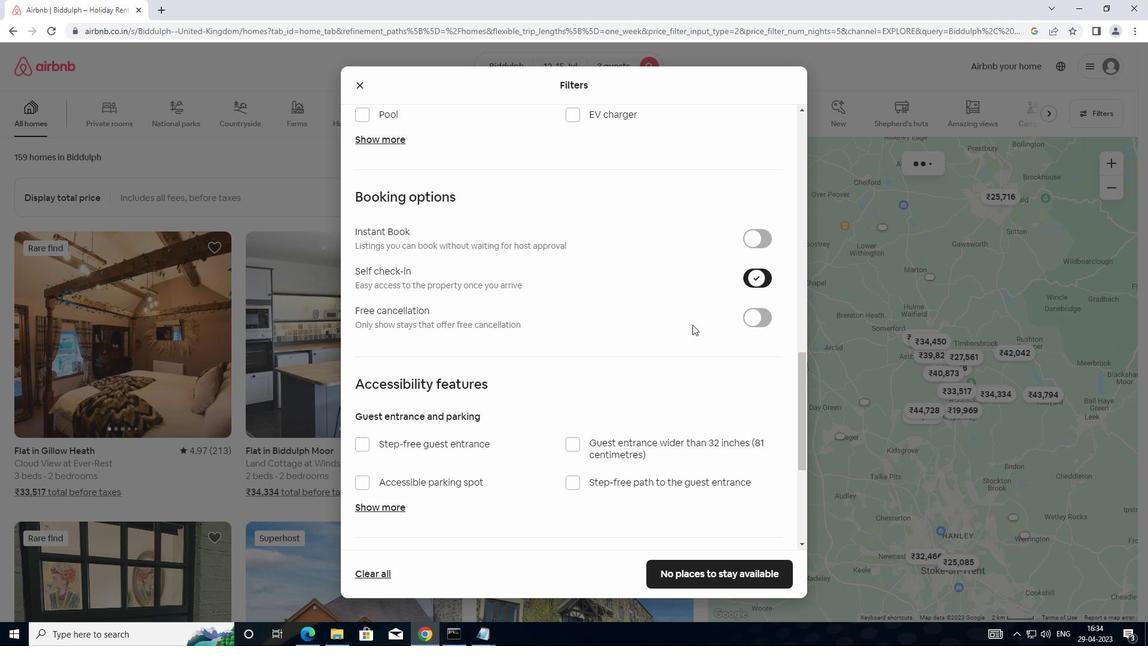 
Action: Mouse scrolled (607, 375) with delta (0, 0)
Screenshot: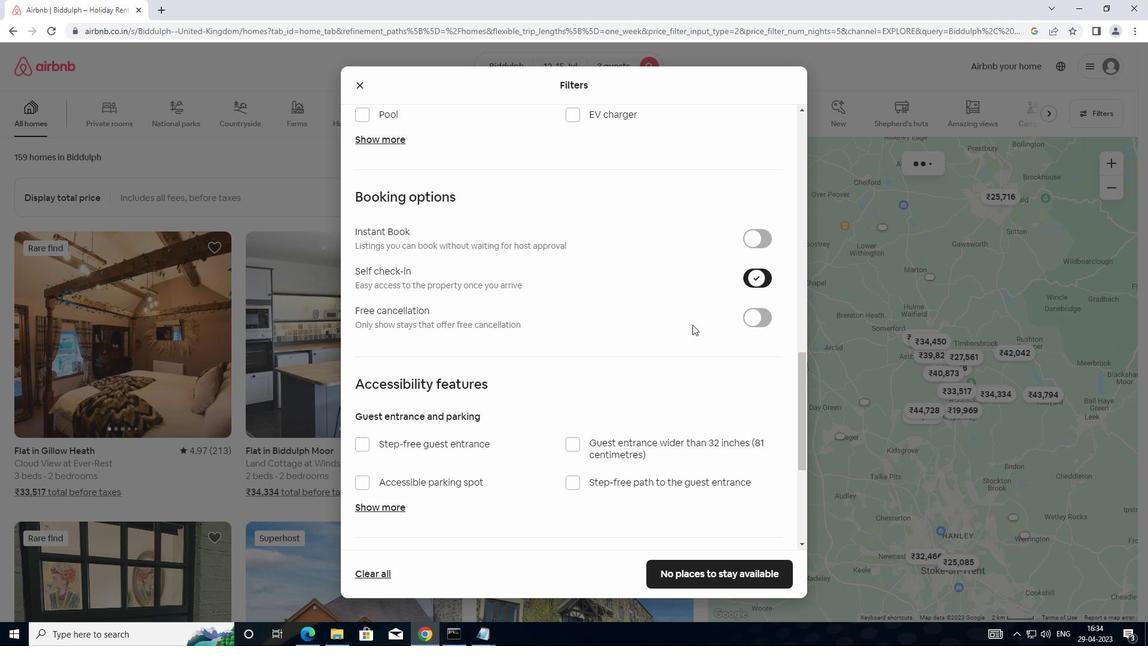 
Action: Mouse moved to (592, 387)
Screenshot: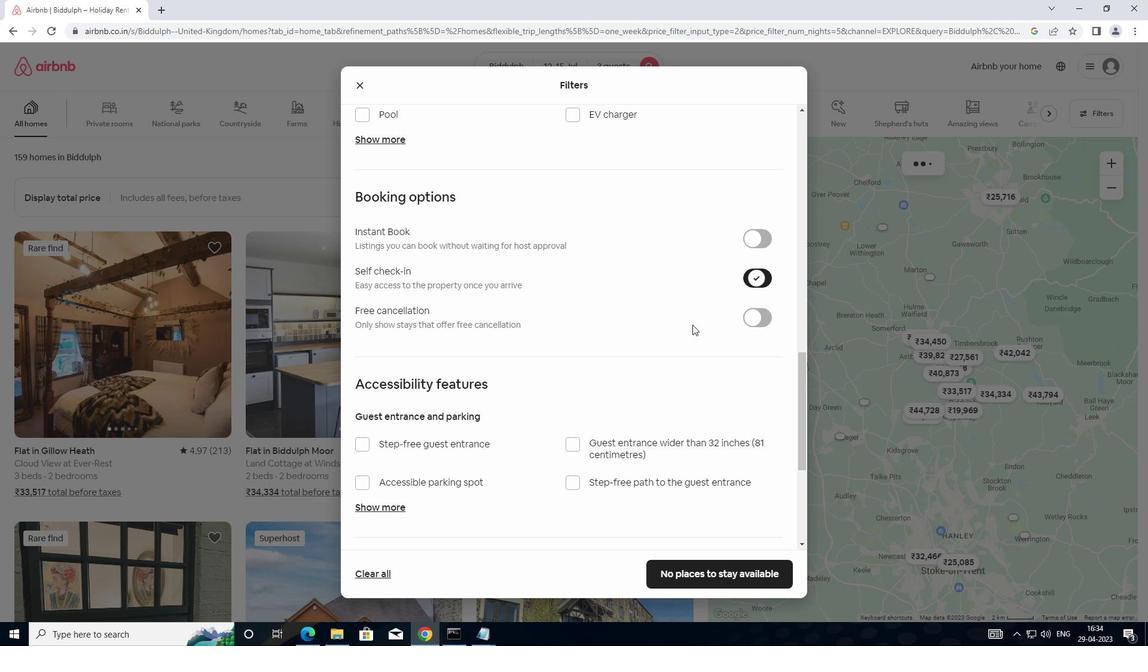 
Action: Mouse scrolled (592, 387) with delta (0, 0)
Screenshot: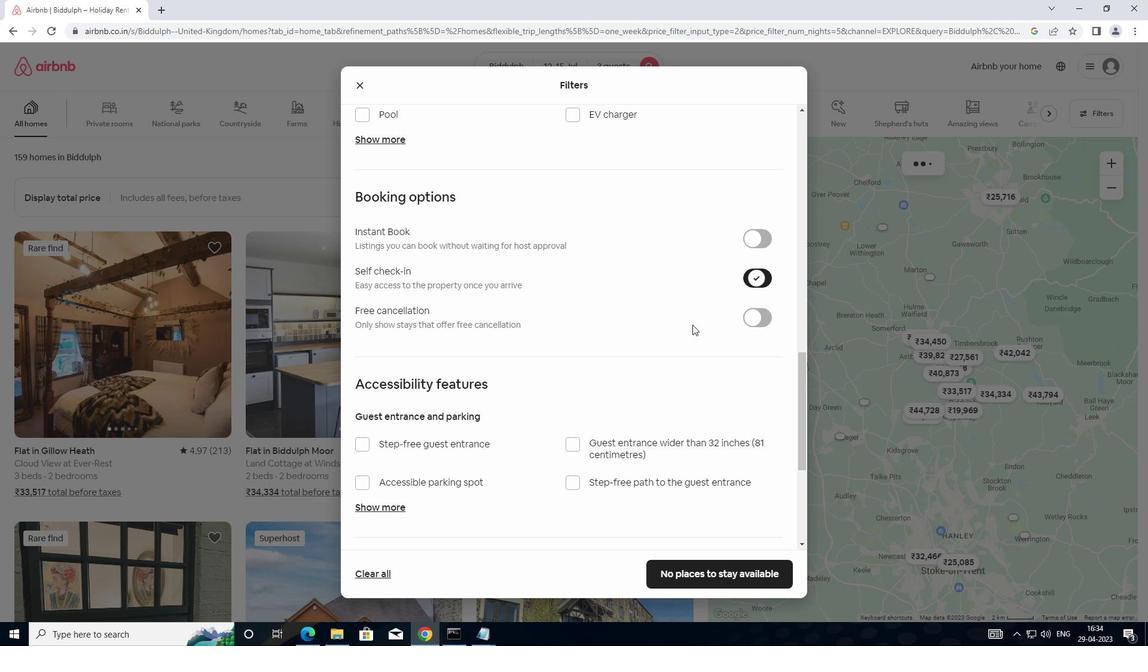 
Action: Mouse moved to (577, 393)
Screenshot: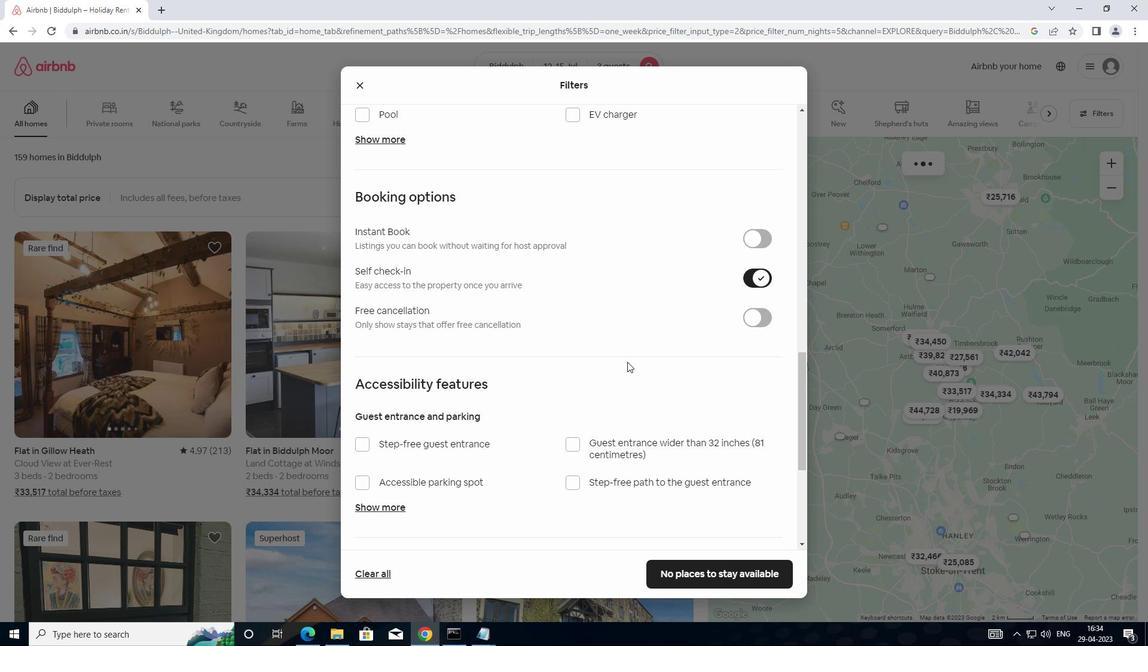 
Action: Mouse scrolled (577, 393) with delta (0, 0)
Screenshot: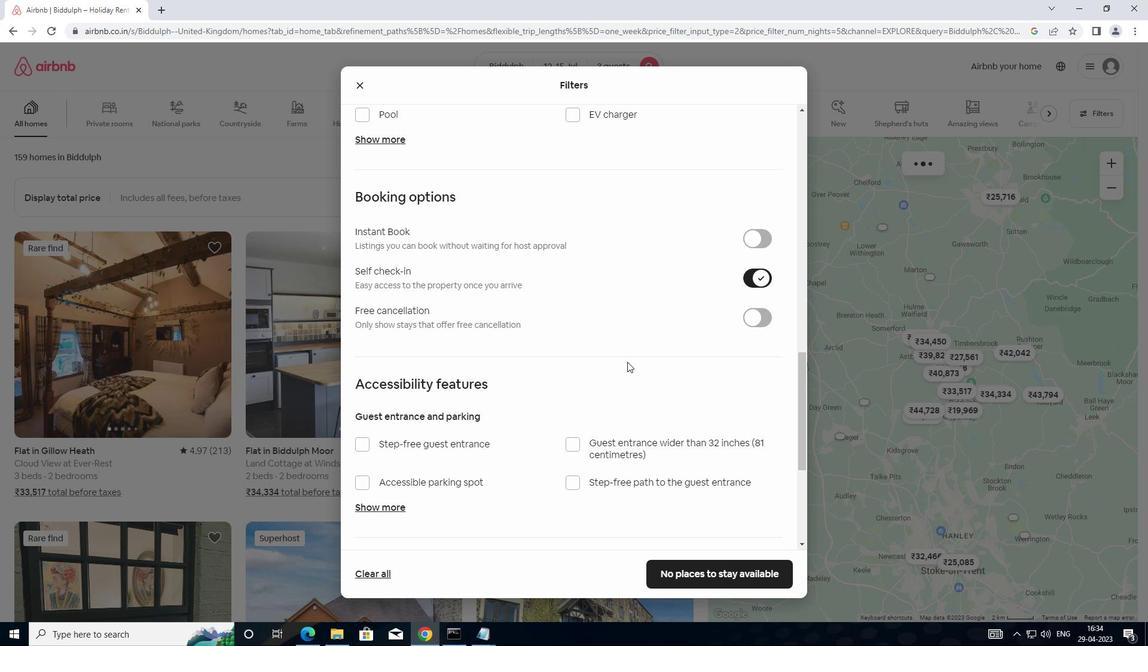 
Action: Mouse moved to (567, 393)
Screenshot: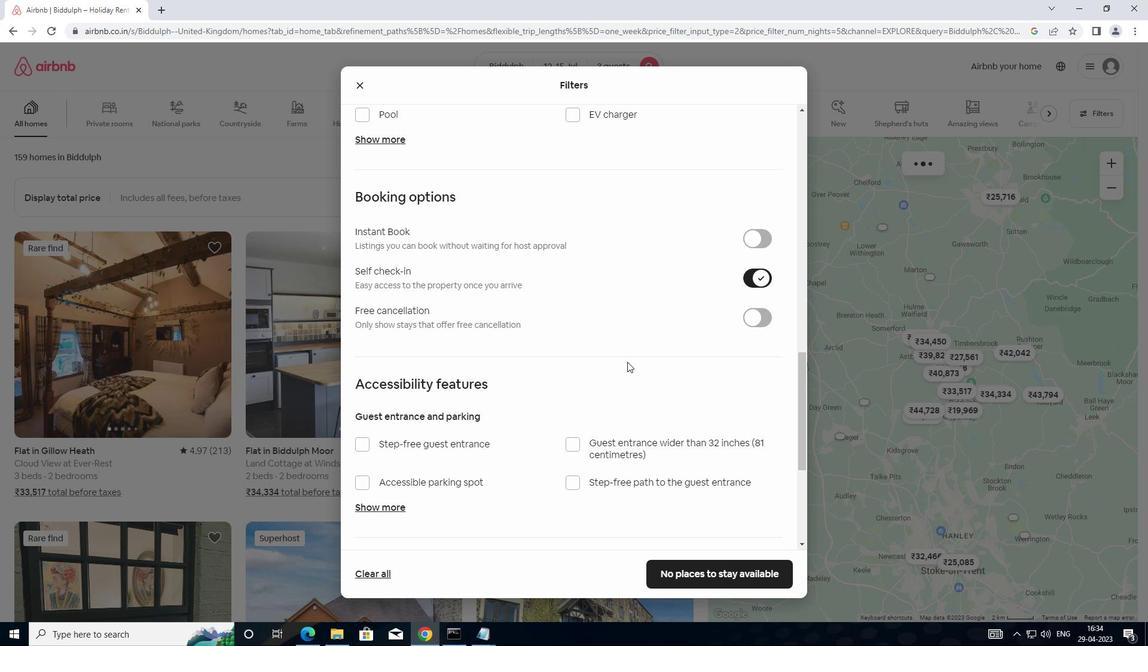 
Action: Mouse scrolled (567, 393) with delta (0, 0)
Screenshot: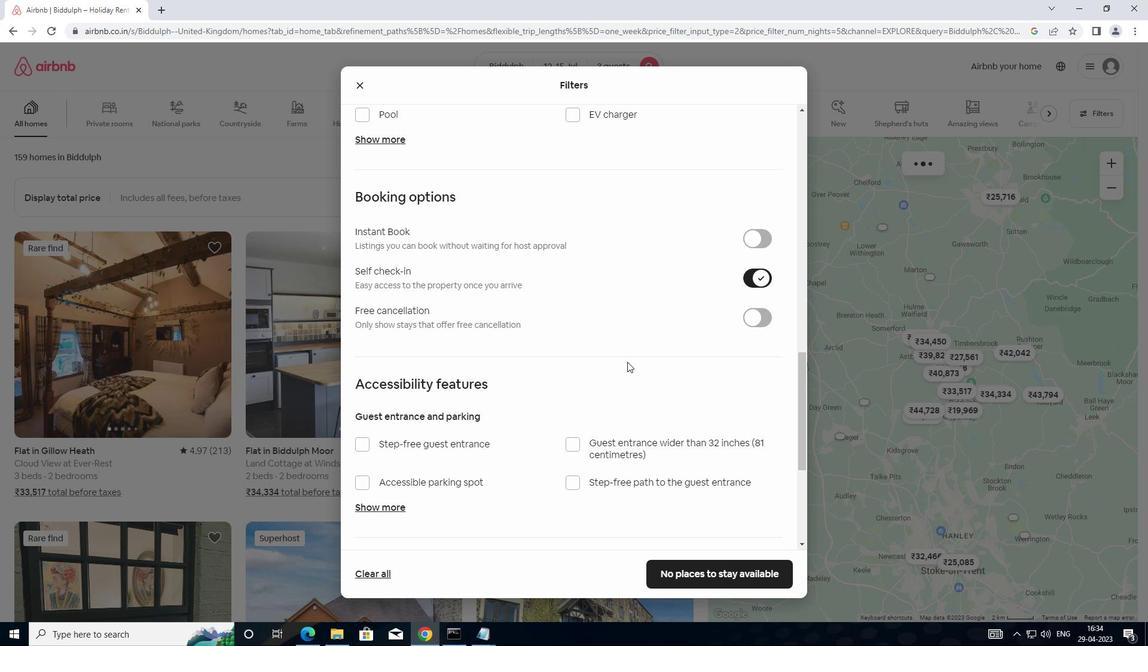 
Action: Mouse moved to (497, 418)
Screenshot: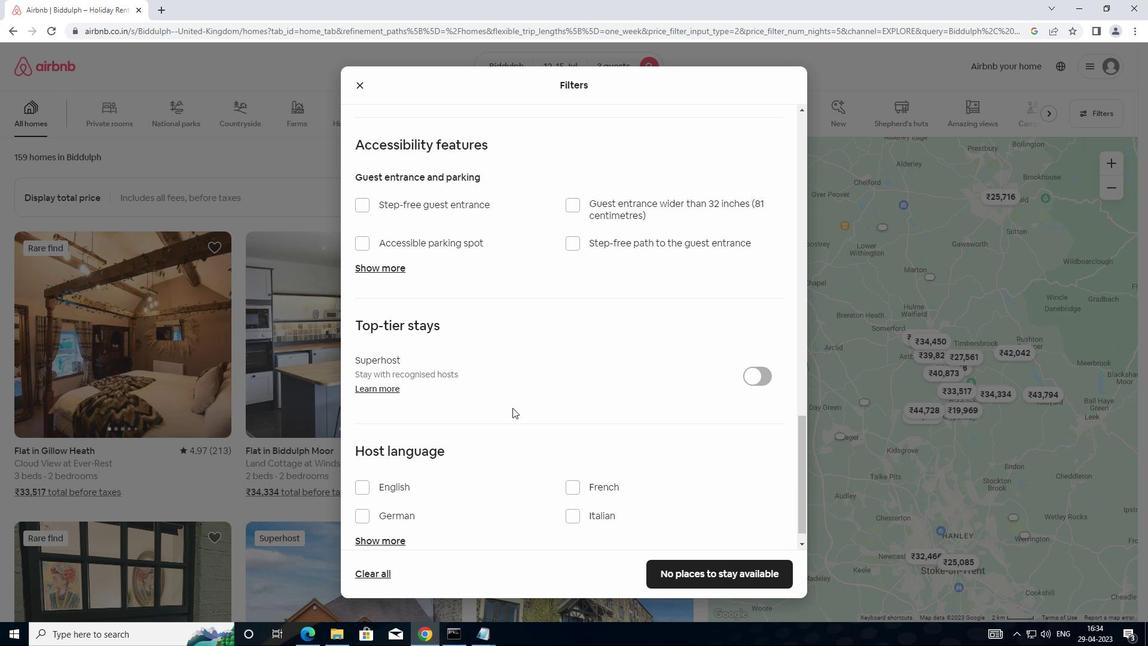 
Action: Mouse scrolled (497, 418) with delta (0, 0)
Screenshot: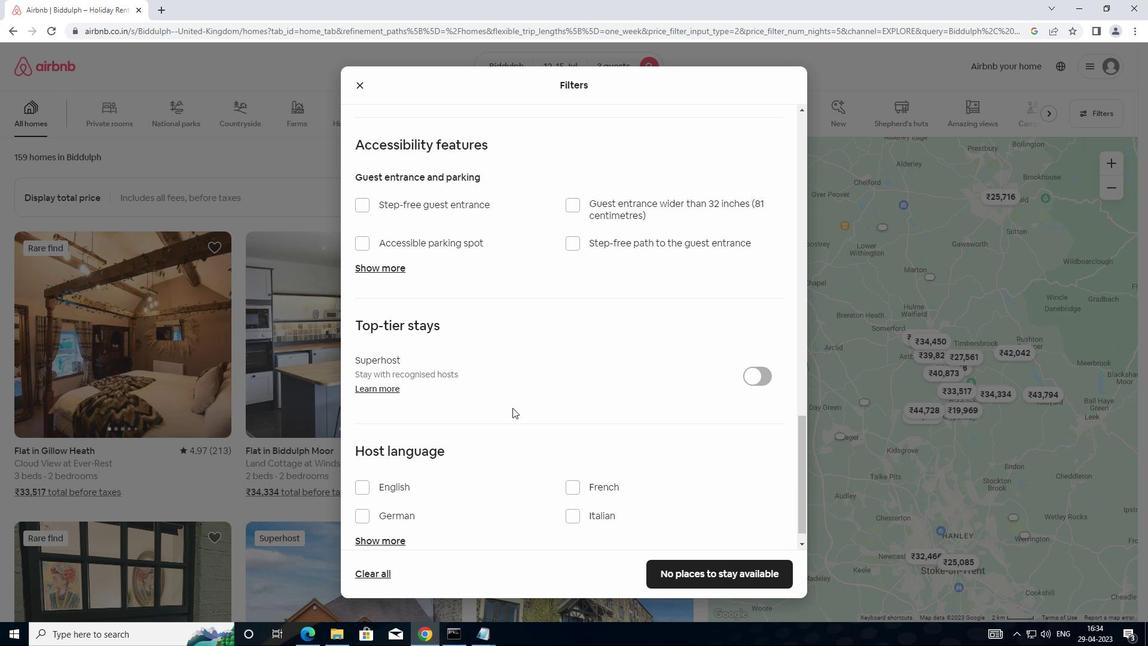
Action: Mouse moved to (445, 458)
Screenshot: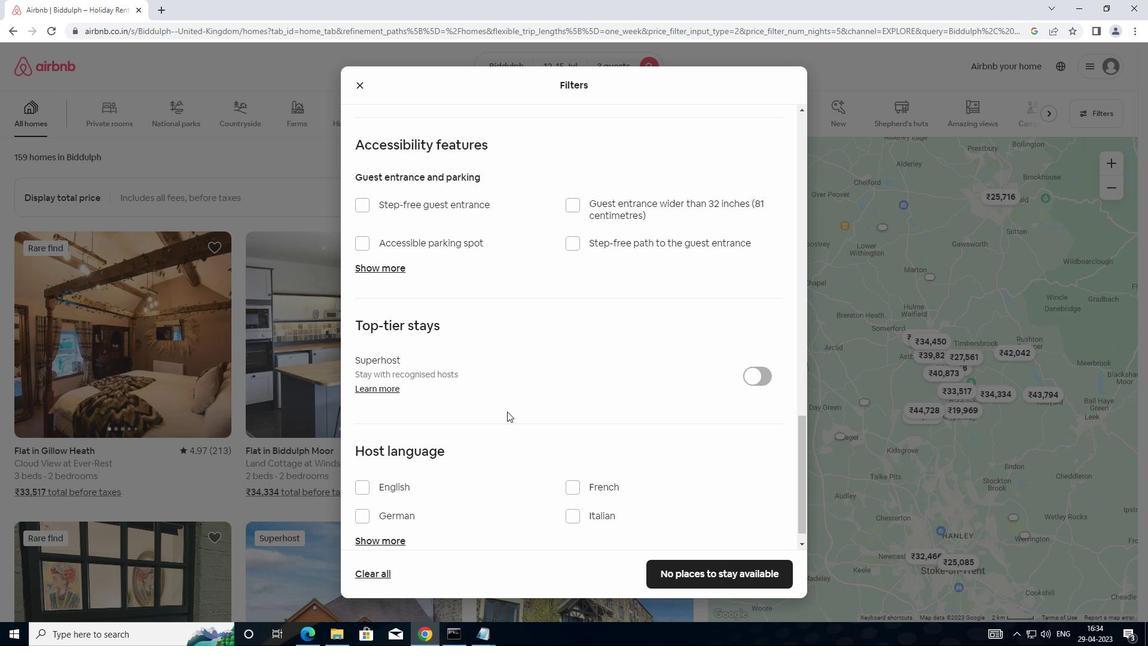 
Action: Mouse scrolled (445, 458) with delta (0, 0)
Screenshot: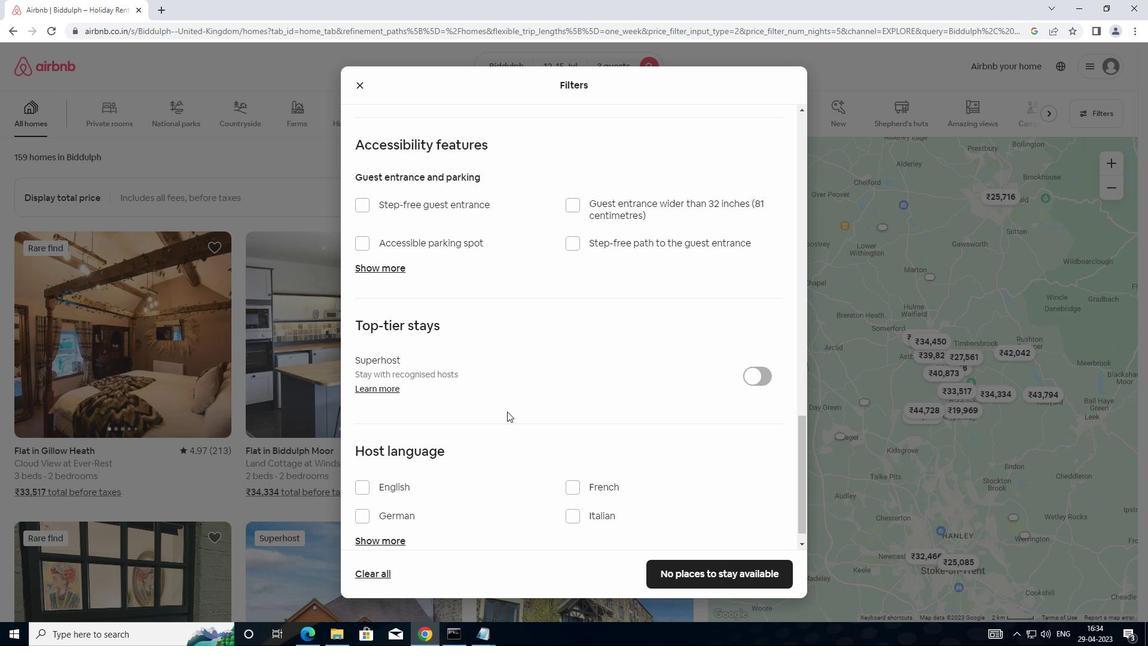 
Action: Mouse moved to (367, 468)
Screenshot: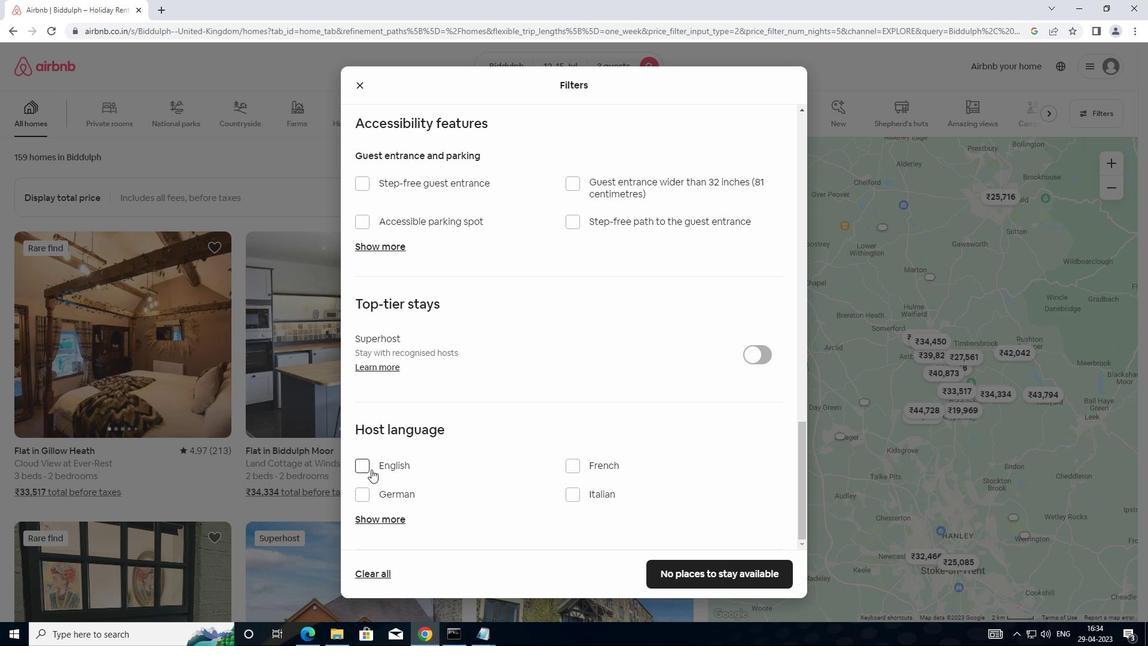 
Action: Mouse pressed left at (367, 468)
Screenshot: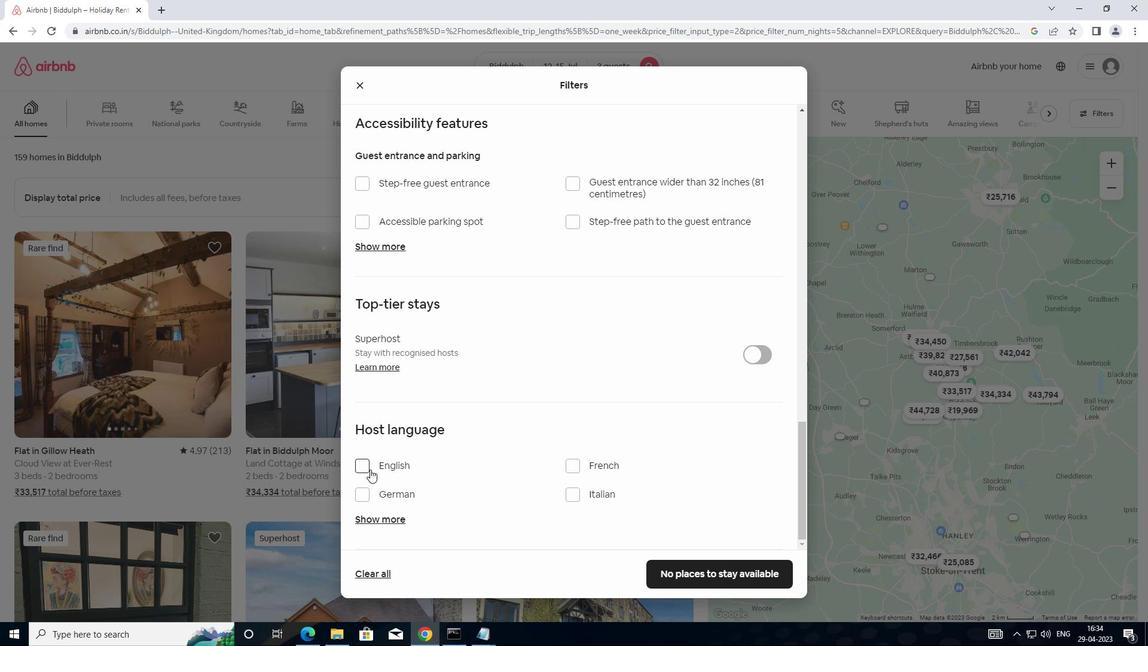 
Action: Mouse moved to (685, 572)
Screenshot: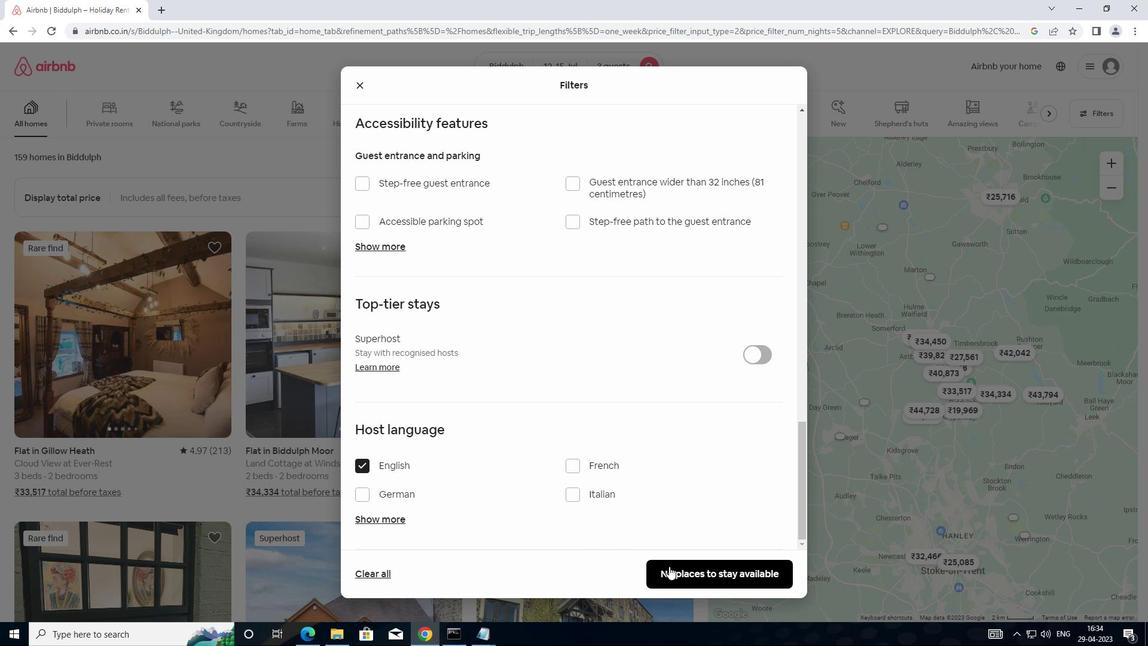 
Action: Mouse pressed left at (685, 572)
Screenshot: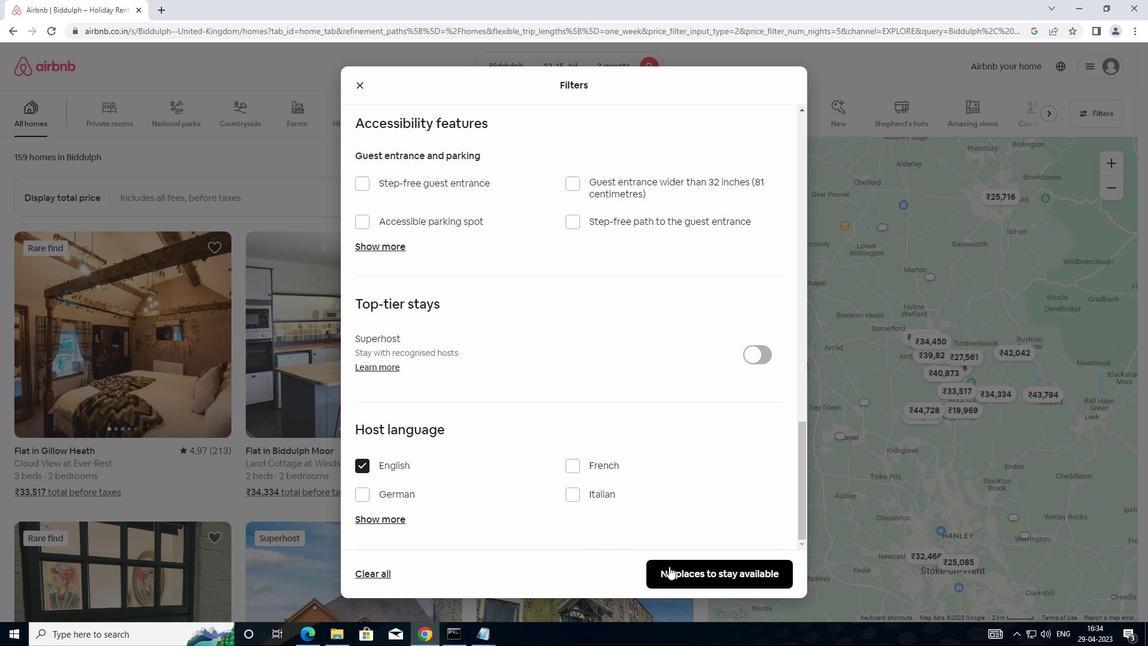 
Action: Mouse moved to (702, 557)
Screenshot: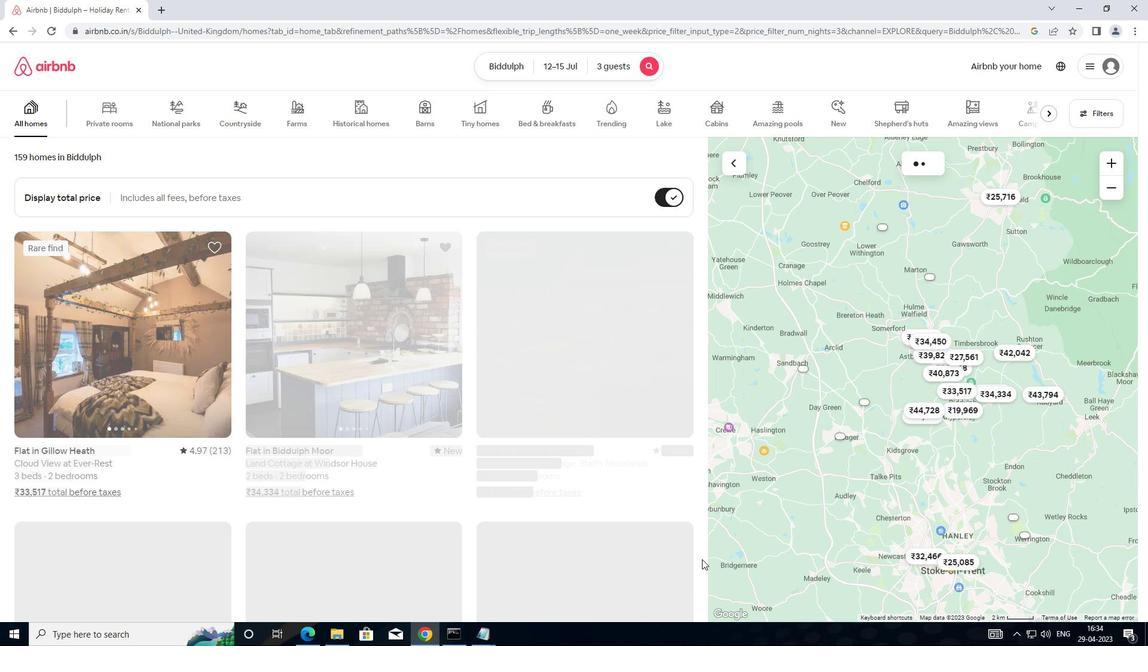 
